 Task: Open Card Investment Performance Review in Board Brand Reputation Management to Workspace Ad Operations and add a team member Softage.2@softage.net, a label Red, a checklist Adult Education, an attachment from your onedrive, a color Red and finally, add a card description 'Conduct team training session on customer service' and a comment 'Let us approach this task with a sense of focus and attention to detail, ensuring that we do not miss any important information or details.'. Add a start date 'Jan 02, 1900' with a due date 'Jan 09, 1900'
Action: Mouse moved to (120, 377)
Screenshot: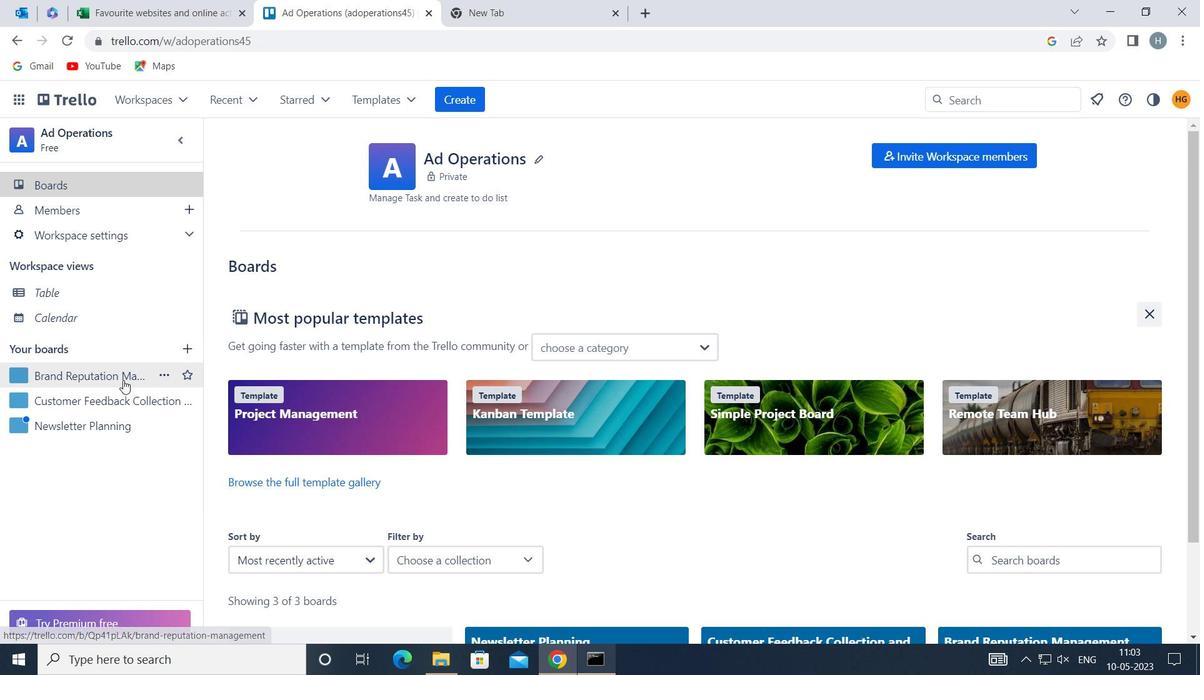
Action: Mouse pressed left at (120, 377)
Screenshot: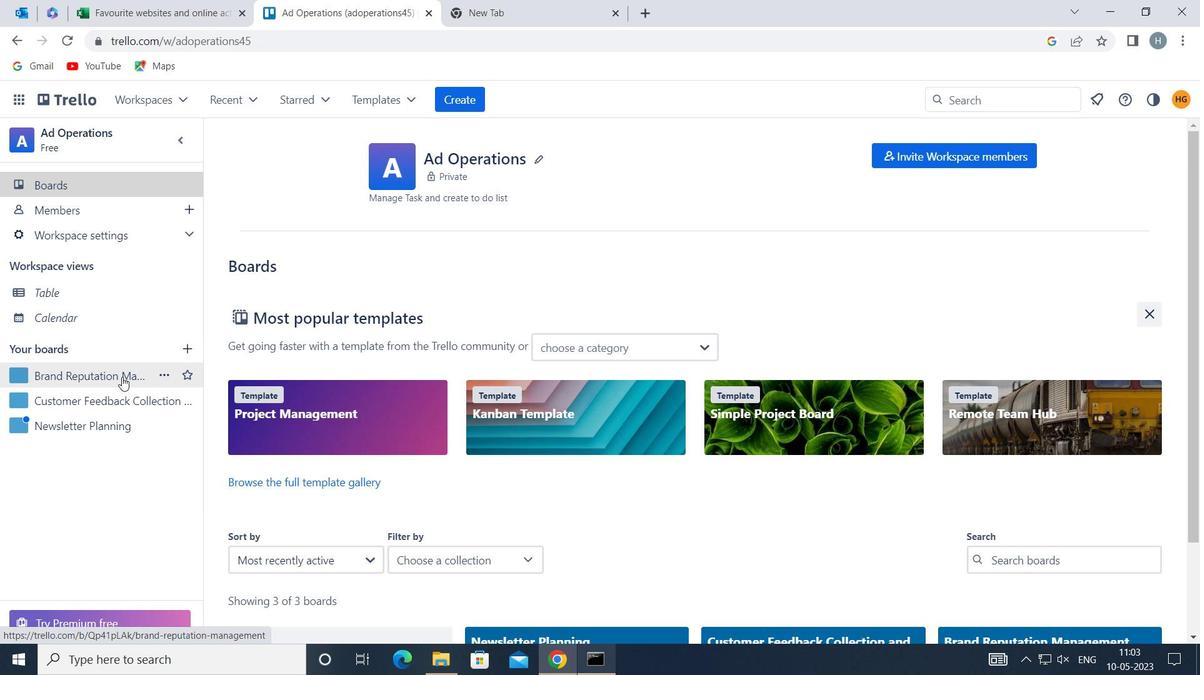 
Action: Mouse moved to (290, 218)
Screenshot: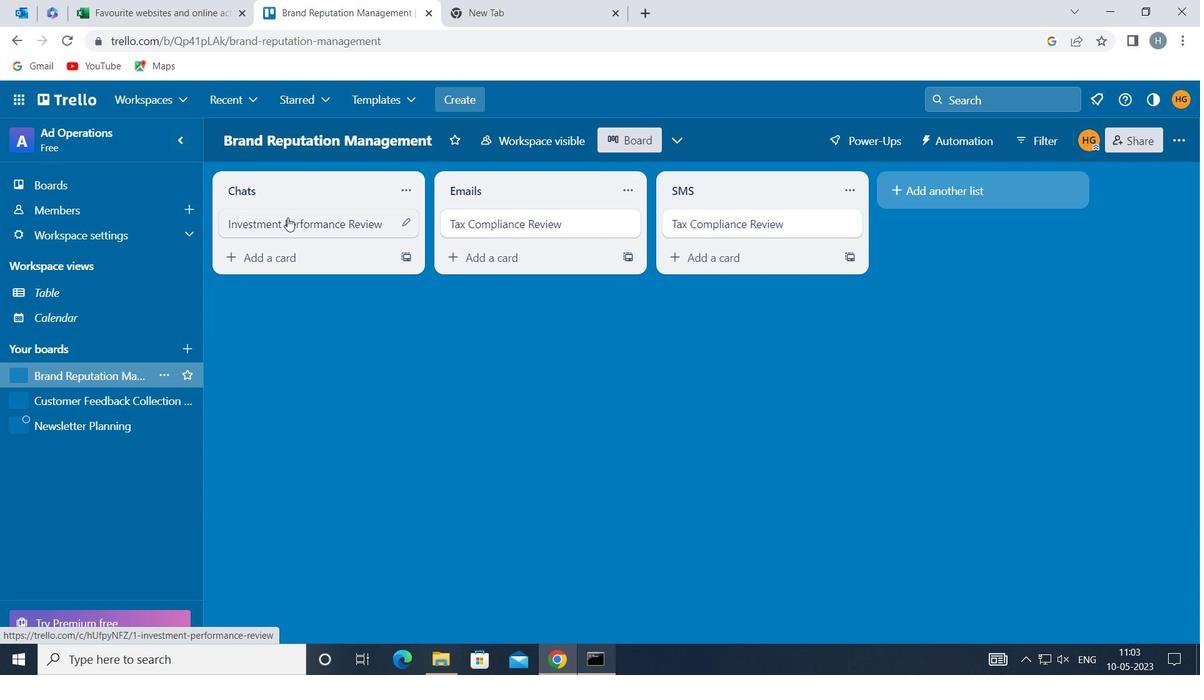 
Action: Mouse pressed left at (290, 218)
Screenshot: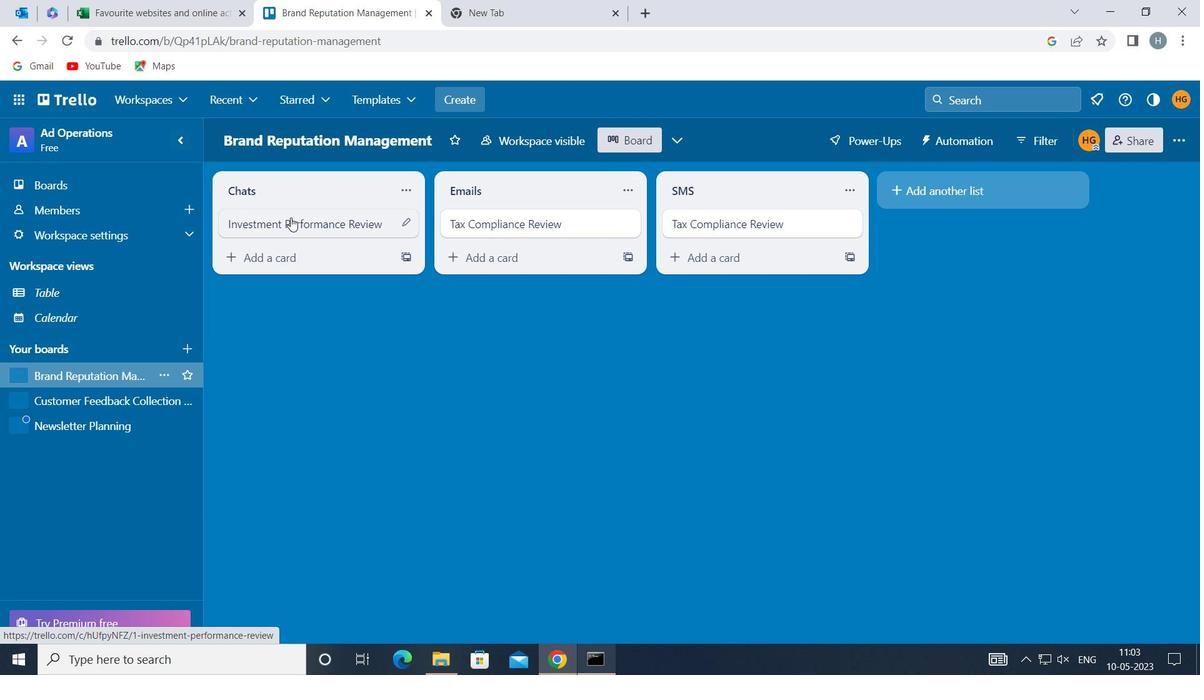 
Action: Mouse moved to (782, 226)
Screenshot: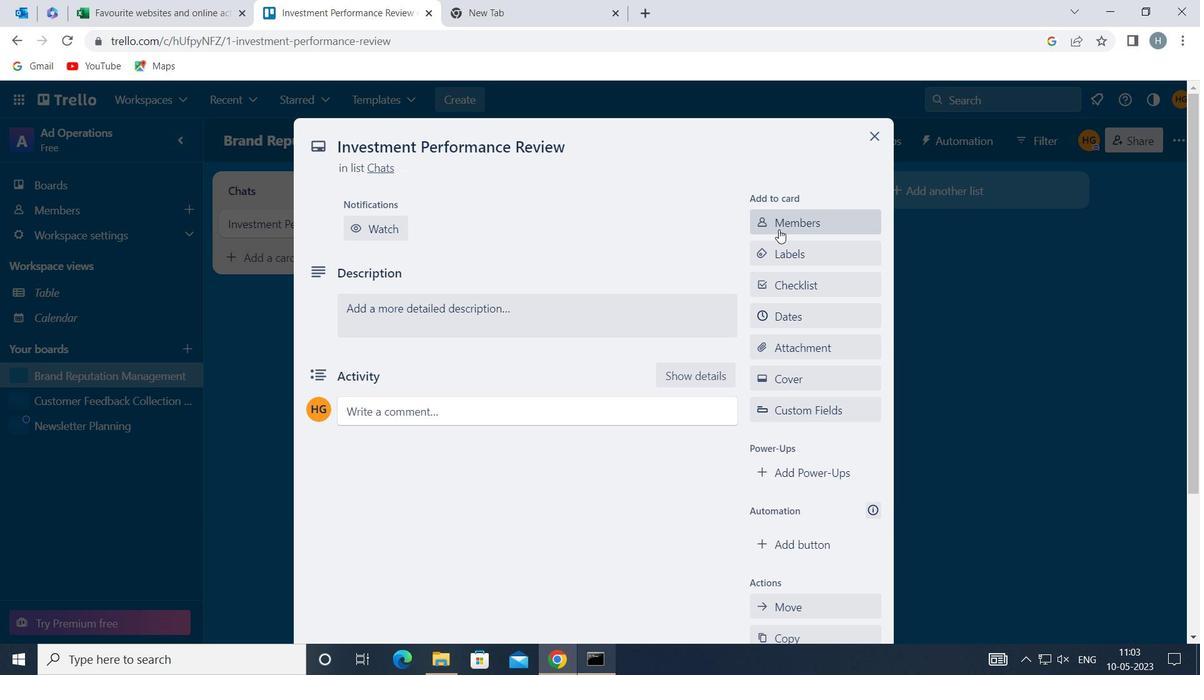 
Action: Mouse pressed left at (782, 226)
Screenshot: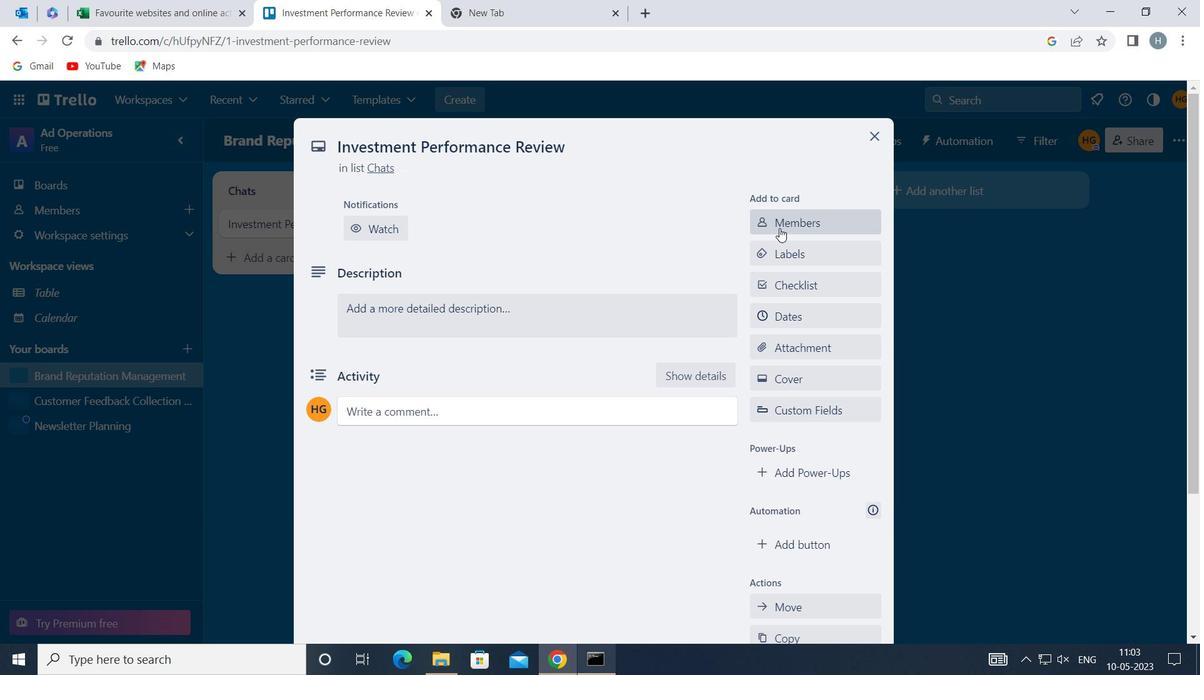 
Action: Mouse moved to (771, 227)
Screenshot: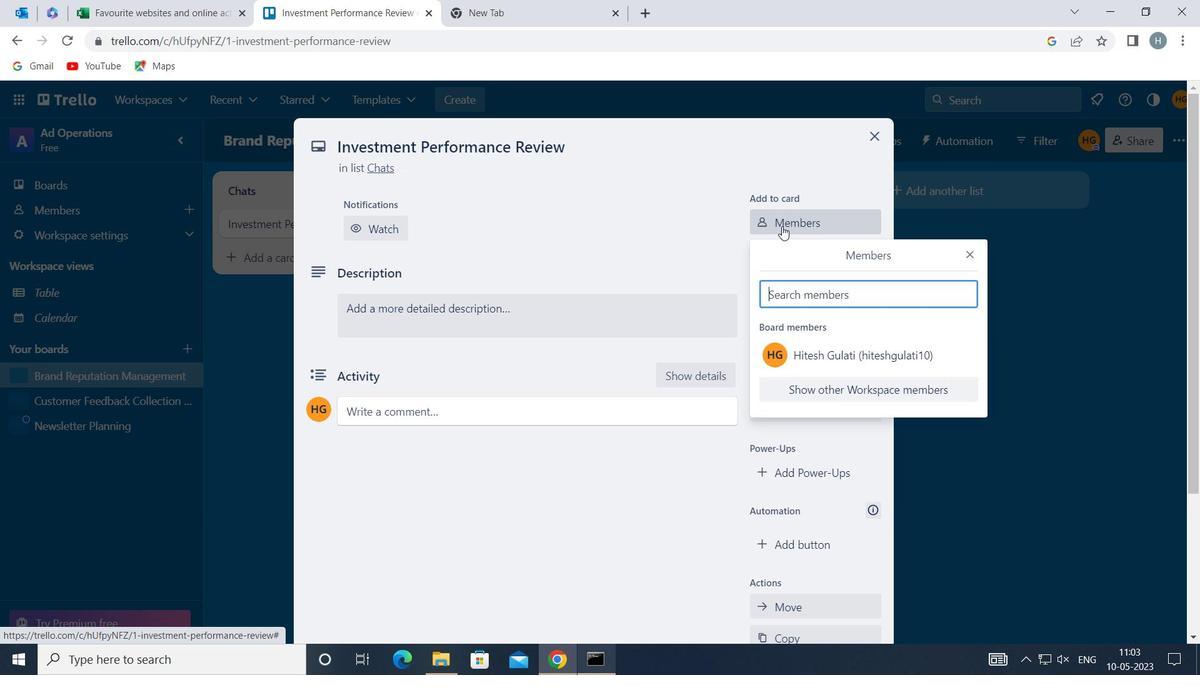 
Action: Key pressed softage
Screenshot: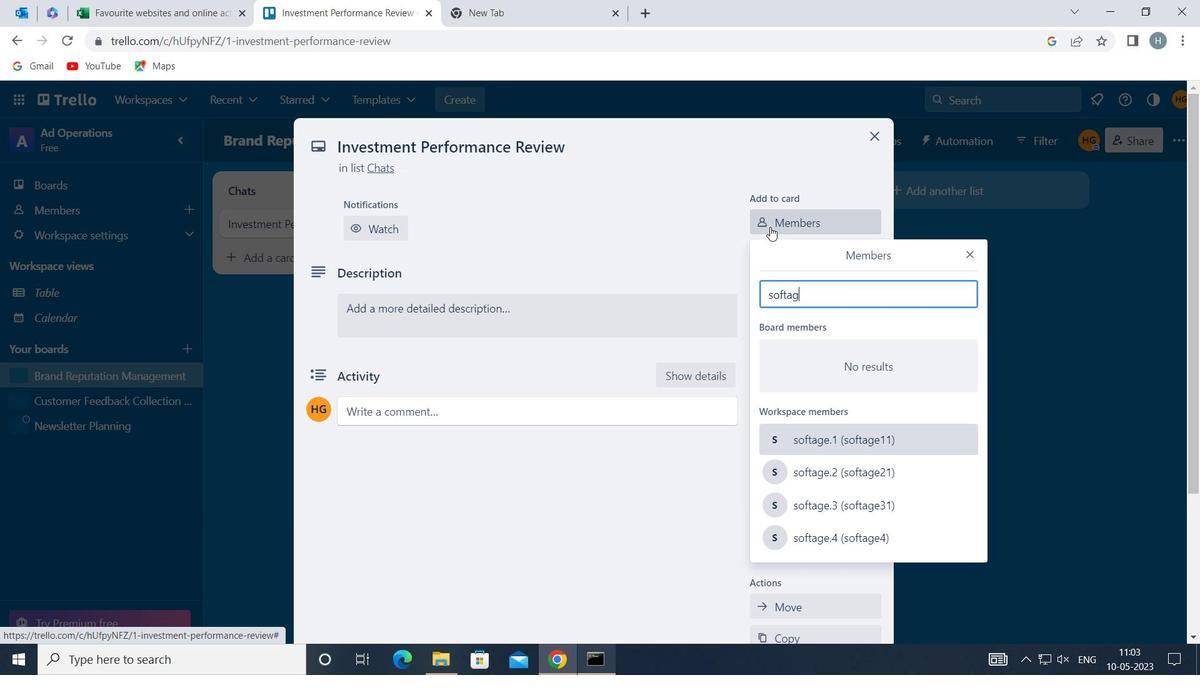 
Action: Mouse moved to (832, 466)
Screenshot: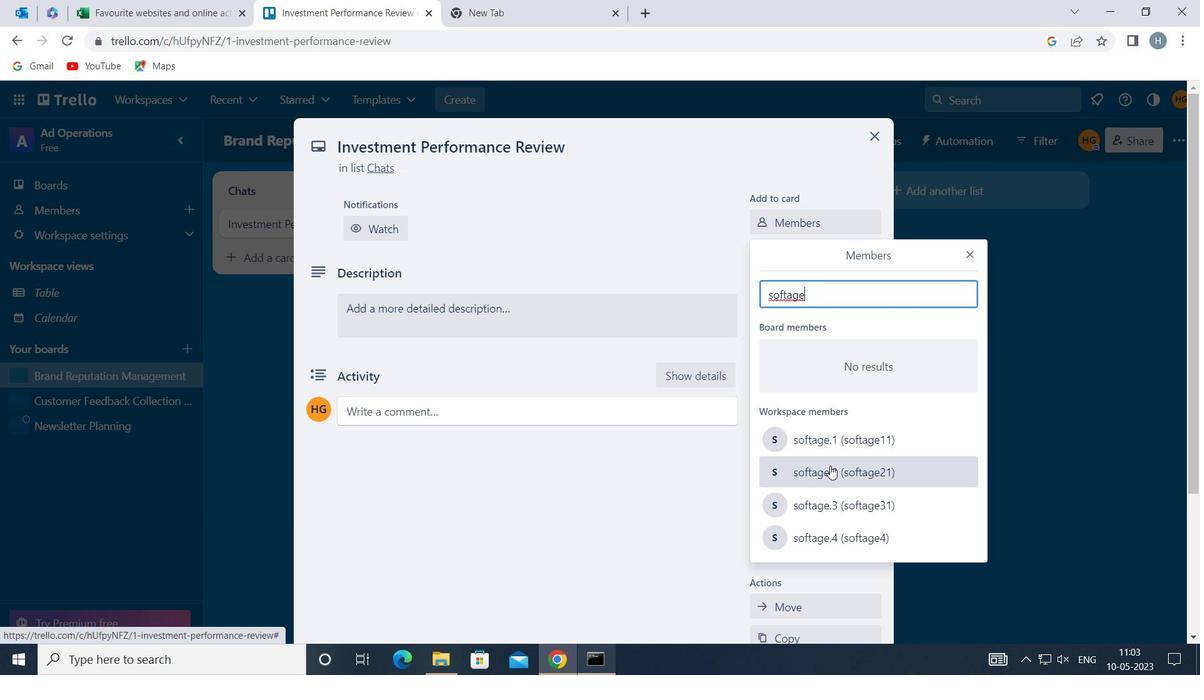 
Action: Mouse pressed left at (832, 466)
Screenshot: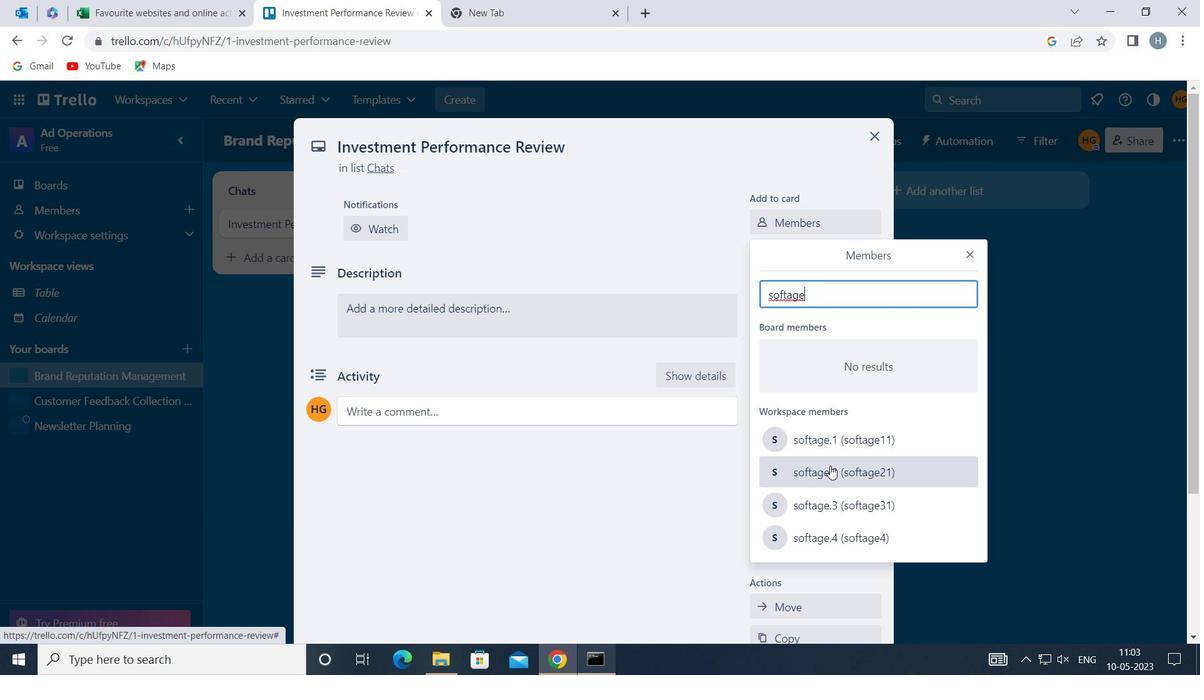 
Action: Mouse moved to (966, 250)
Screenshot: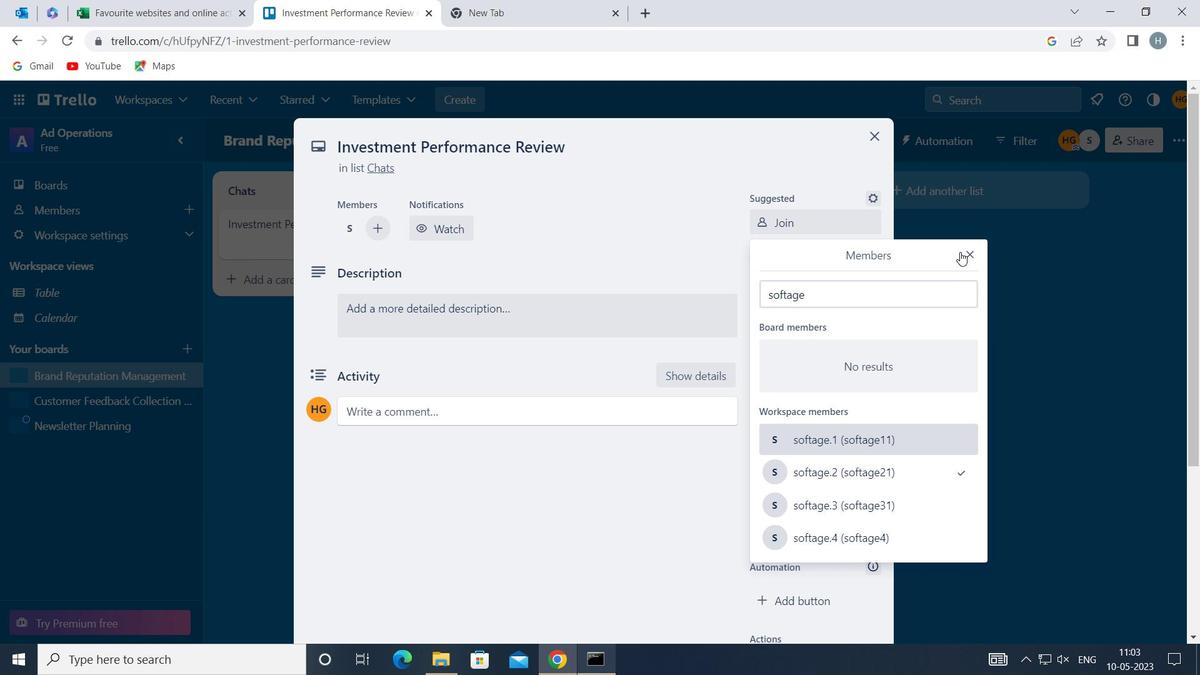 
Action: Mouse pressed left at (966, 250)
Screenshot: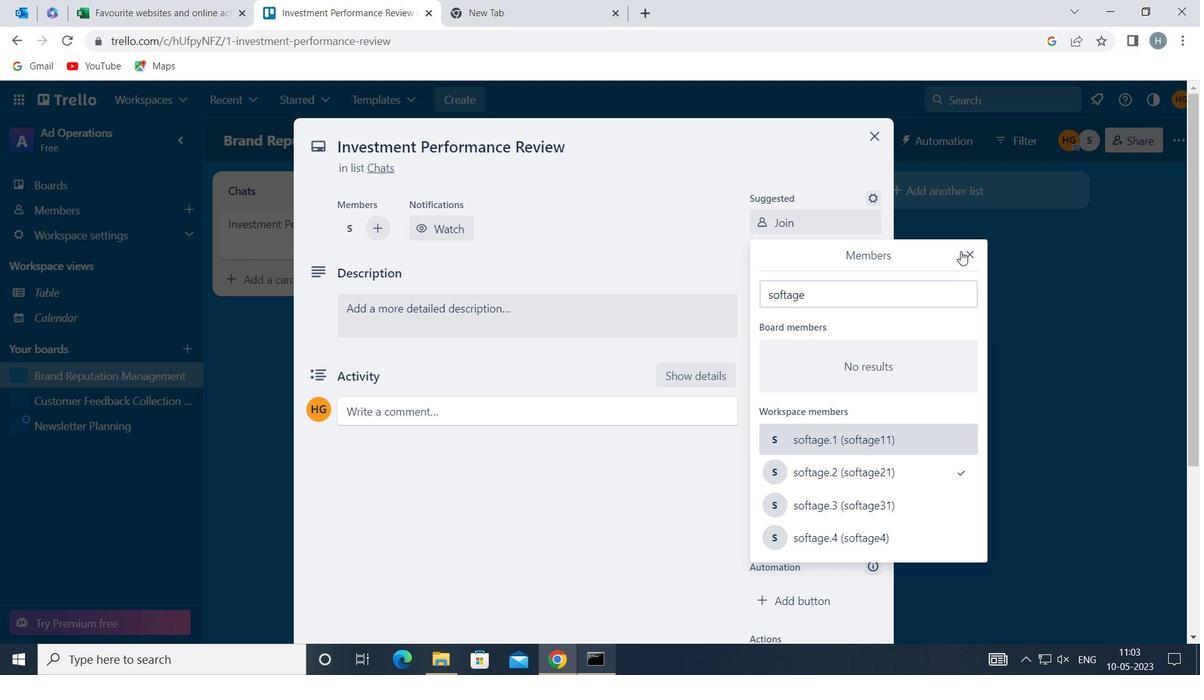 
Action: Mouse moved to (827, 310)
Screenshot: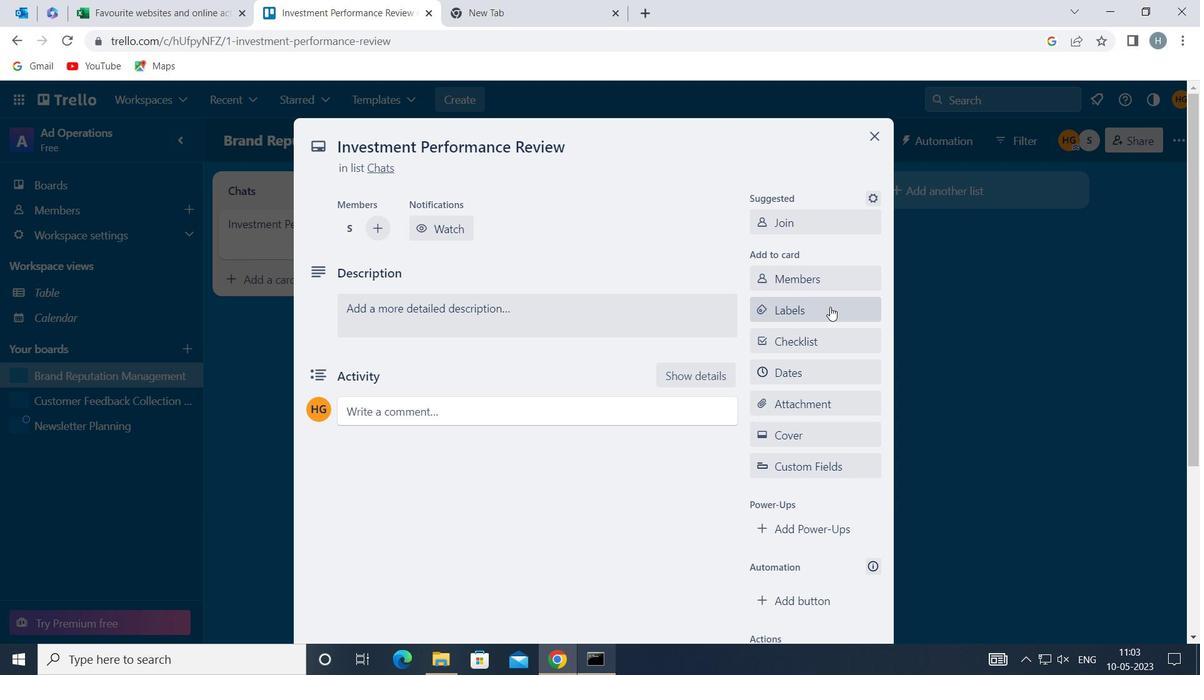 
Action: Mouse pressed left at (827, 310)
Screenshot: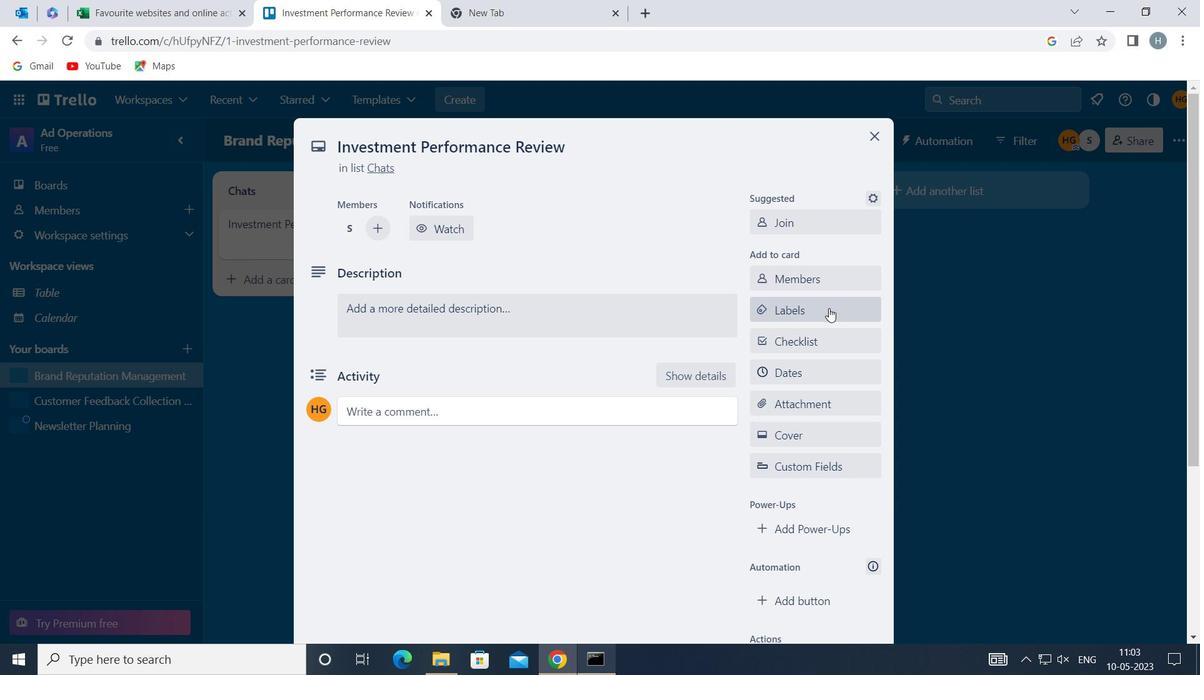 
Action: Mouse moved to (852, 409)
Screenshot: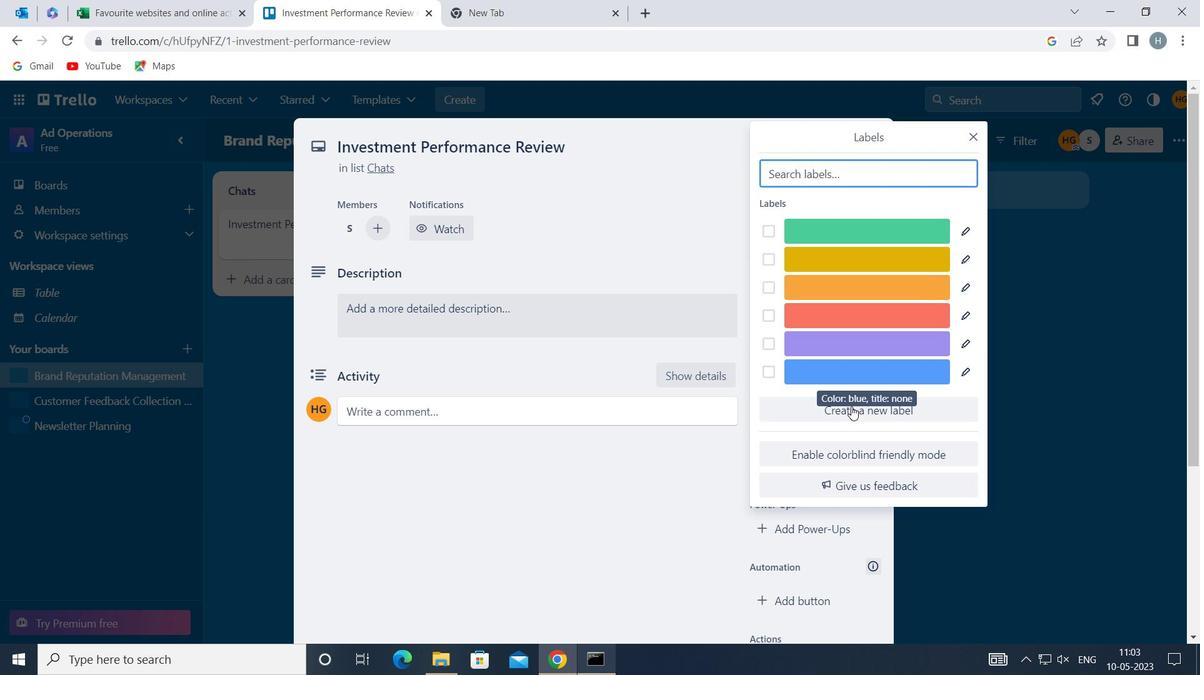 
Action: Mouse pressed left at (852, 409)
Screenshot: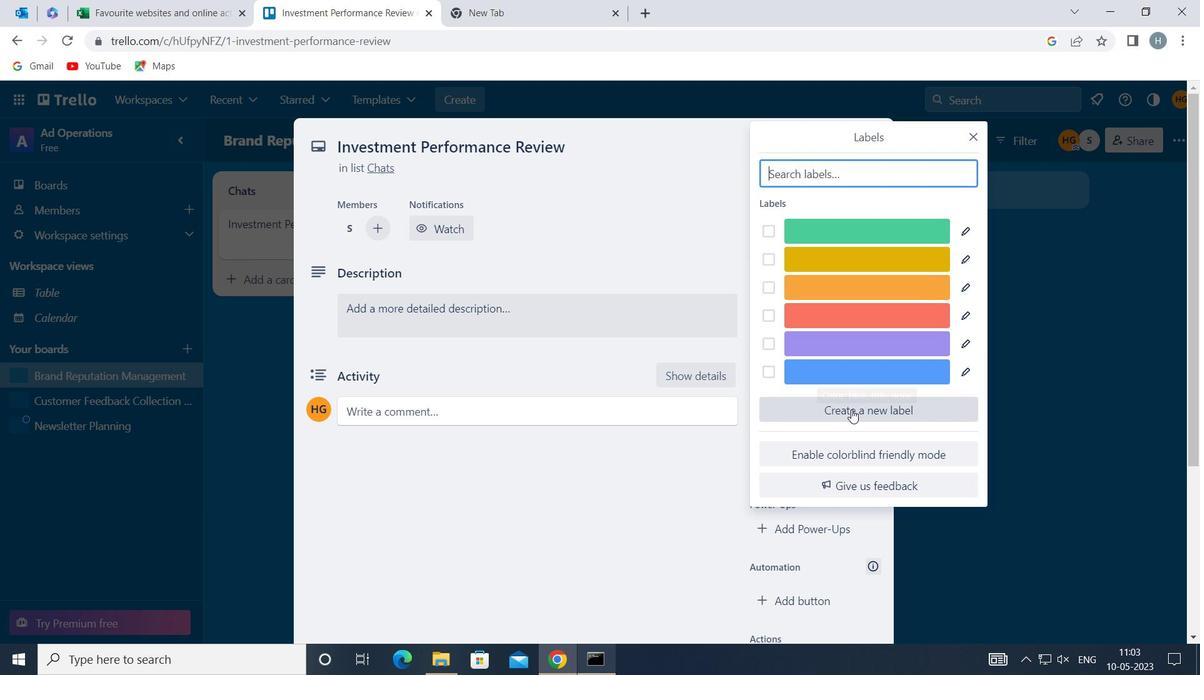
Action: Mouse moved to (905, 365)
Screenshot: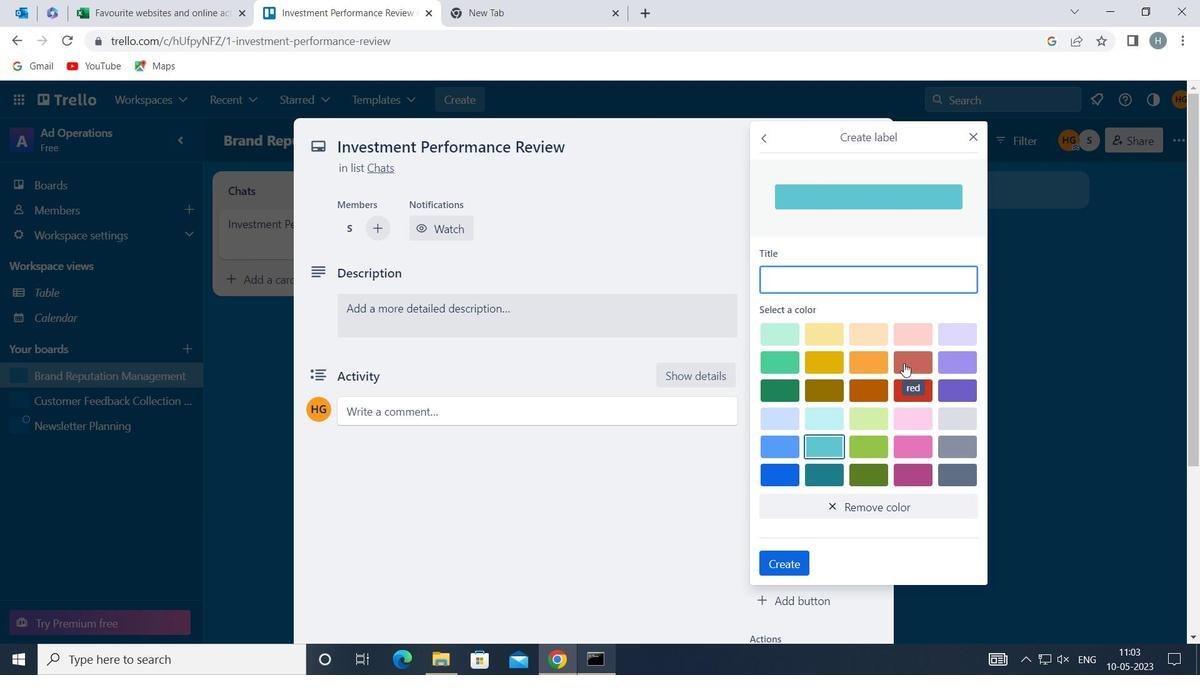
Action: Mouse pressed left at (905, 365)
Screenshot: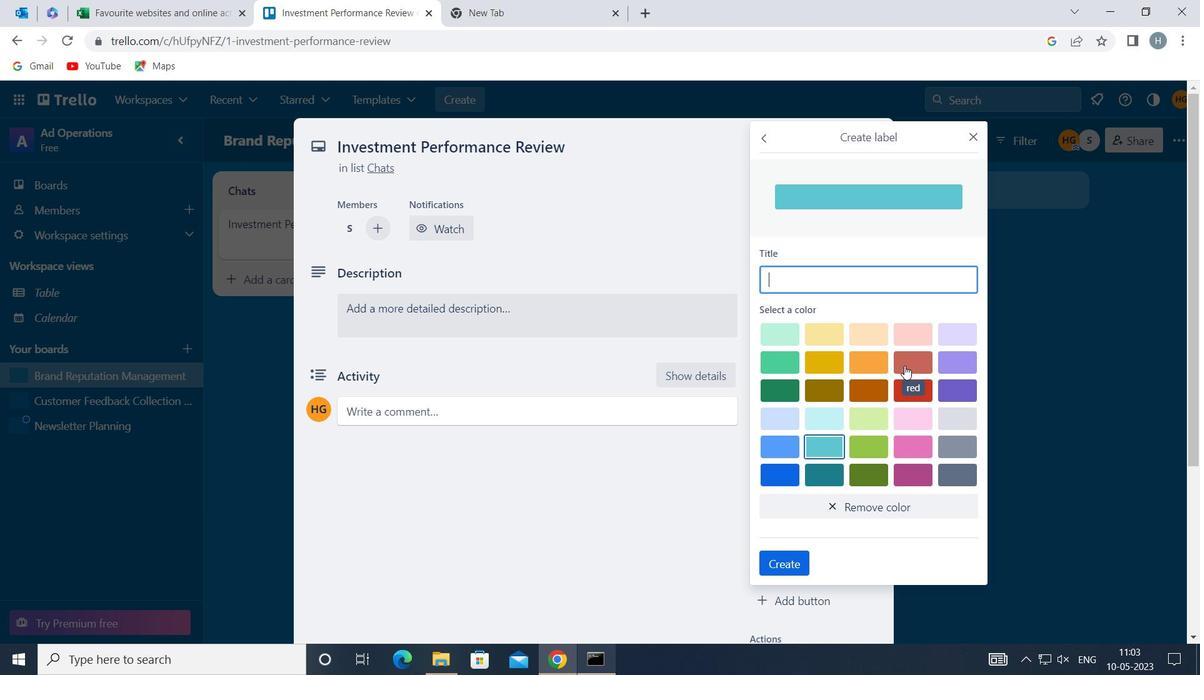 
Action: Mouse moved to (791, 569)
Screenshot: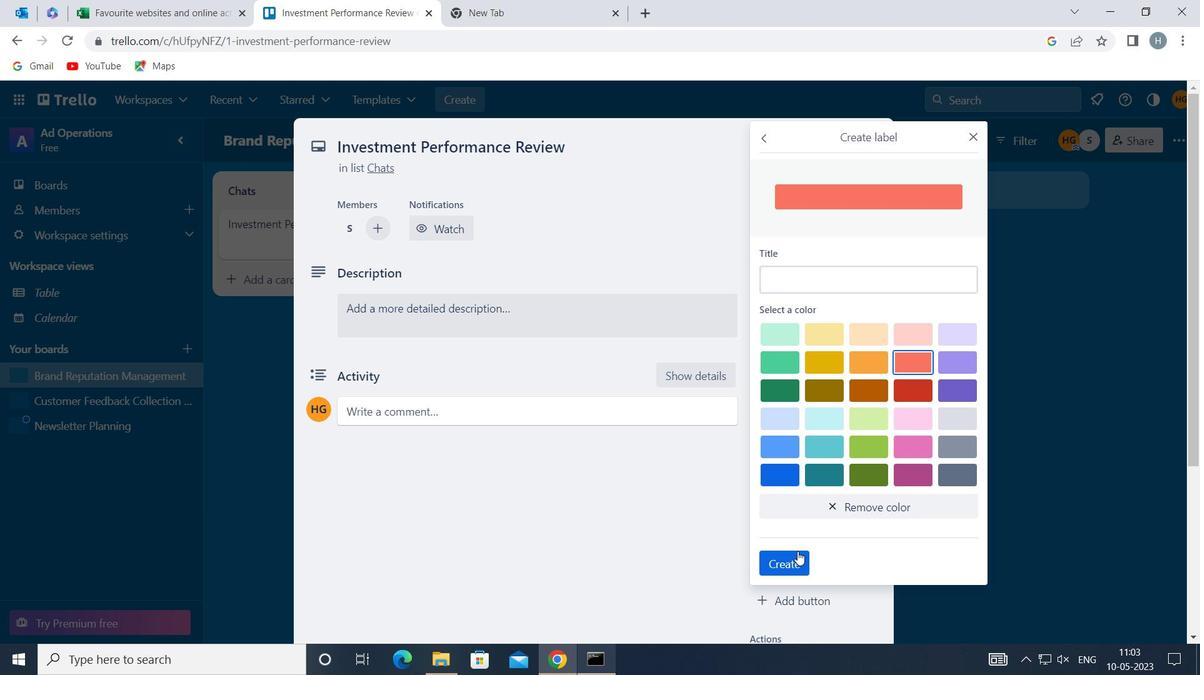
Action: Mouse pressed left at (791, 569)
Screenshot: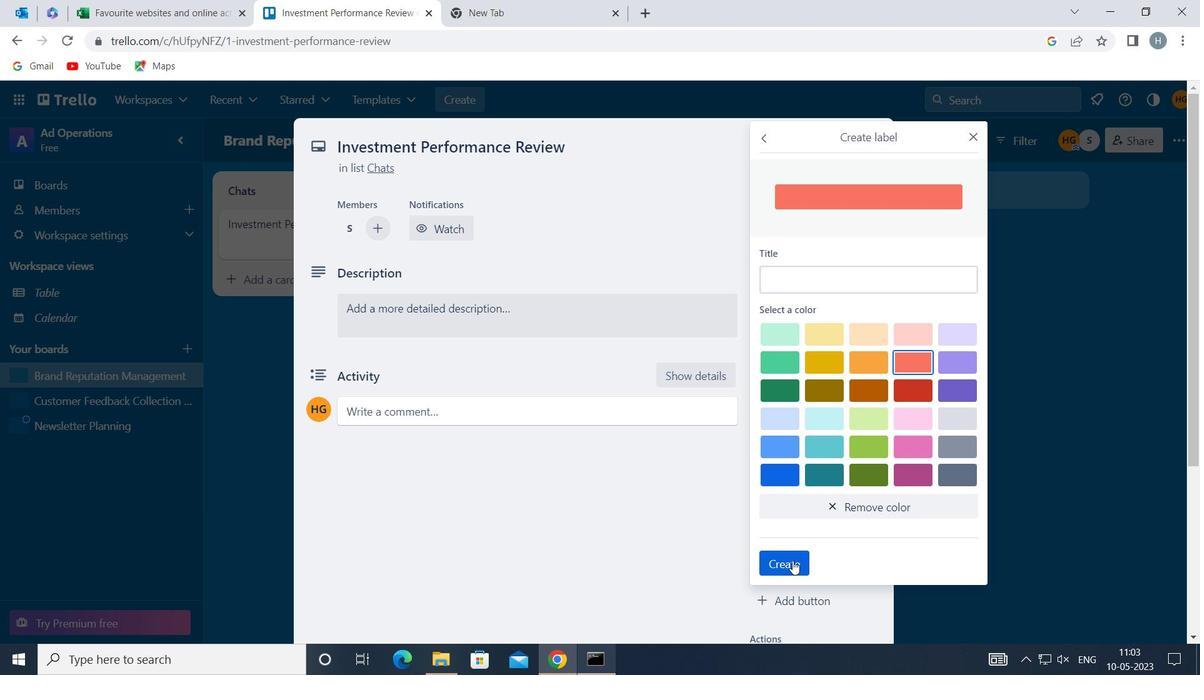 
Action: Mouse moved to (974, 130)
Screenshot: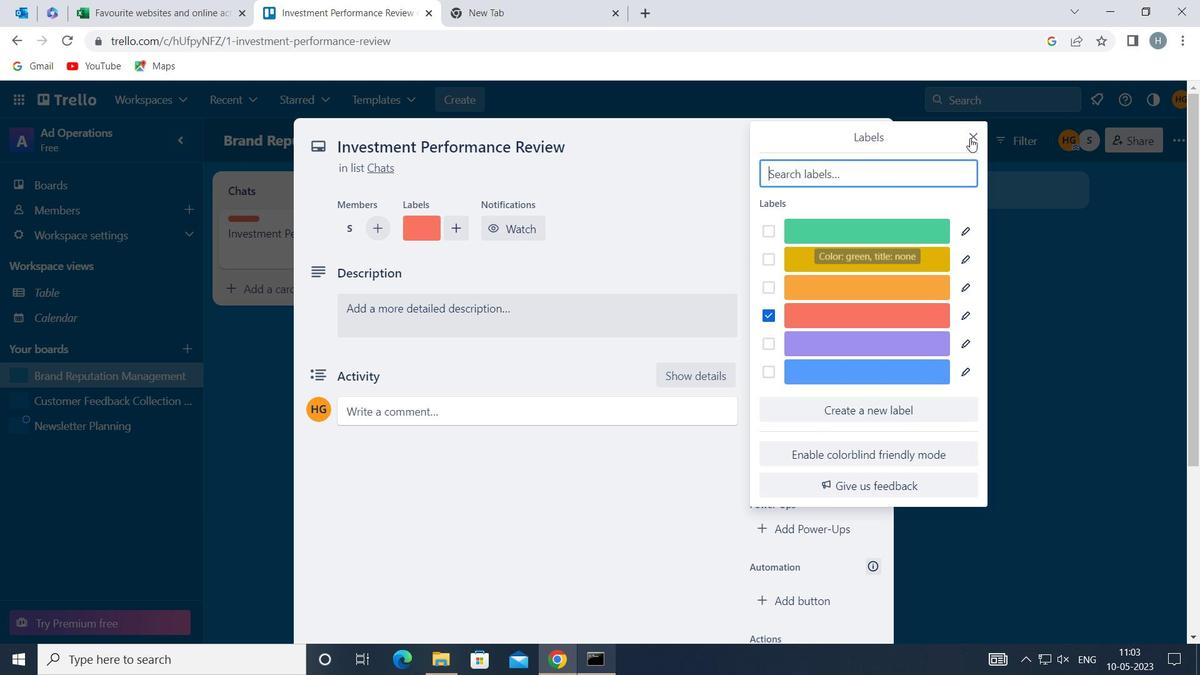 
Action: Mouse pressed left at (974, 130)
Screenshot: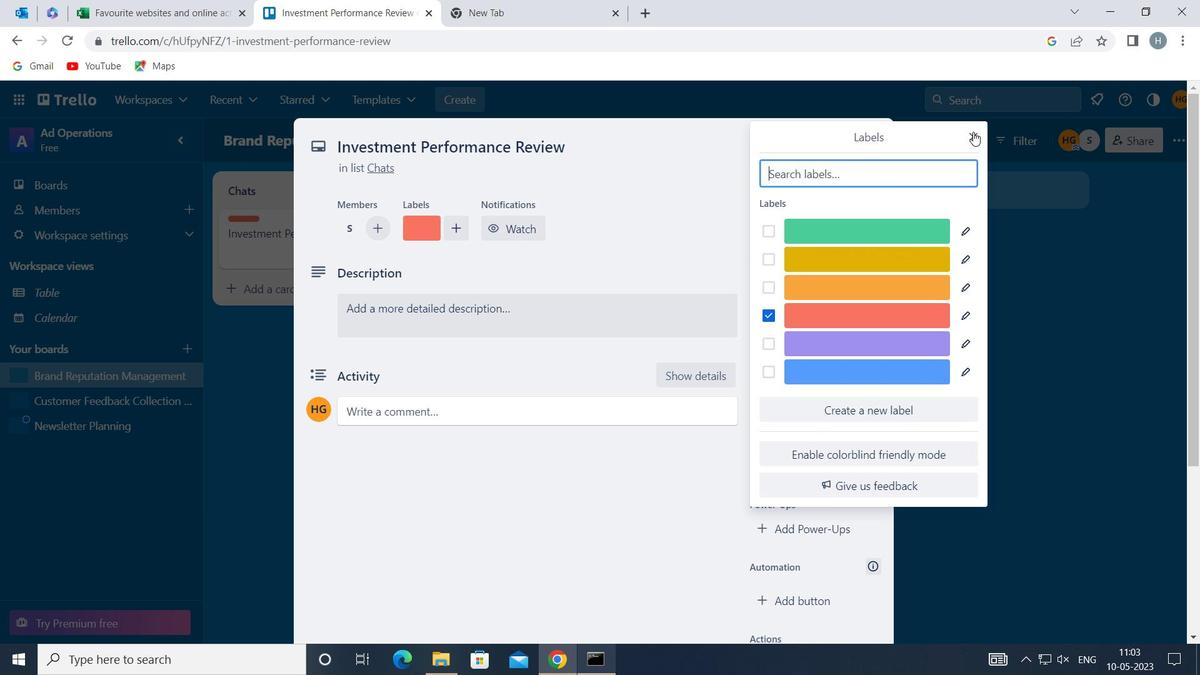 
Action: Mouse moved to (828, 337)
Screenshot: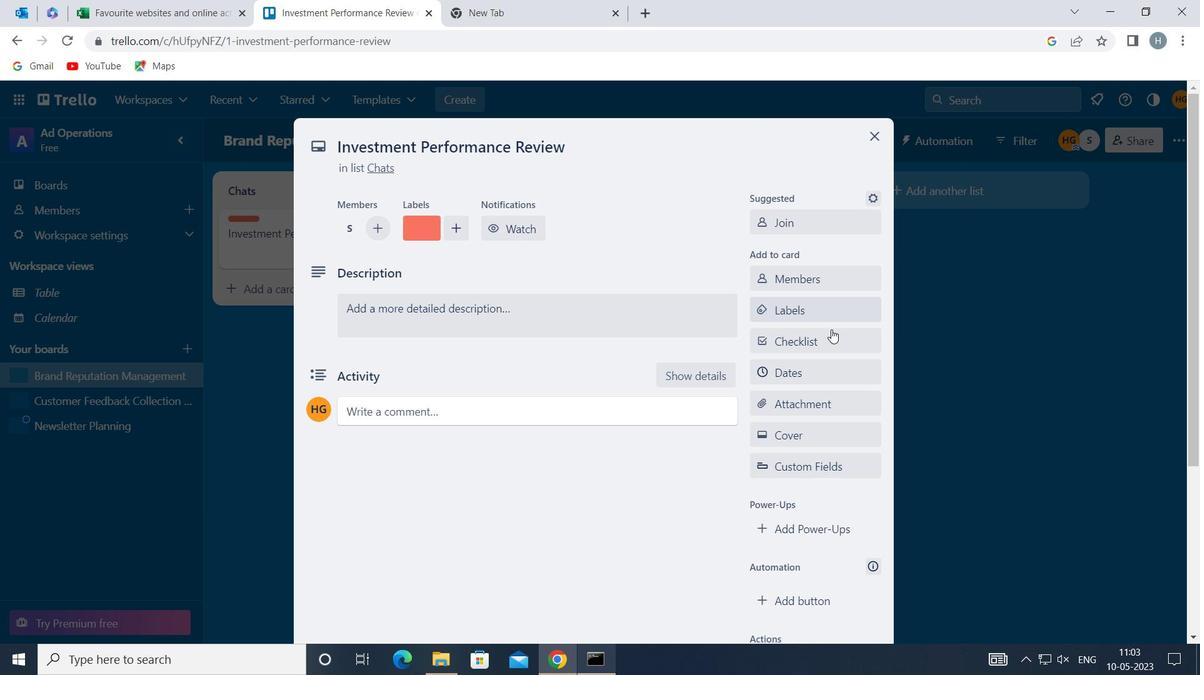 
Action: Mouse pressed left at (828, 337)
Screenshot: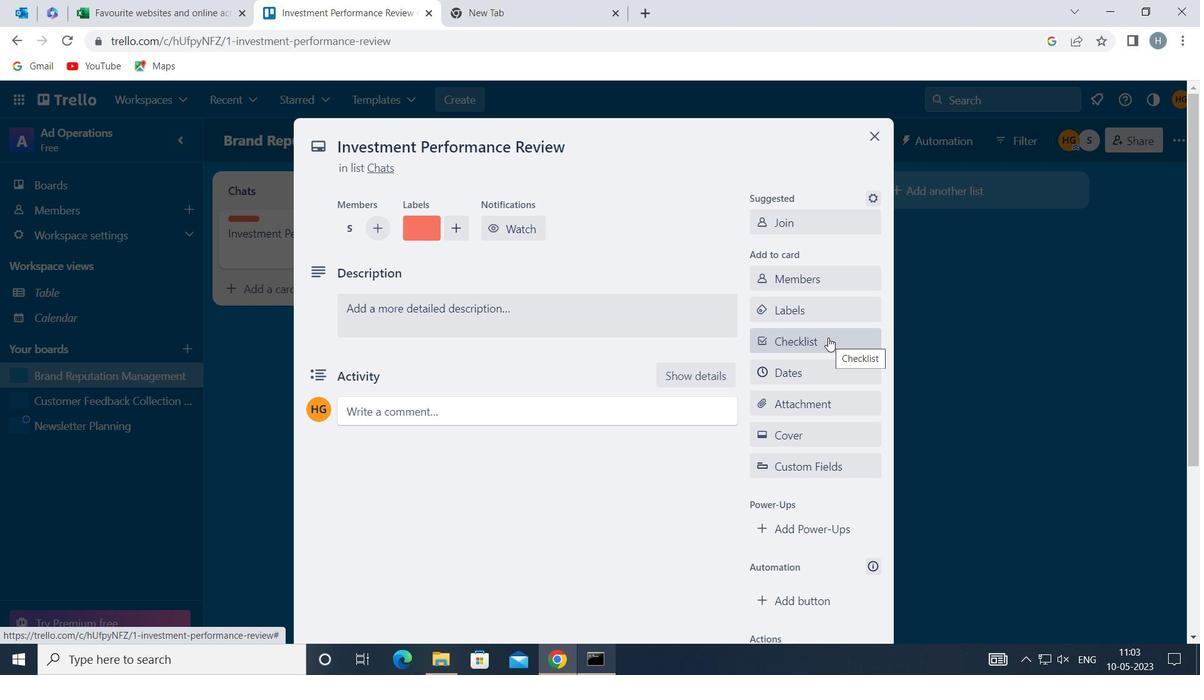 
Action: Key pressed <Key.shift>ADULT<Key.space><Key.shift>EDUCATION
Screenshot: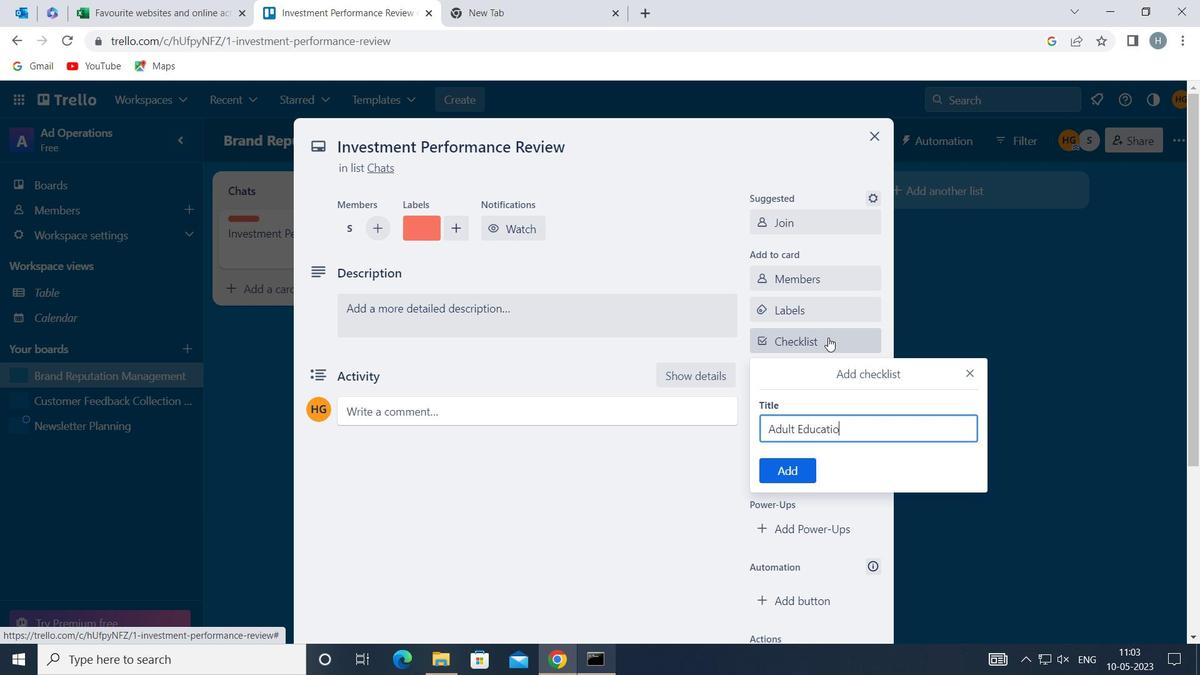 
Action: Mouse moved to (790, 476)
Screenshot: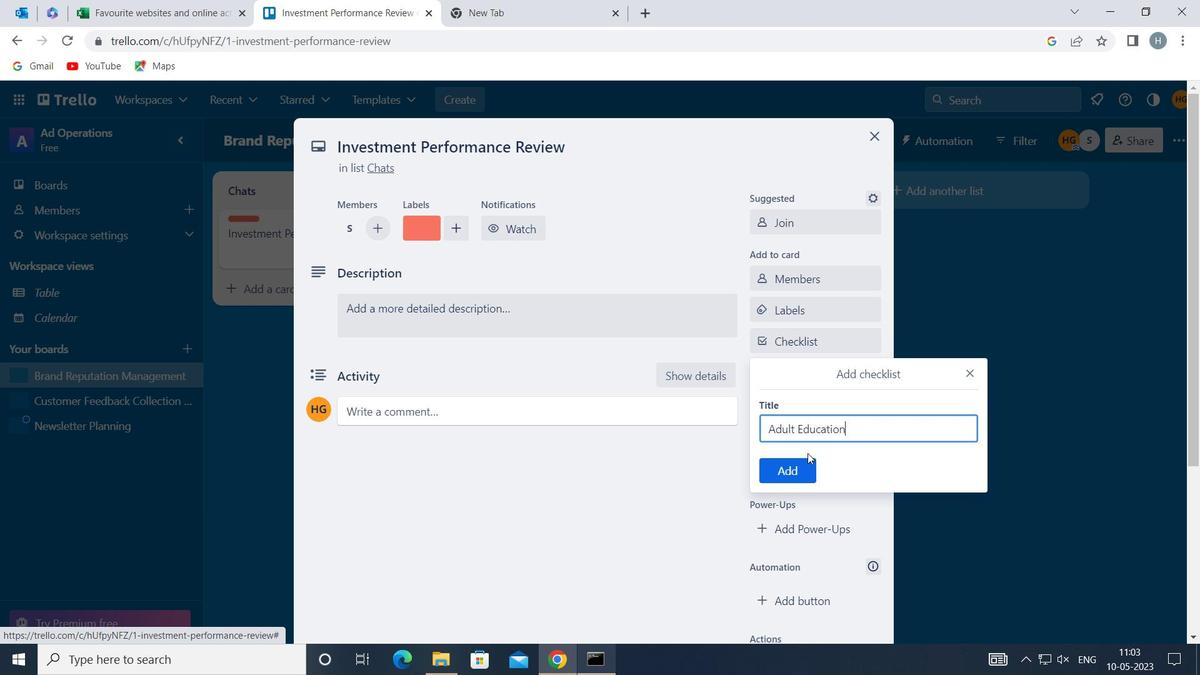 
Action: Mouse pressed left at (790, 476)
Screenshot: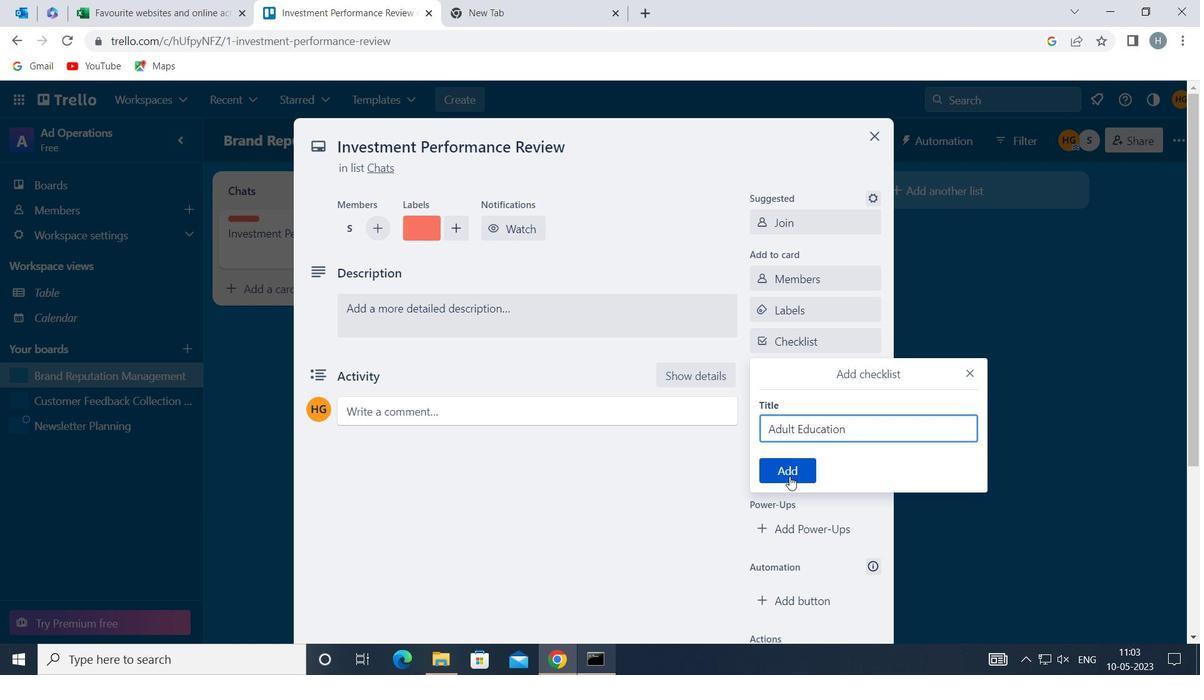 
Action: Mouse moved to (808, 397)
Screenshot: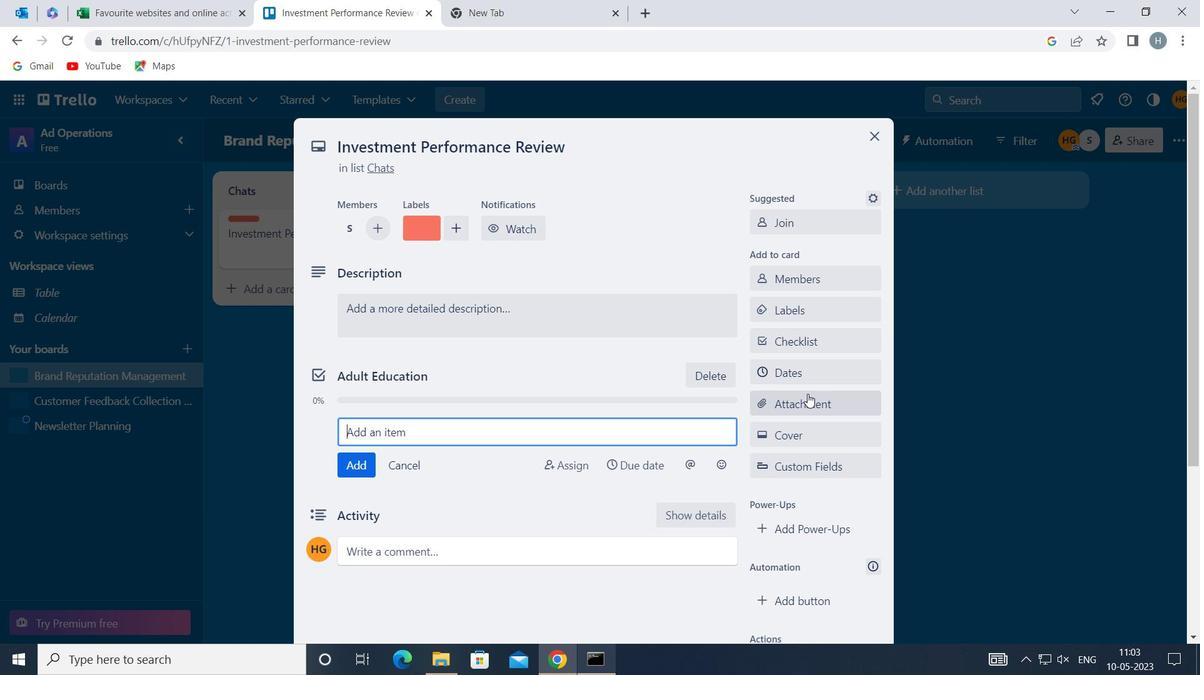 
Action: Mouse pressed left at (808, 397)
Screenshot: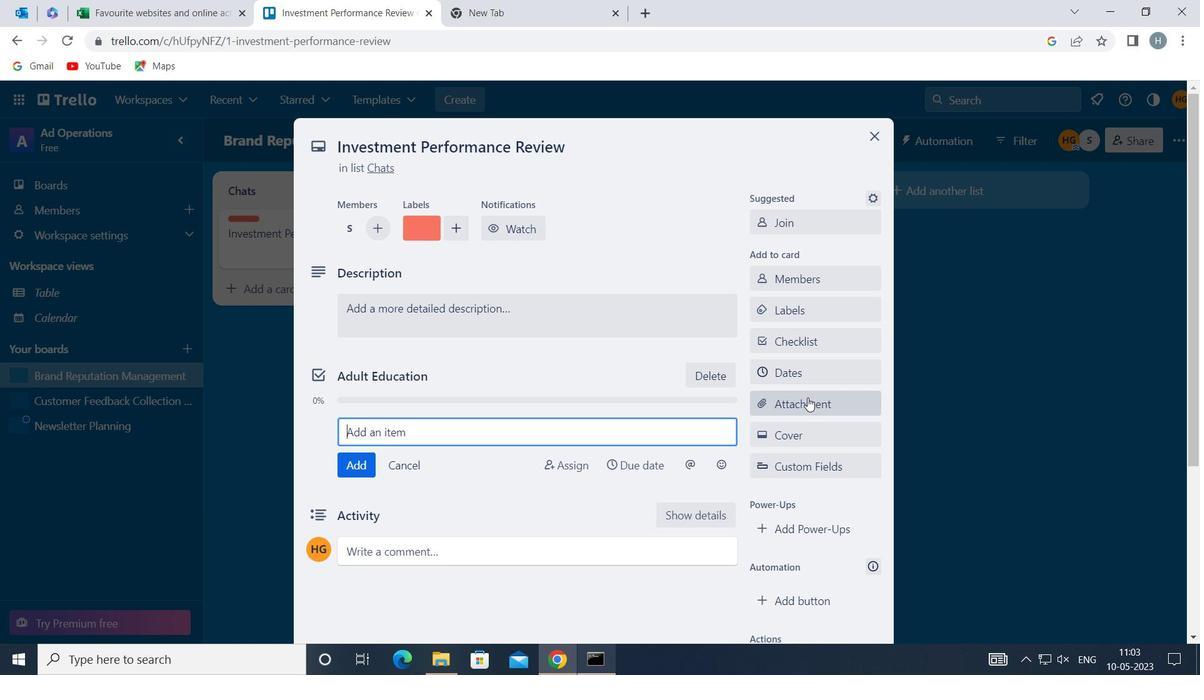 
Action: Mouse moved to (814, 292)
Screenshot: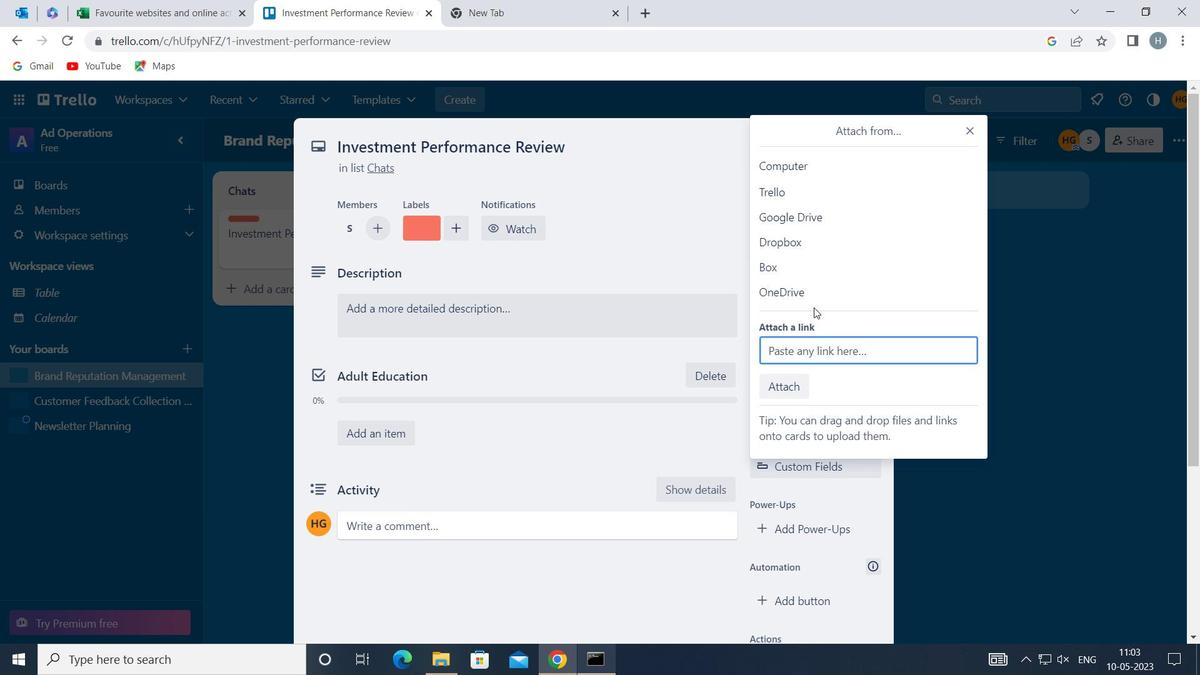 
Action: Mouse pressed left at (814, 292)
Screenshot: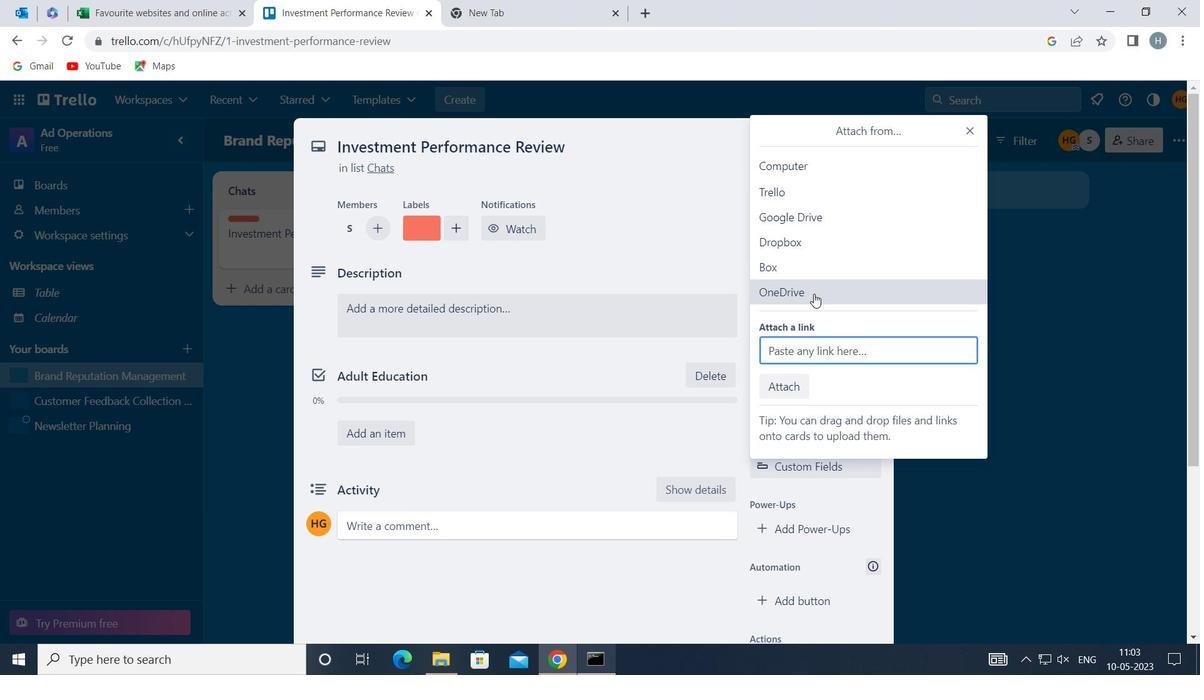 
Action: Mouse moved to (595, 227)
Screenshot: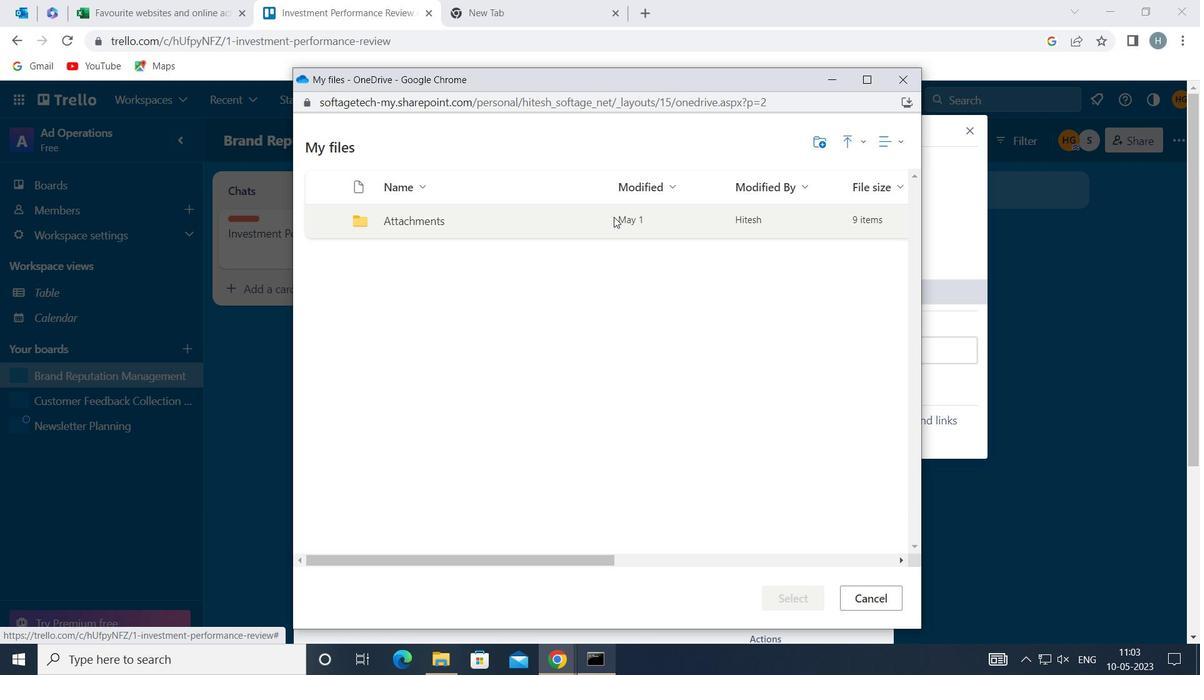 
Action: Mouse pressed left at (595, 227)
Screenshot: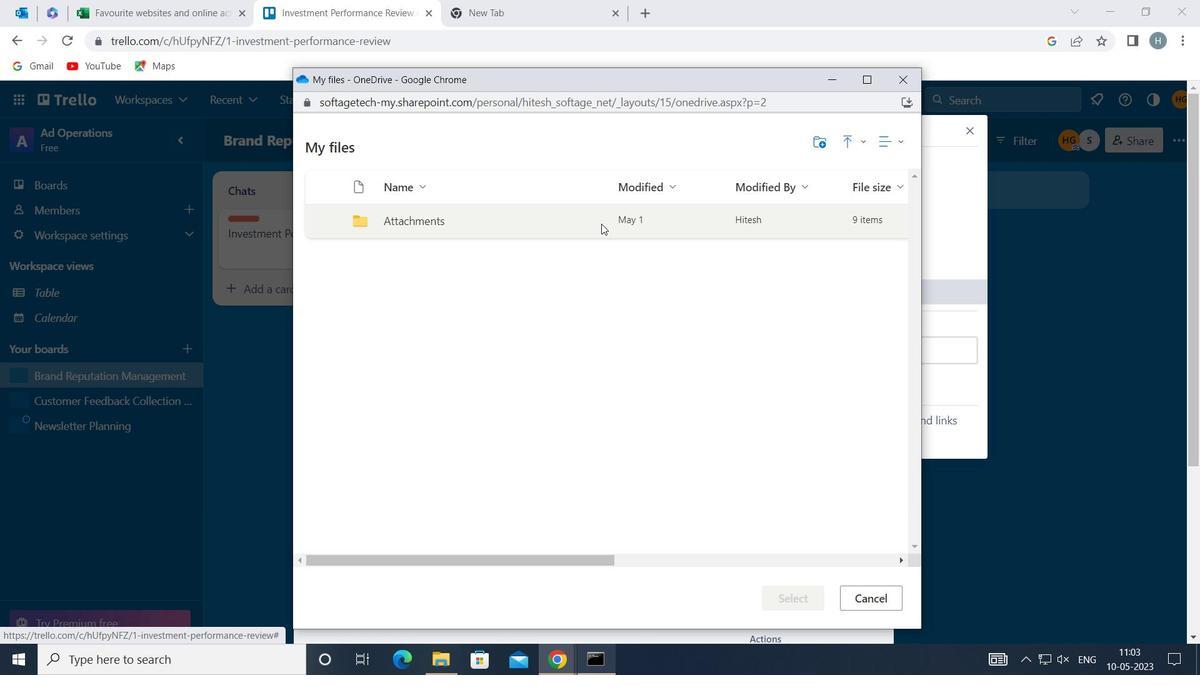 
Action: Mouse pressed left at (595, 227)
Screenshot: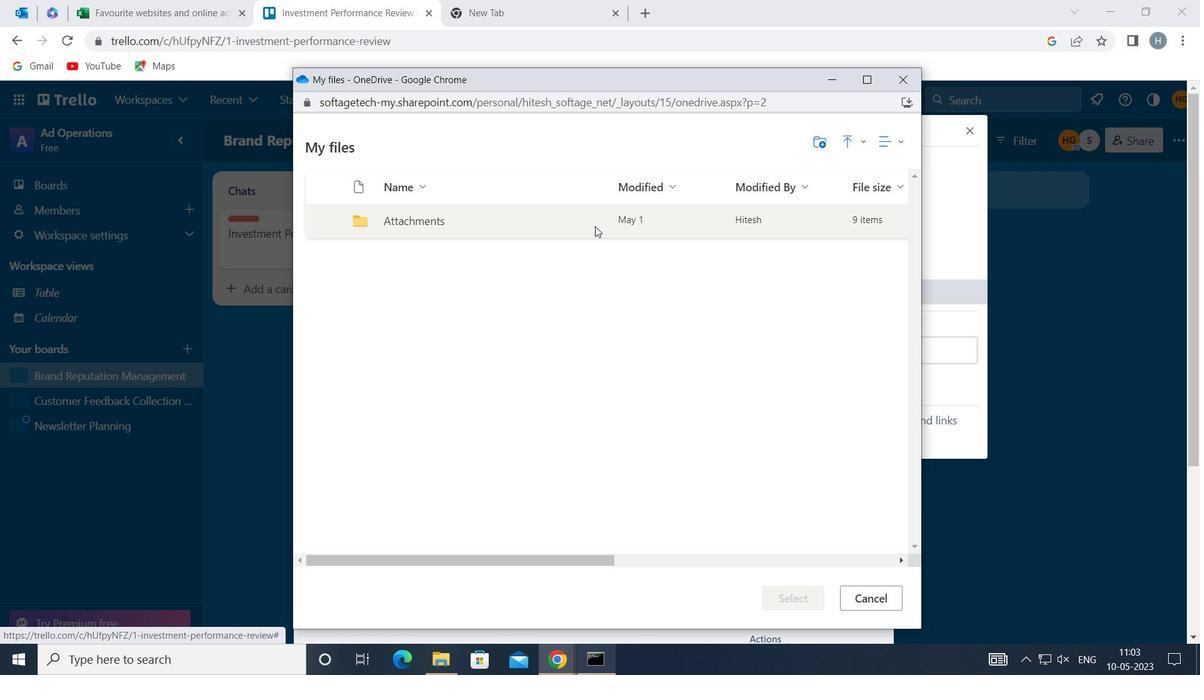 
Action: Mouse moved to (602, 261)
Screenshot: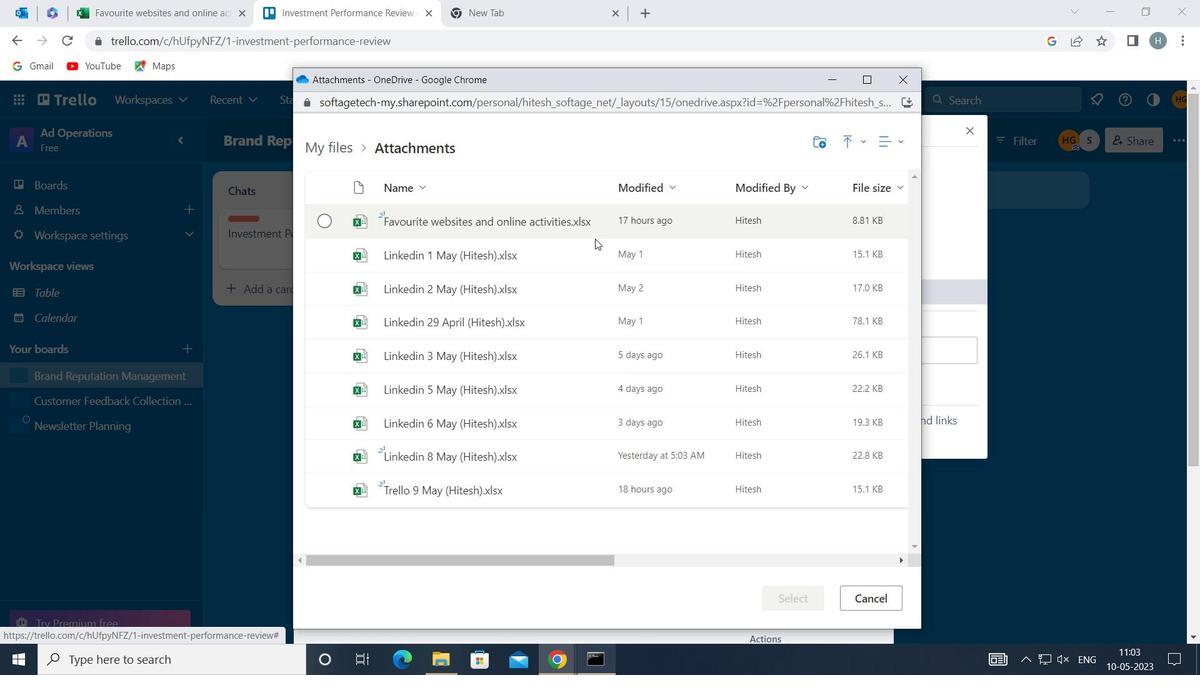 
Action: Mouse pressed left at (602, 261)
Screenshot: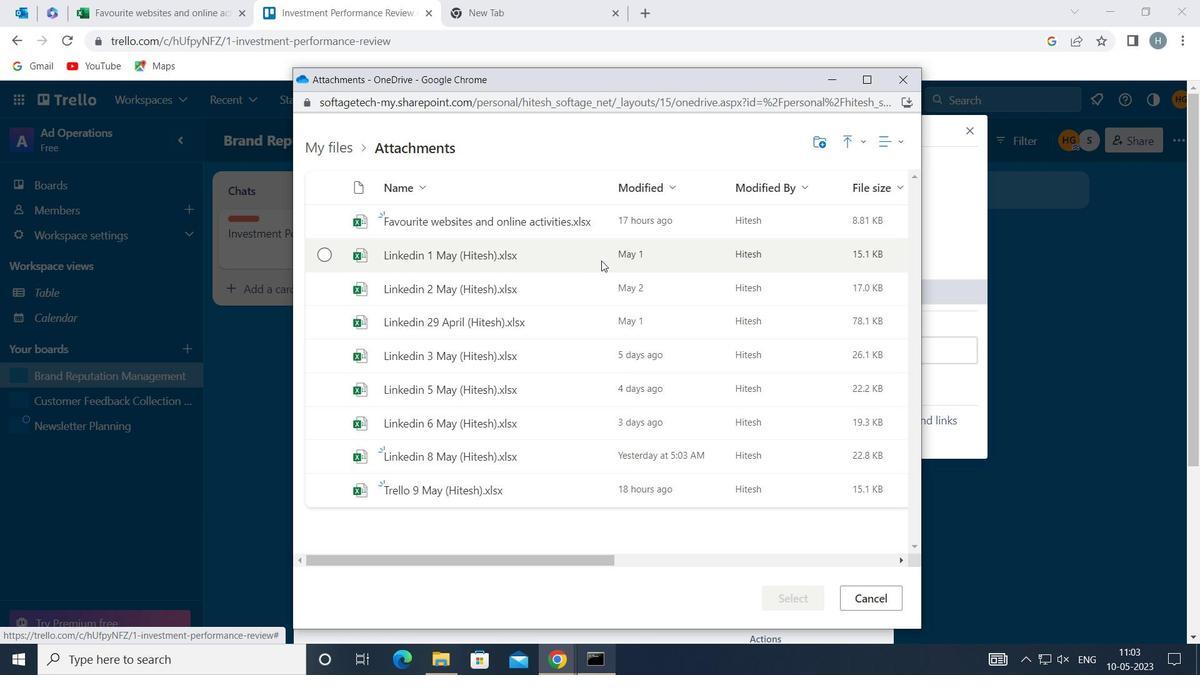 
Action: Mouse moved to (791, 596)
Screenshot: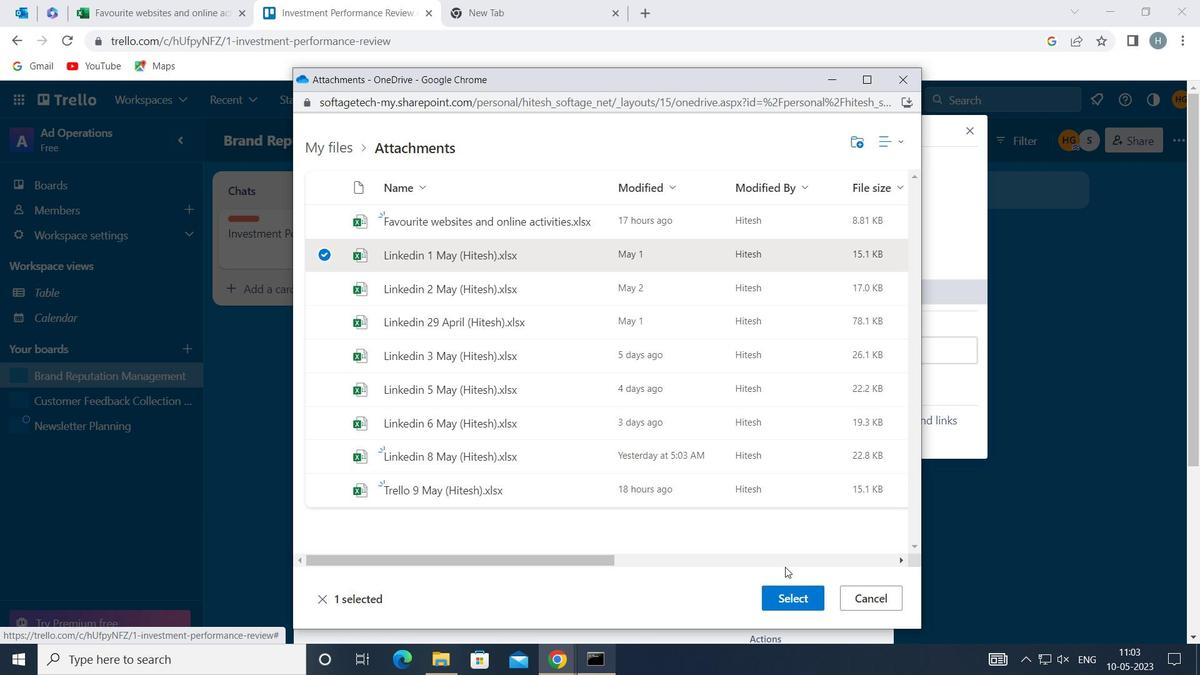 
Action: Mouse pressed left at (791, 596)
Screenshot: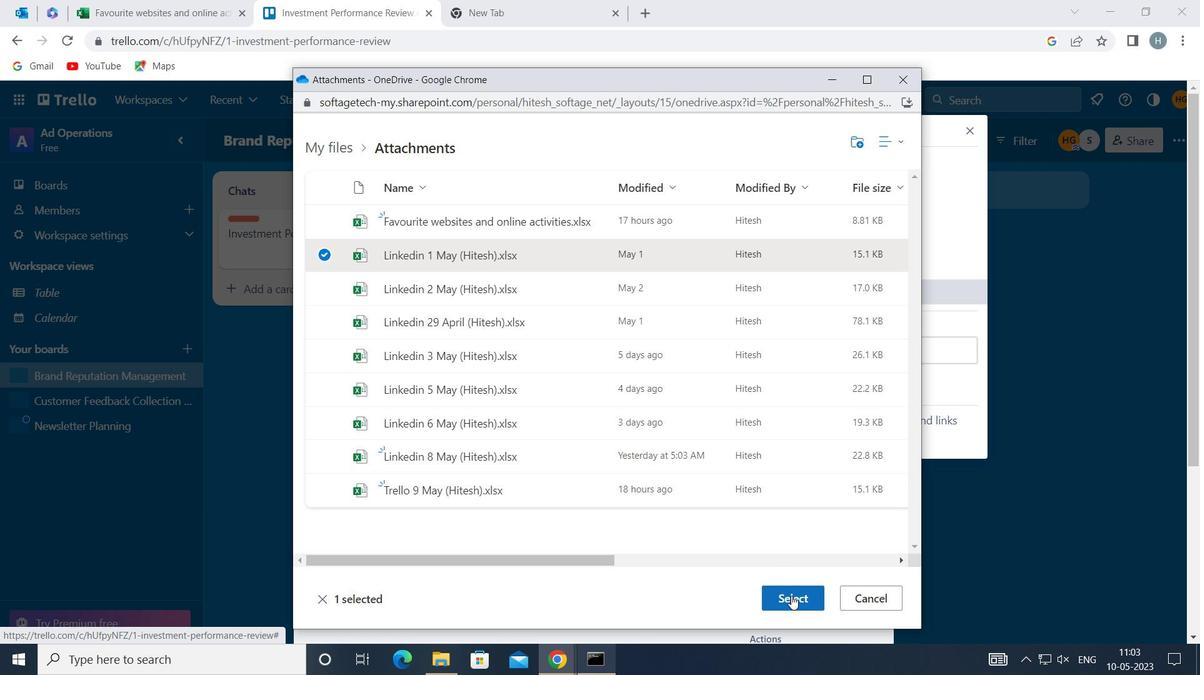 
Action: Mouse moved to (794, 429)
Screenshot: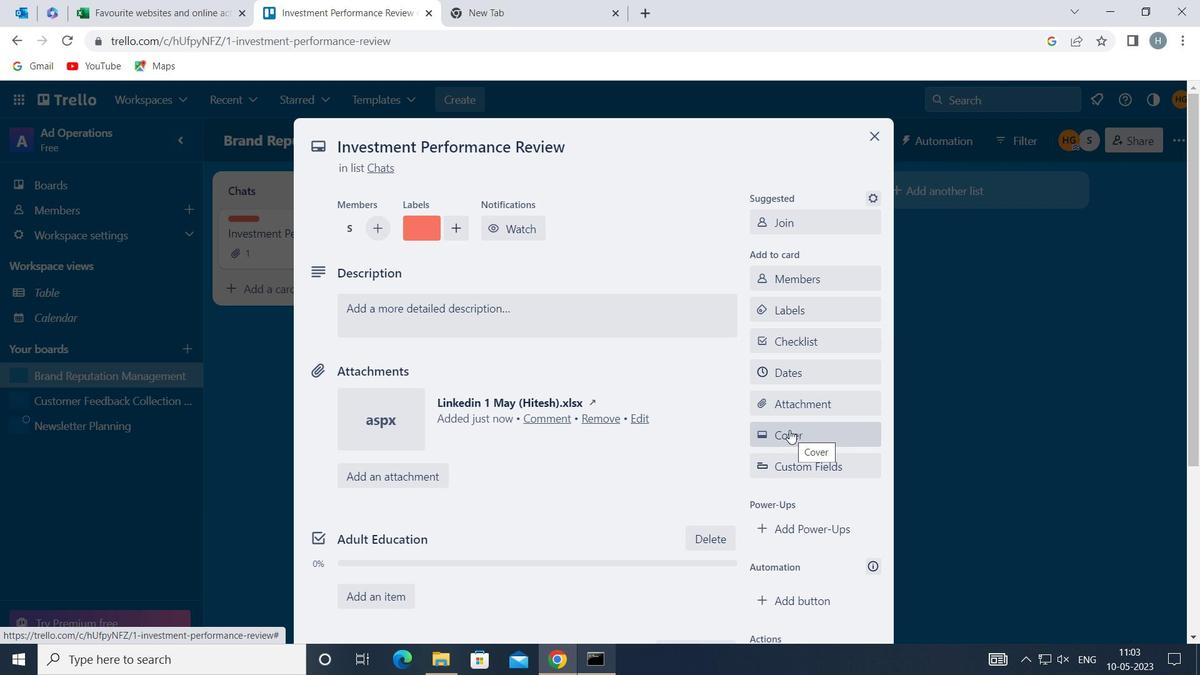 
Action: Mouse pressed left at (794, 429)
Screenshot: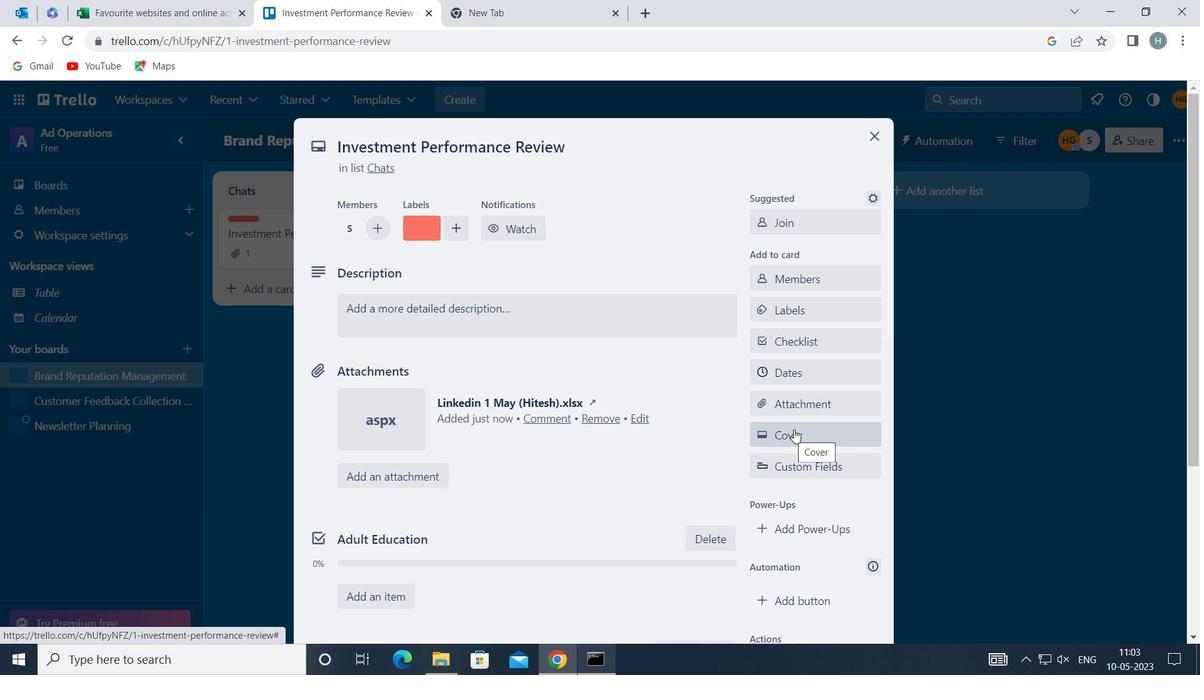 
Action: Mouse moved to (905, 327)
Screenshot: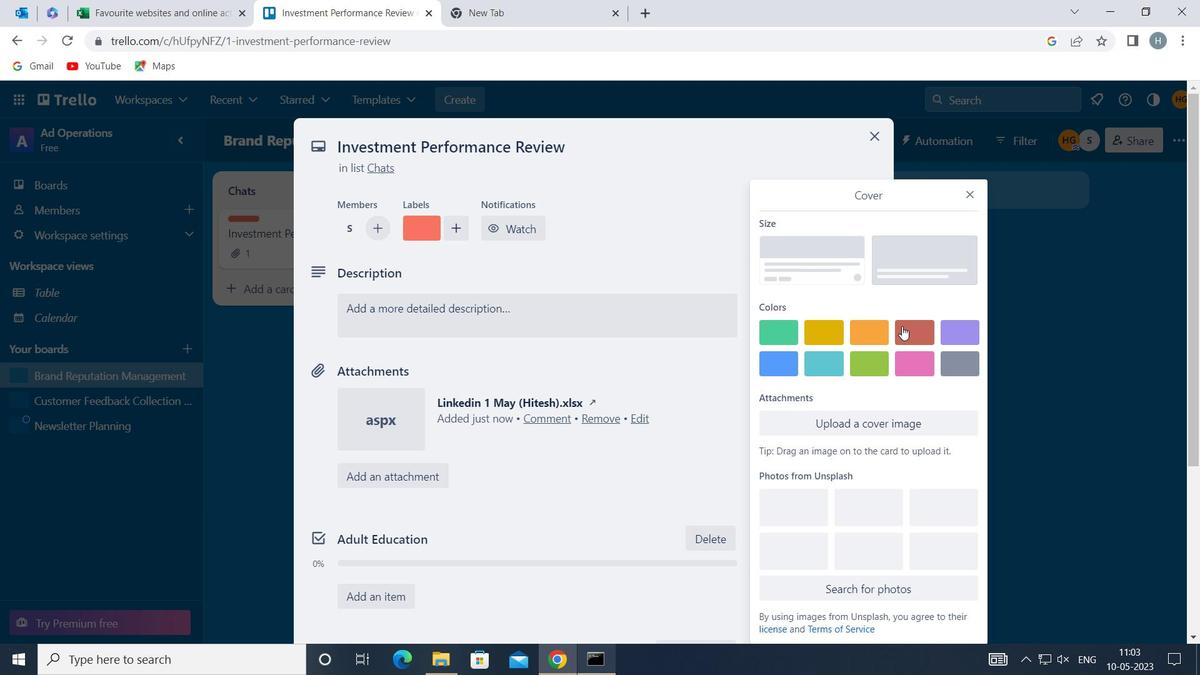 
Action: Mouse pressed left at (905, 327)
Screenshot: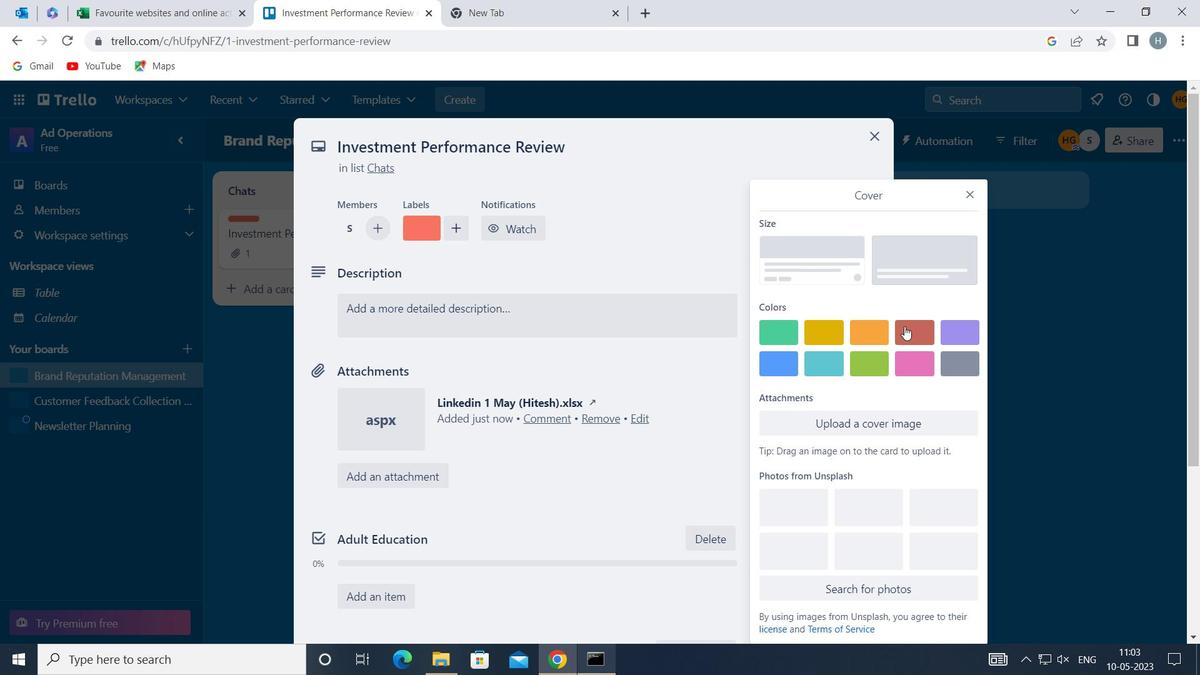 
Action: Mouse moved to (973, 161)
Screenshot: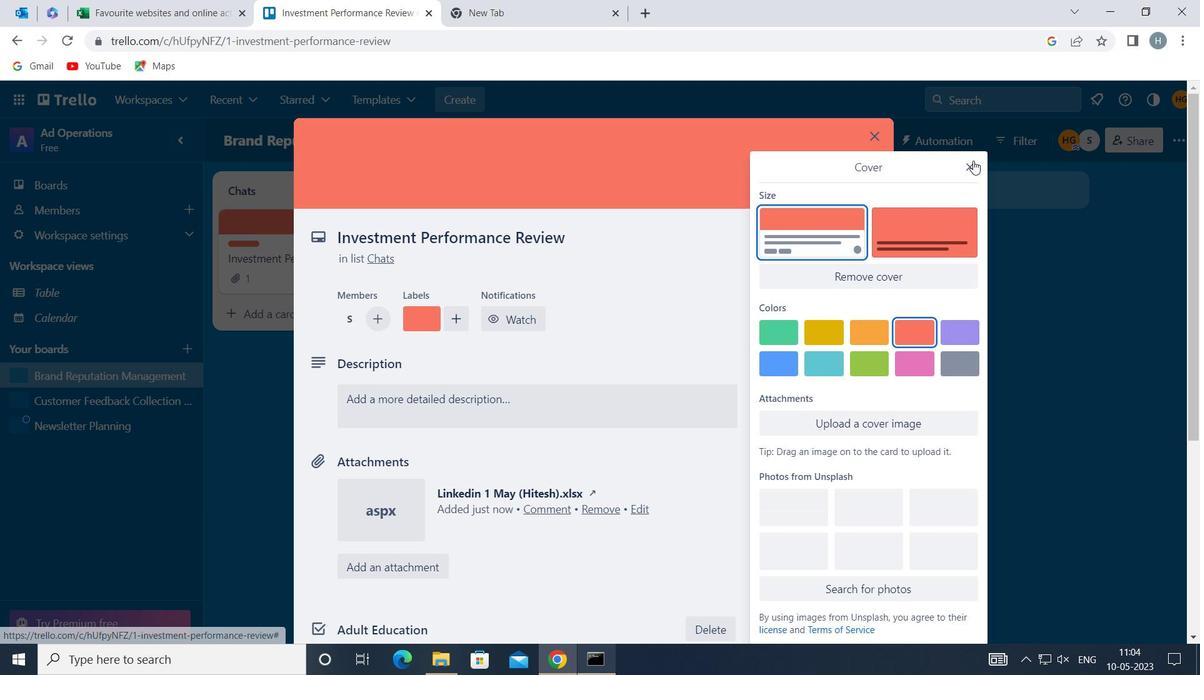 
Action: Mouse pressed left at (973, 161)
Screenshot: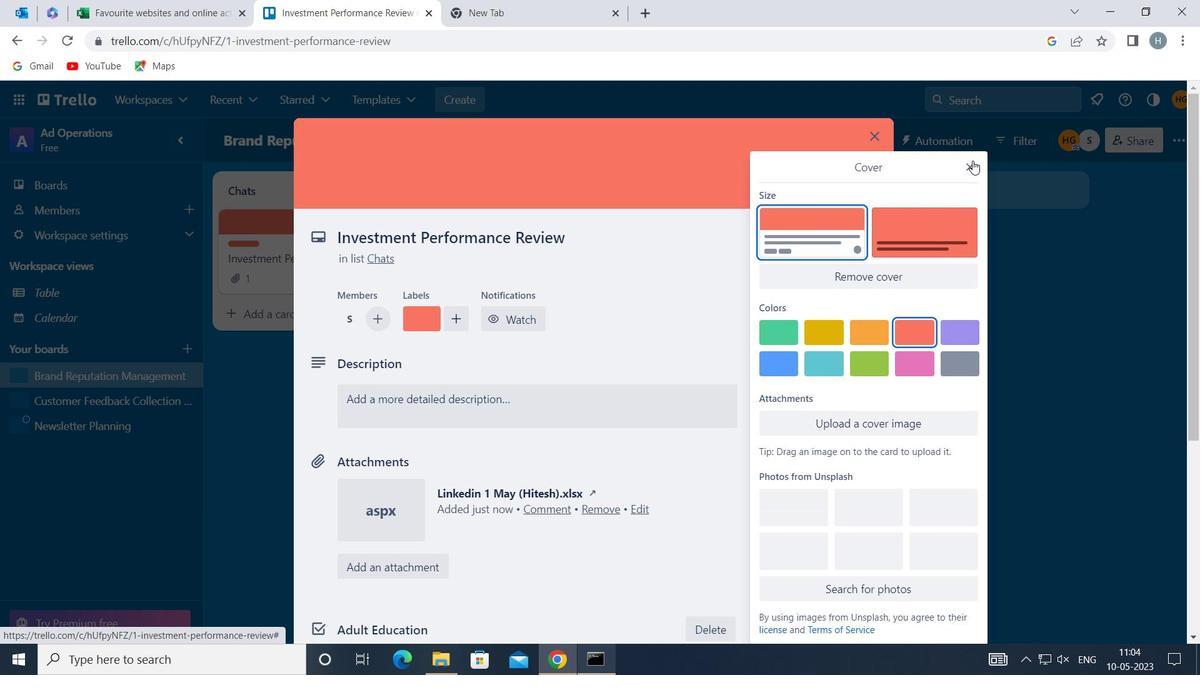 
Action: Mouse moved to (818, 422)
Screenshot: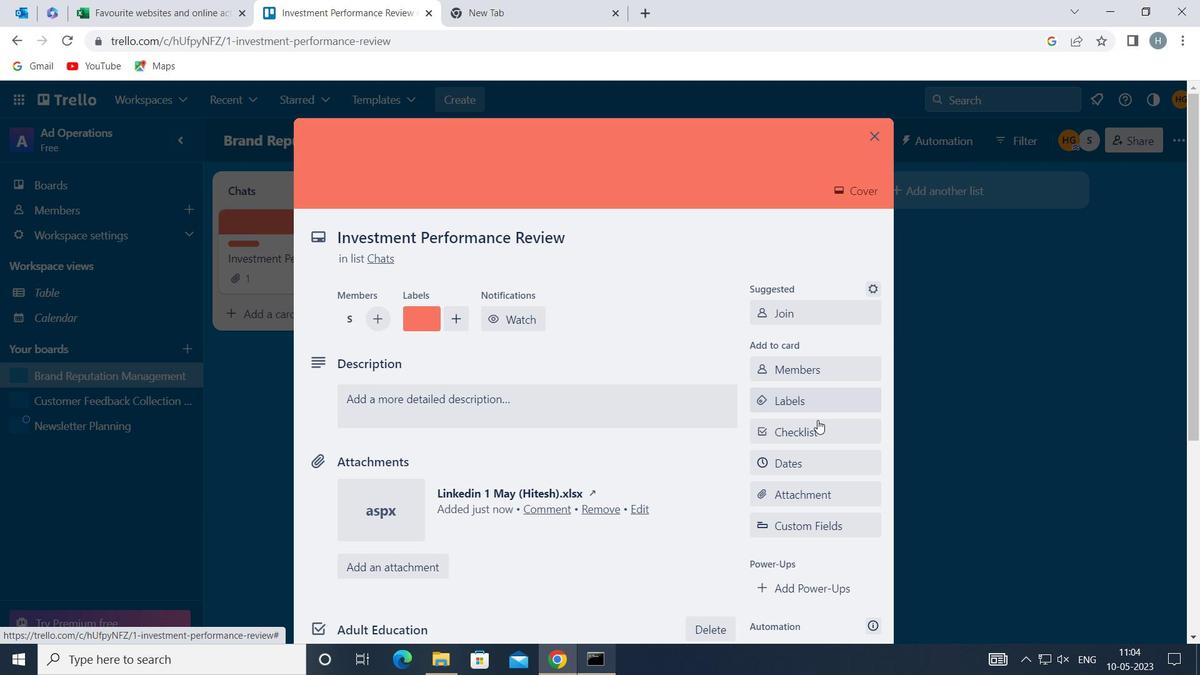 
Action: Mouse scrolled (818, 422) with delta (0, 0)
Screenshot: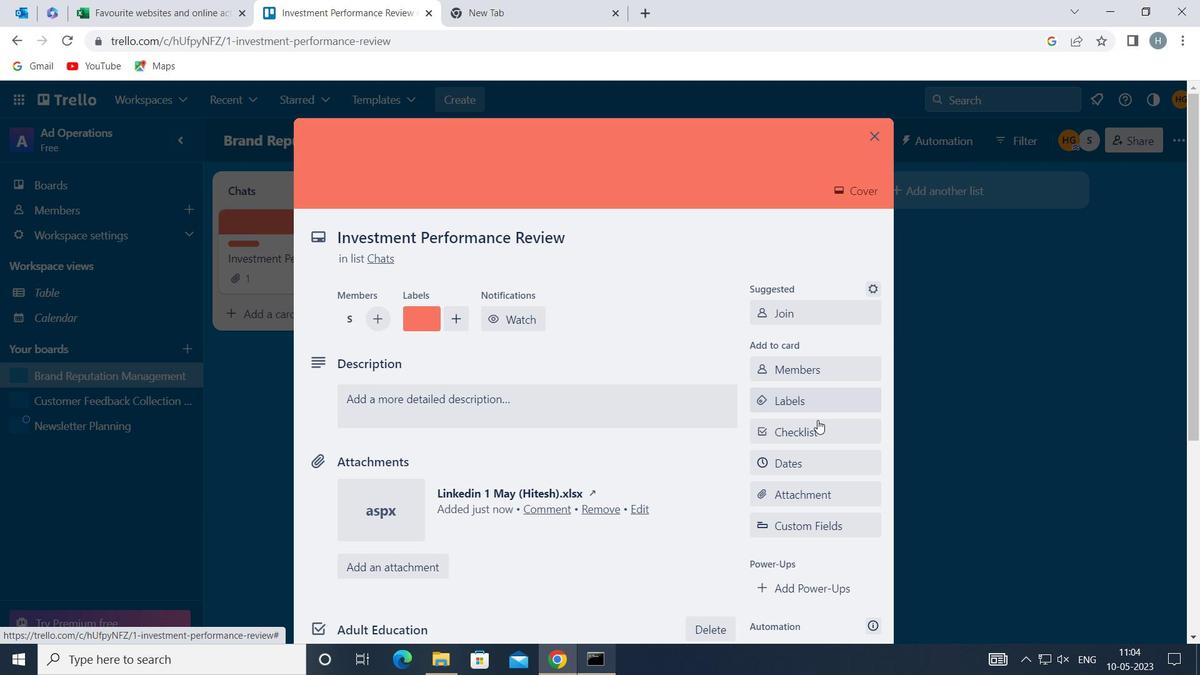 
Action: Mouse moved to (600, 335)
Screenshot: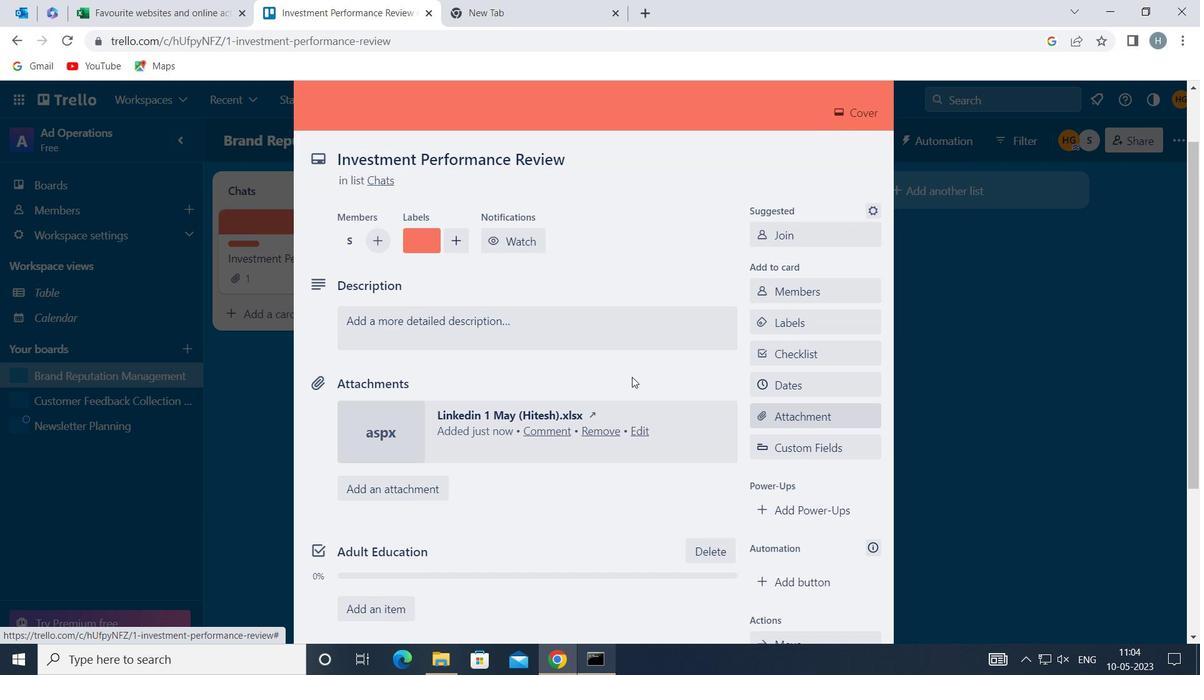 
Action: Mouse pressed left at (600, 335)
Screenshot: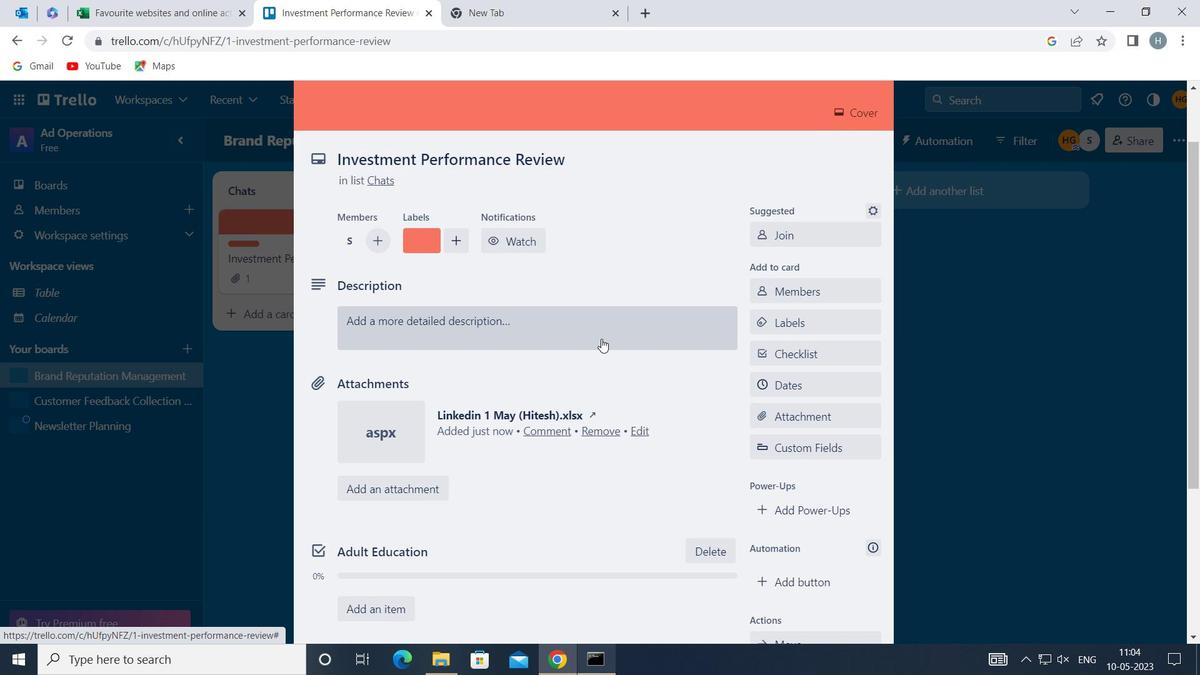 
Action: Mouse moved to (570, 373)
Screenshot: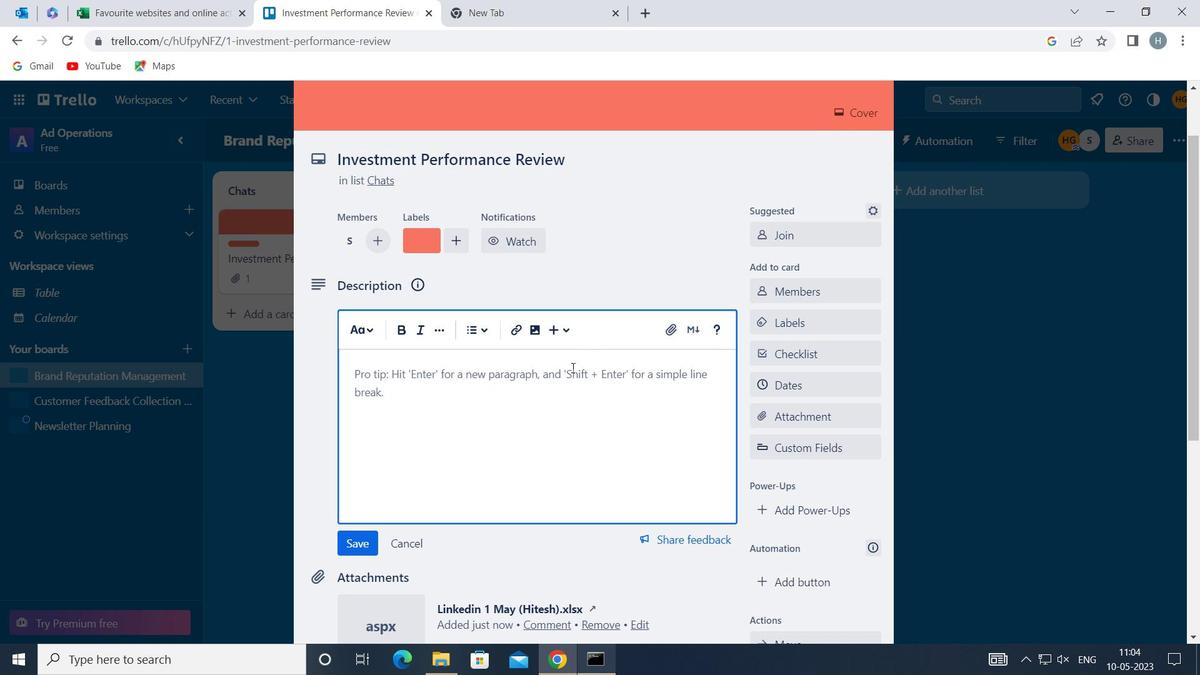 
Action: Mouse pressed left at (570, 373)
Screenshot: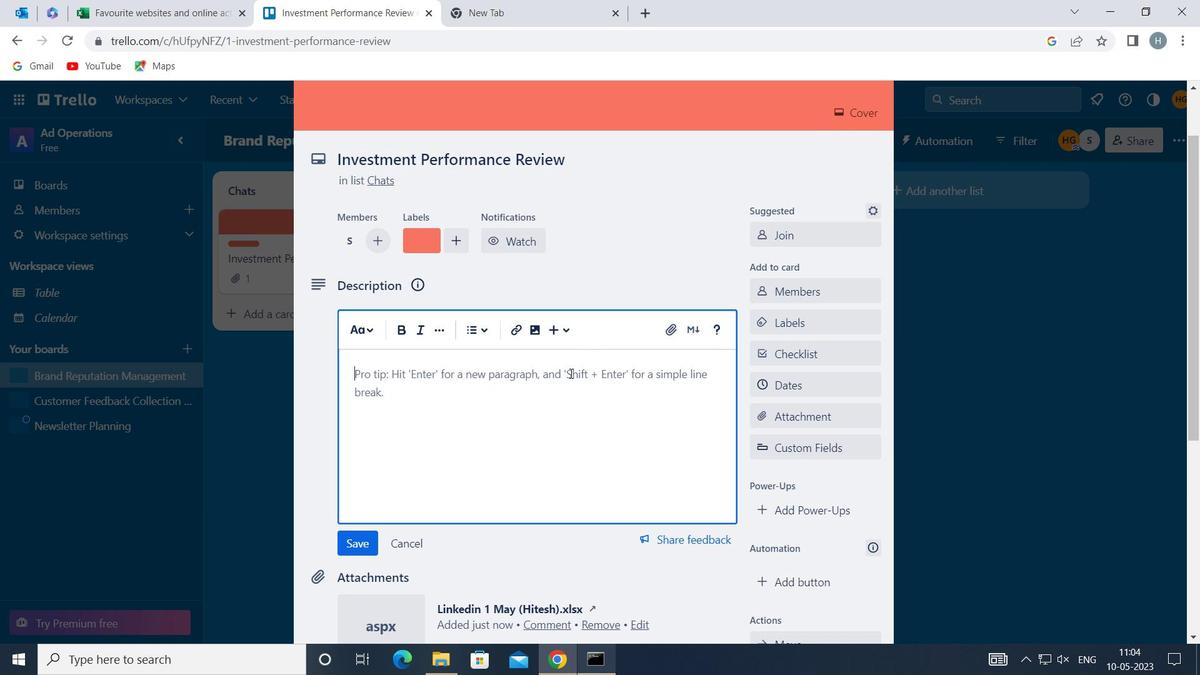 
Action: Mouse moved to (596, 367)
Screenshot: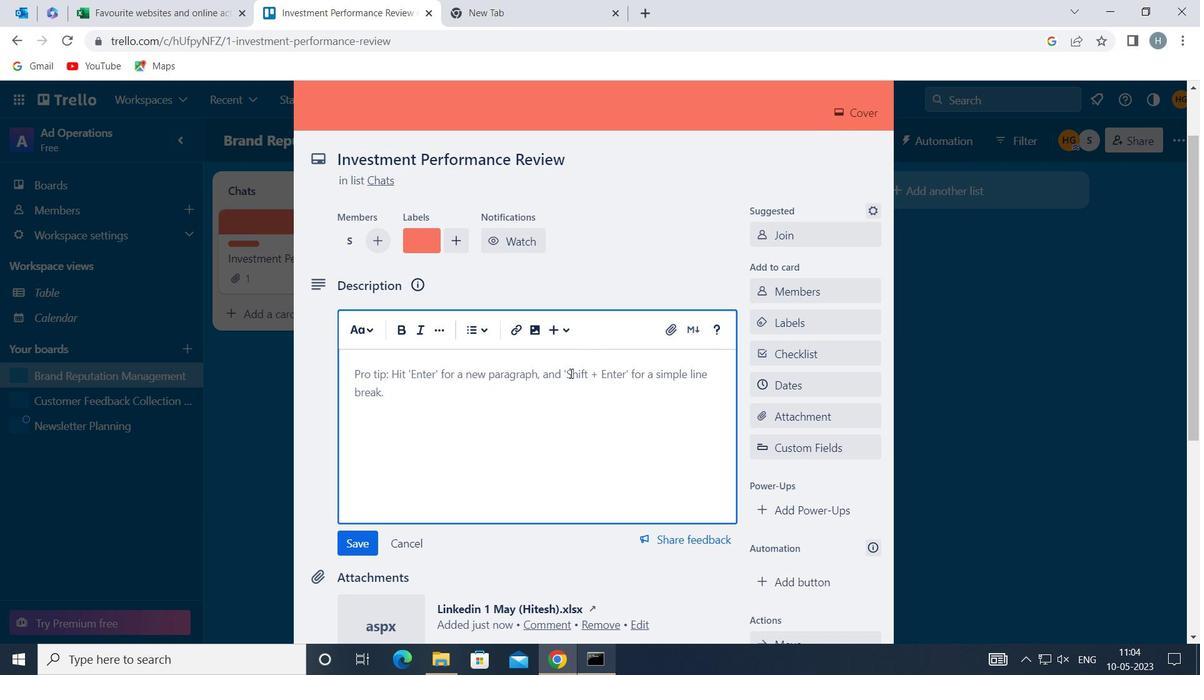 
Action: Key pressed <Key.shift>CONDUCT<Key.space>TEAM<Key.space><Key.shift>TRAINING<Key.space><Key.shift>SESSION<Key.space>ON<Key.space>CUSTOMER<Key.space>SERVICE
Screenshot: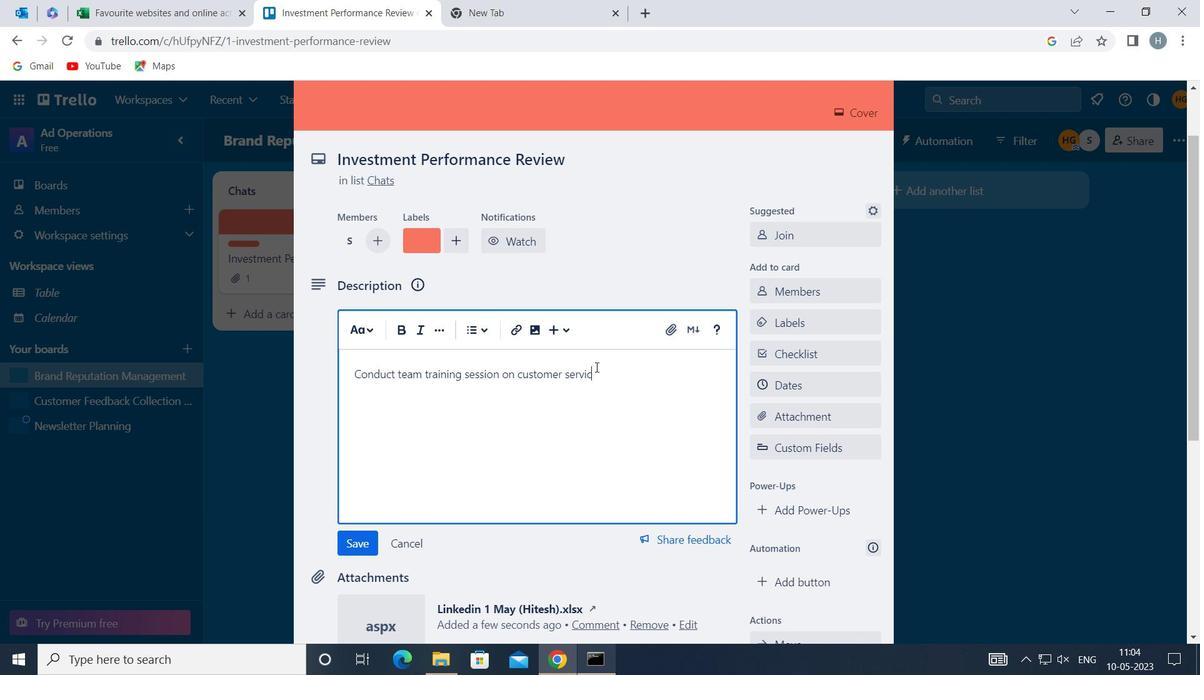 
Action: Mouse moved to (351, 544)
Screenshot: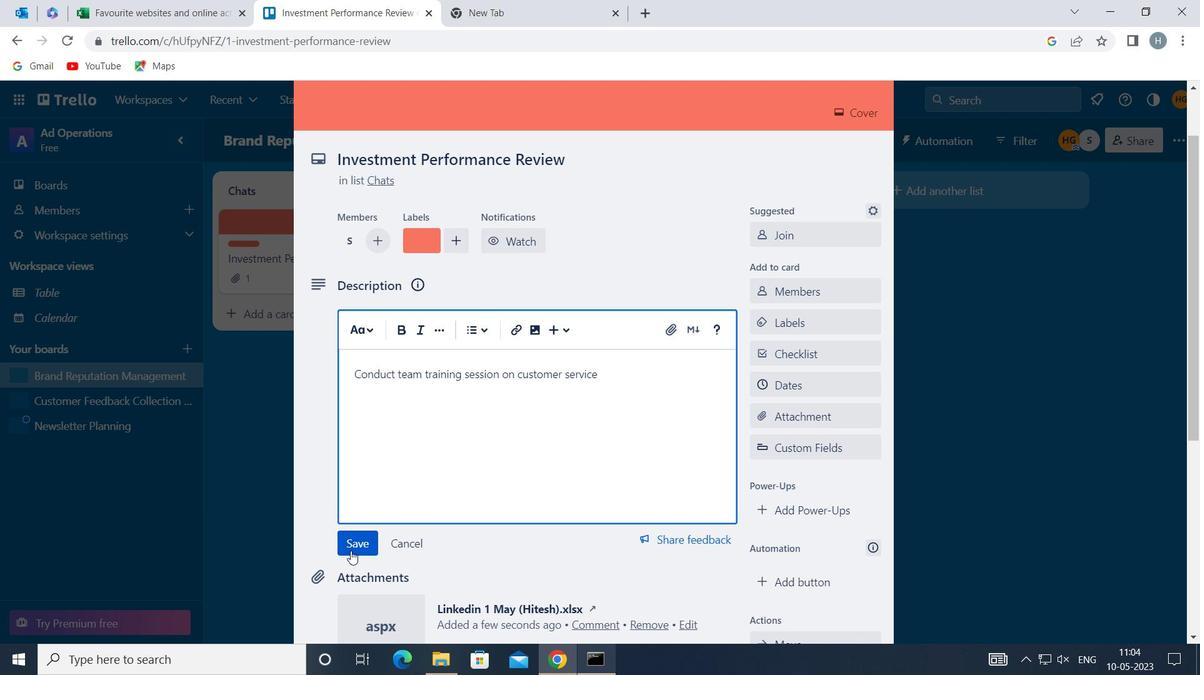 
Action: Mouse pressed left at (351, 544)
Screenshot: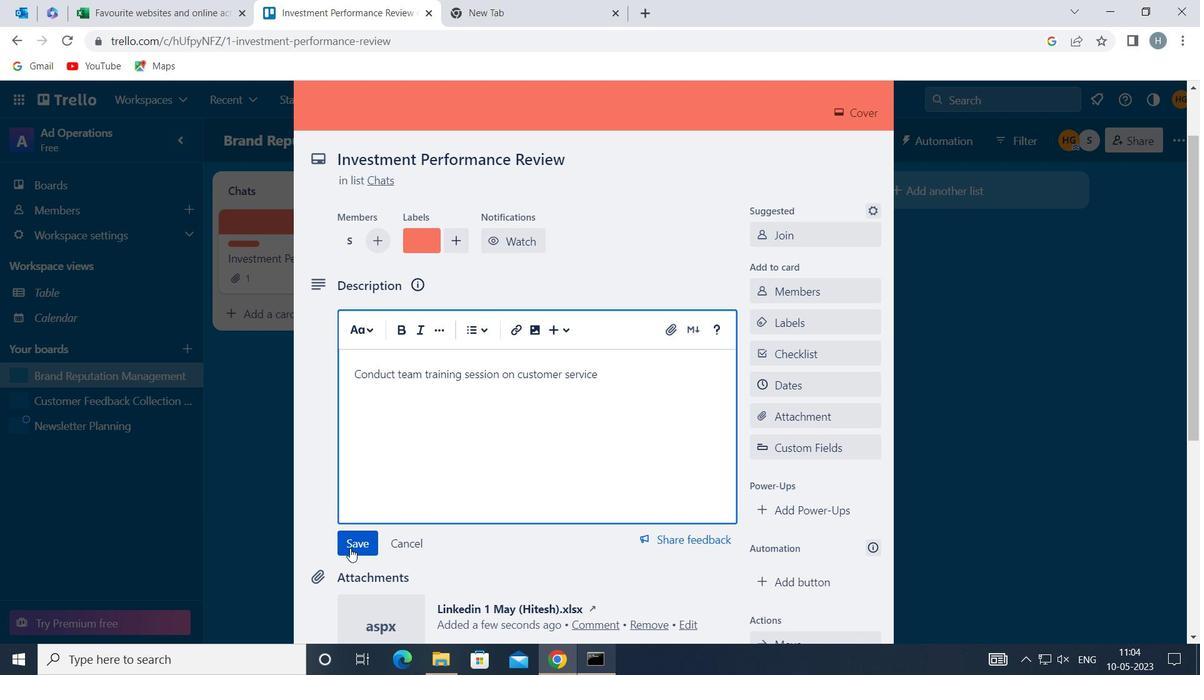 
Action: Mouse moved to (405, 528)
Screenshot: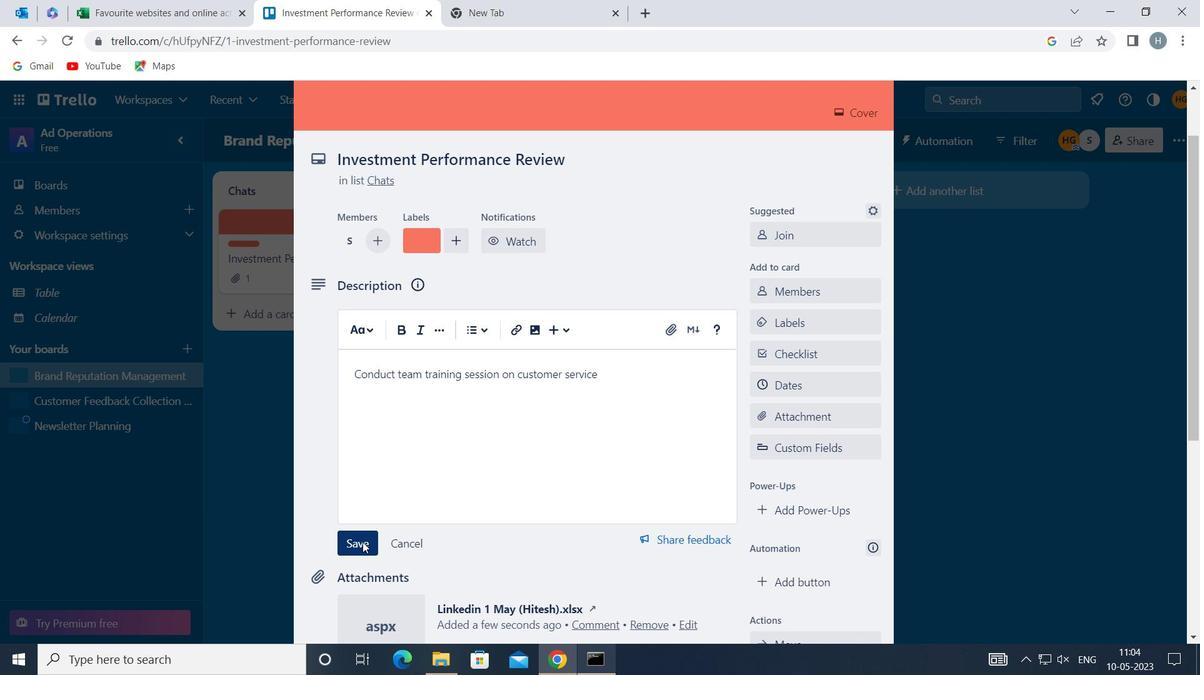 
Action: Mouse scrolled (405, 527) with delta (0, 0)
Screenshot: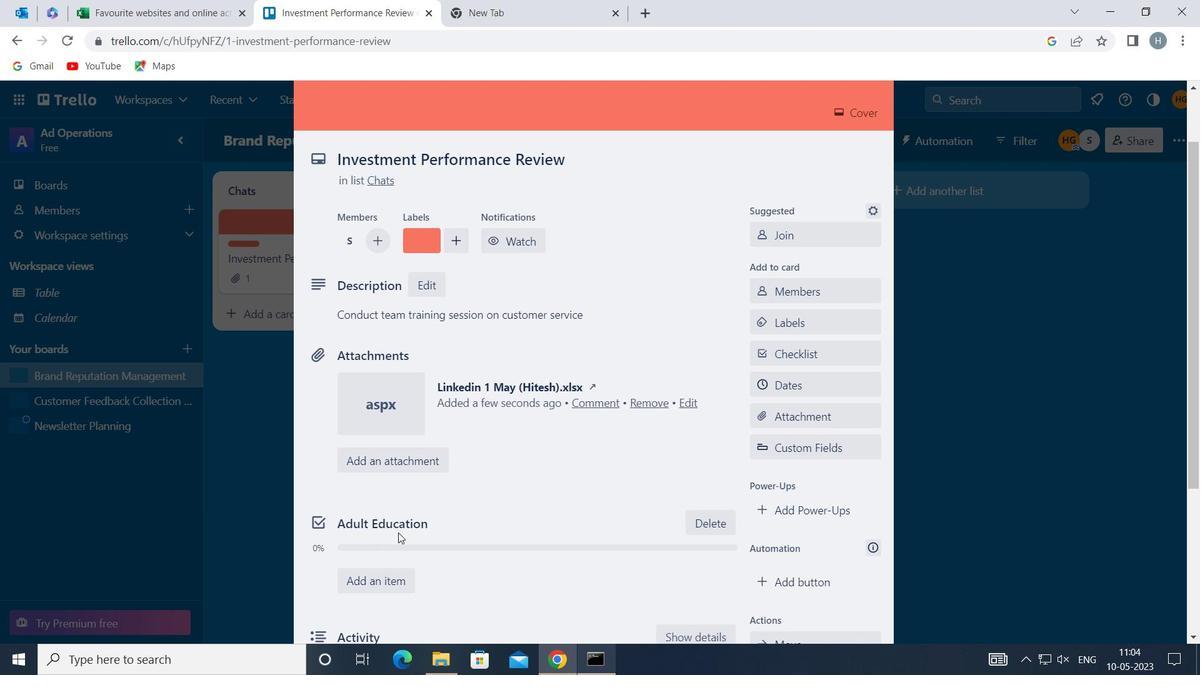 
Action: Mouse scrolled (405, 527) with delta (0, 0)
Screenshot: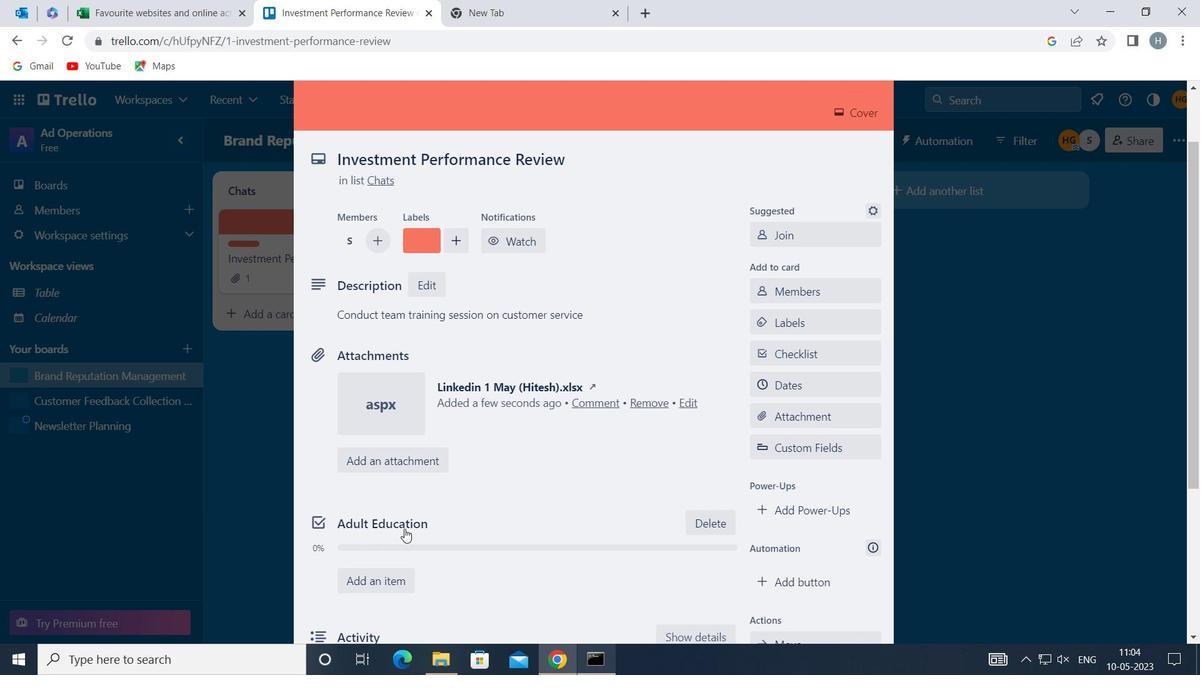 
Action: Mouse moved to (422, 520)
Screenshot: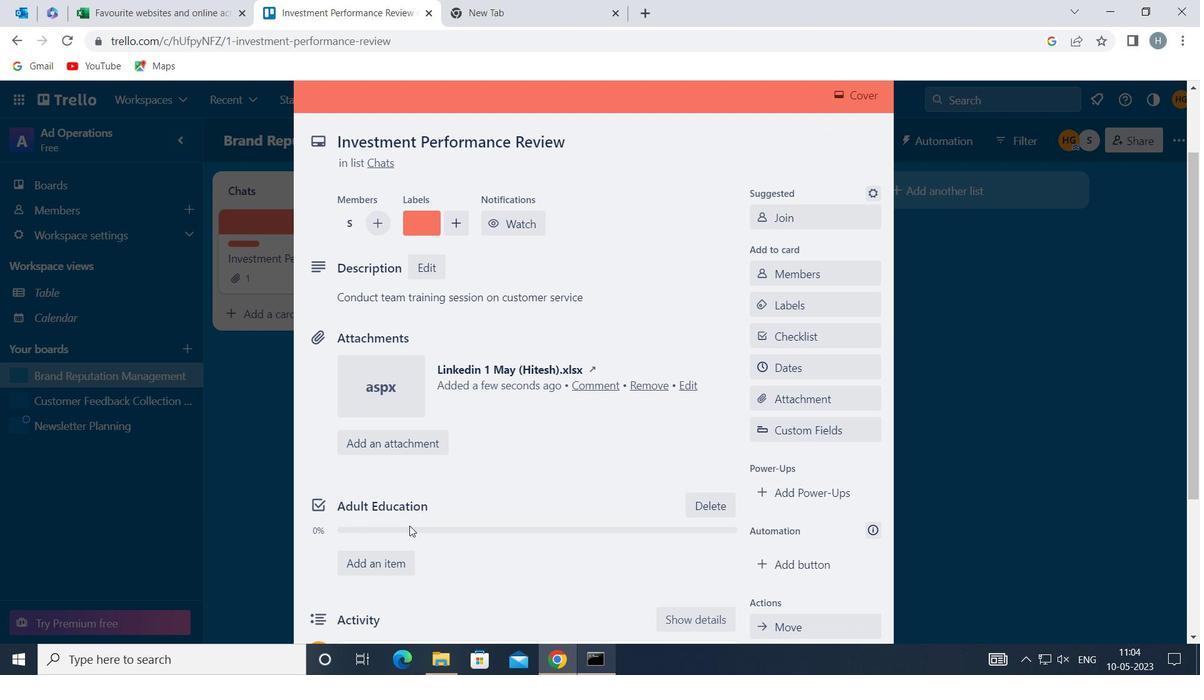 
Action: Mouse scrolled (422, 520) with delta (0, 0)
Screenshot: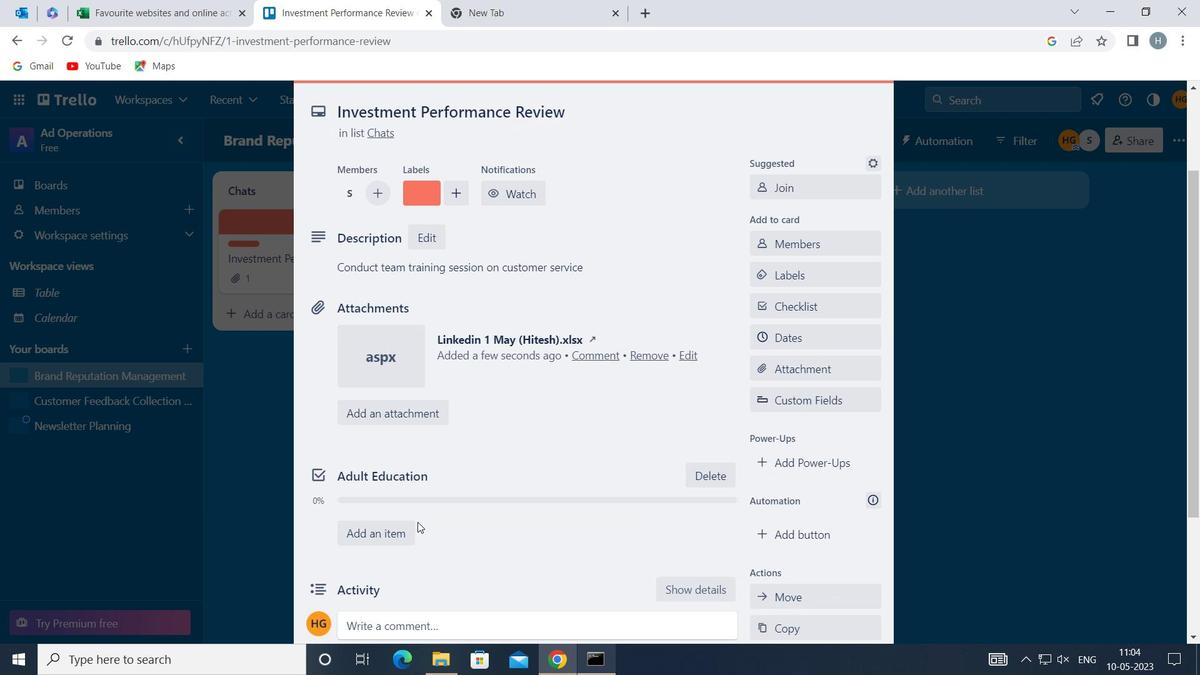 
Action: Mouse scrolled (422, 520) with delta (0, 0)
Screenshot: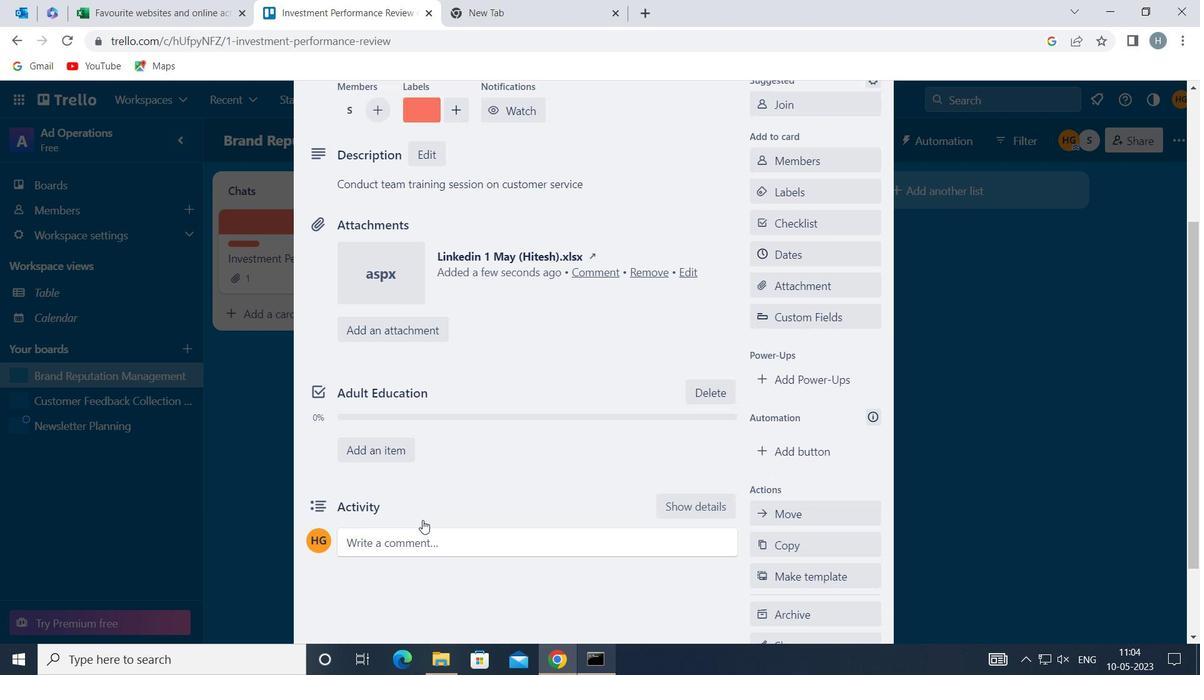 
Action: Mouse moved to (452, 435)
Screenshot: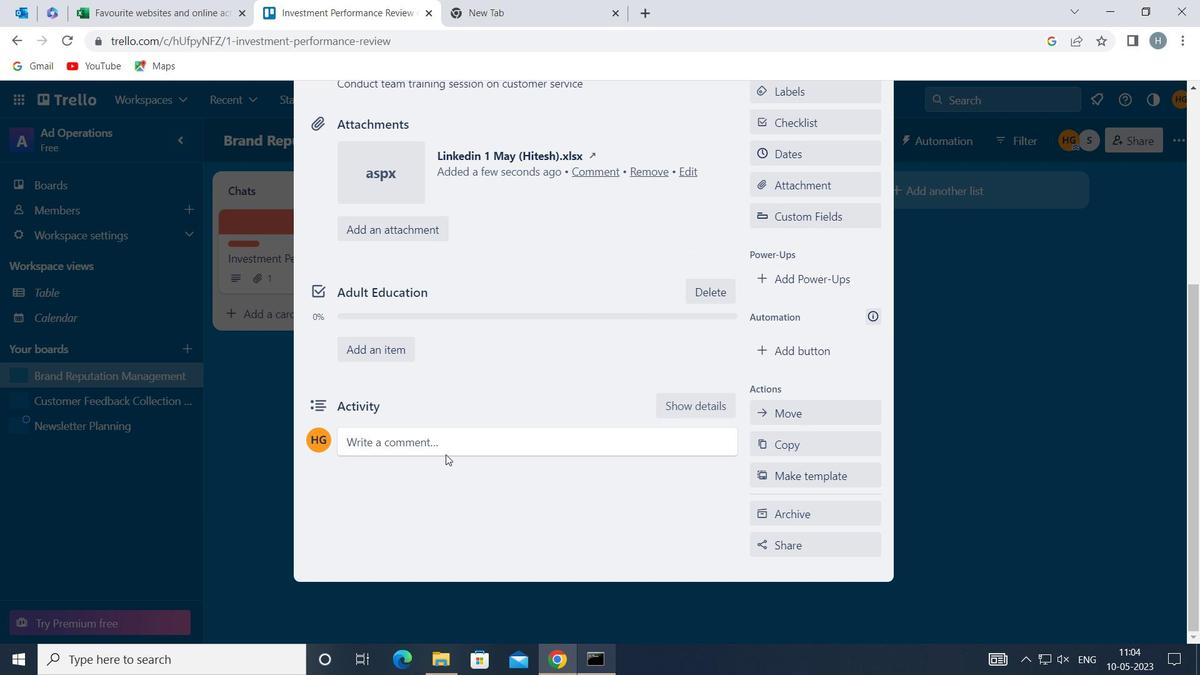 
Action: Mouse pressed left at (452, 435)
Screenshot: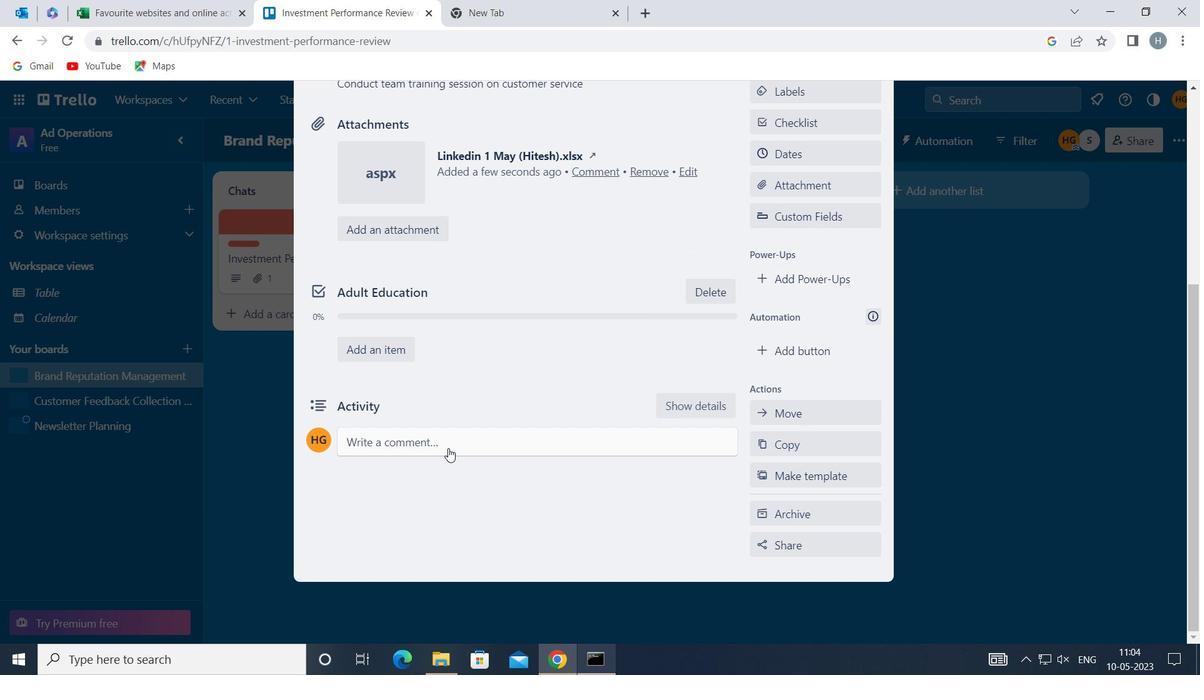 
Action: Mouse moved to (452, 487)
Screenshot: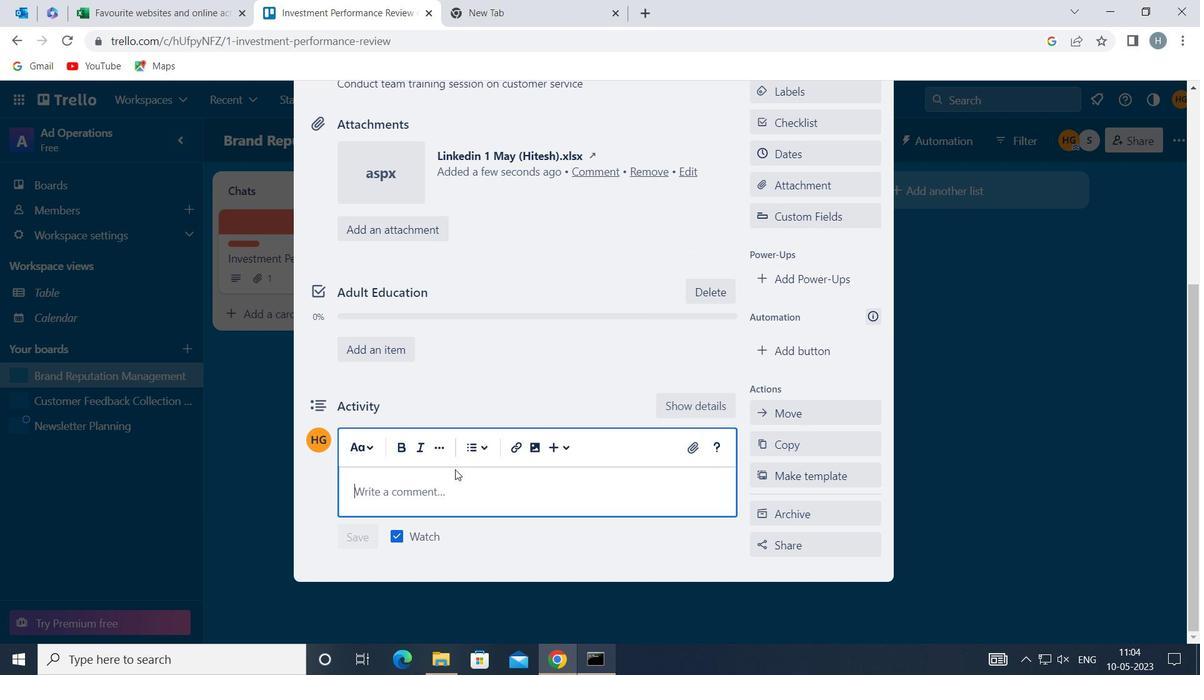 
Action: Mouse pressed left at (452, 487)
Screenshot: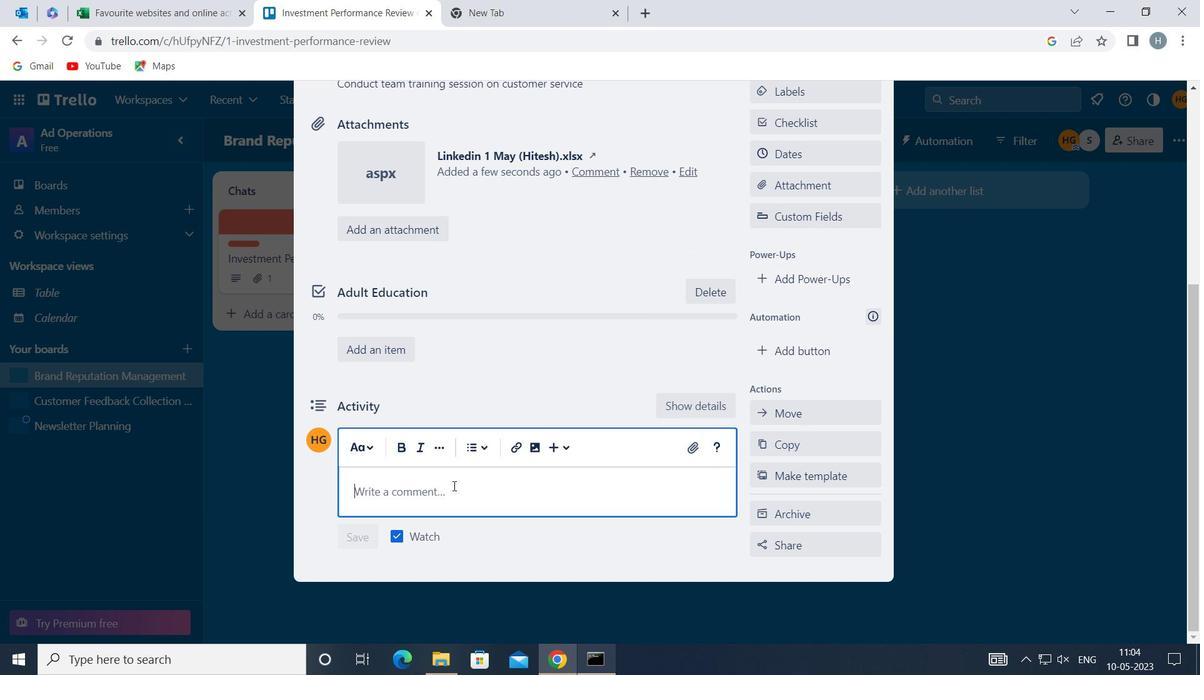 
Action: Key pressed <Key.shift>LET<Key.space>US<Key.space>APPROACH<Key.space>THIS<Key.space>TASK<Key.space>WITH<Key.space>A<Key.space>SENSE<Key.space>OF<Key.space>FUC<Key.backspace><Key.backspace>OCUS<Key.space>AND<Key.space>ATTENTION<Key.space>TO<Key.space>DETAIL<Key.space>ENSURING<Key.space>THAT<Key.space>WE<Key.space>DO<Key.space>NOT<Key.space>MISS<Key.space>ANY<Key.space>IMPORTANT<Key.space>INFORMATION<Key.space>OR<Key.space>DETAIL
Screenshot: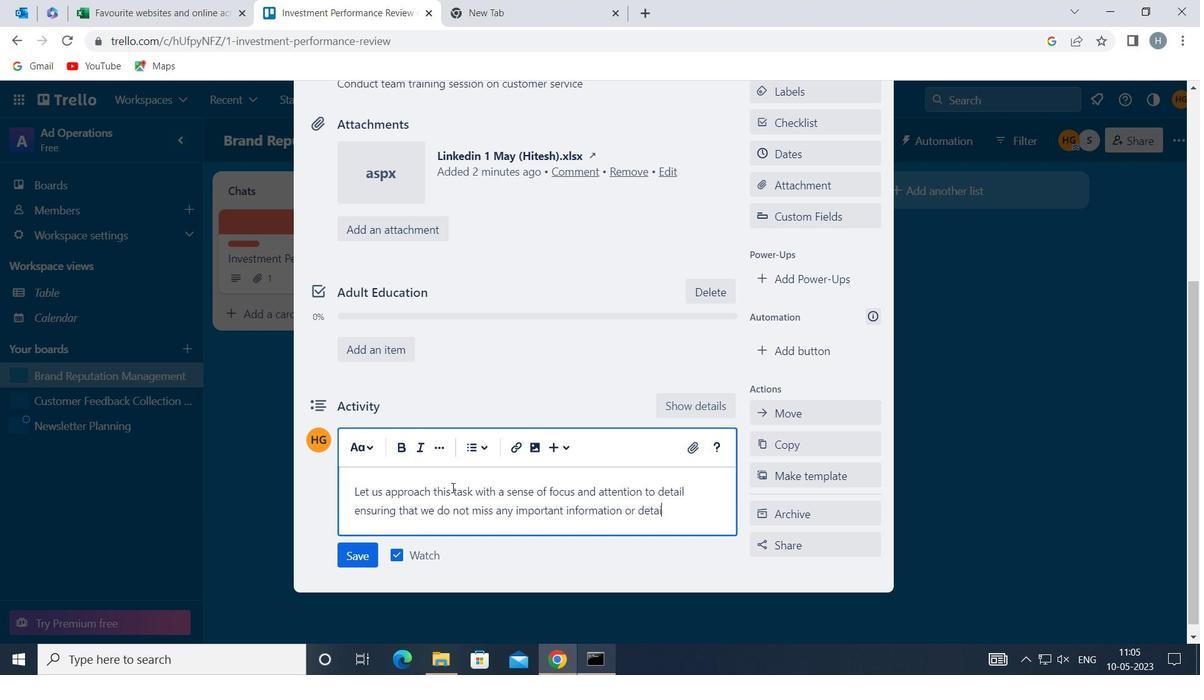
Action: Mouse moved to (450, 489)
Screenshot: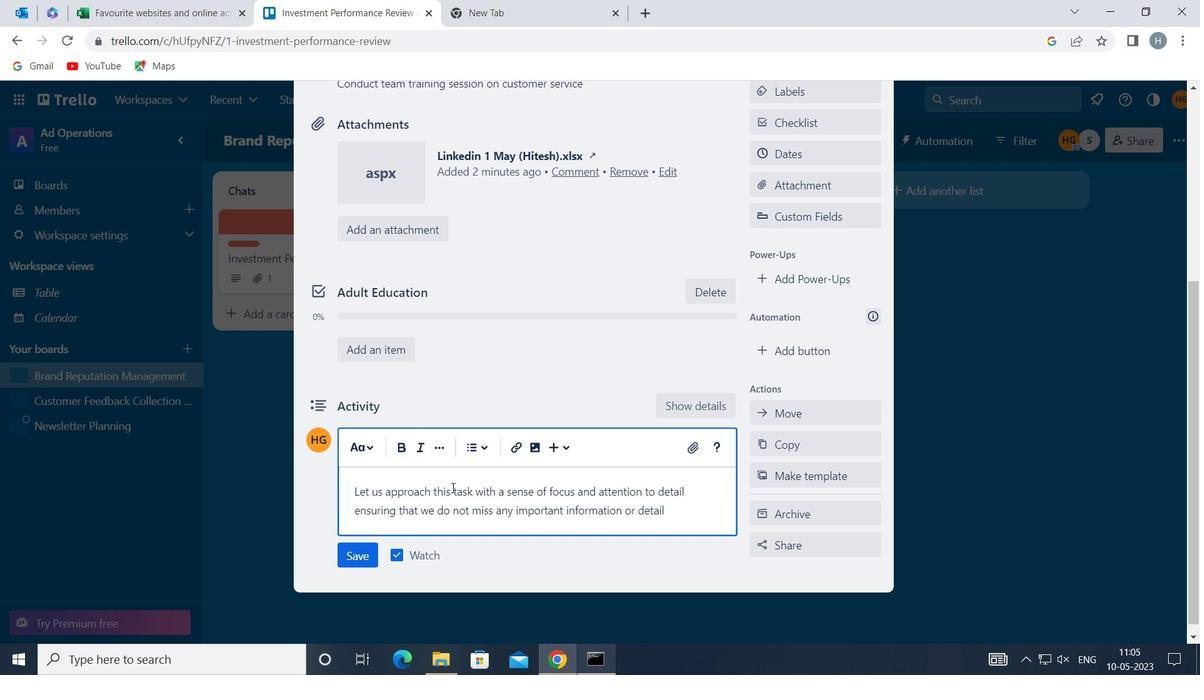 
Action: Key pressed S
Screenshot: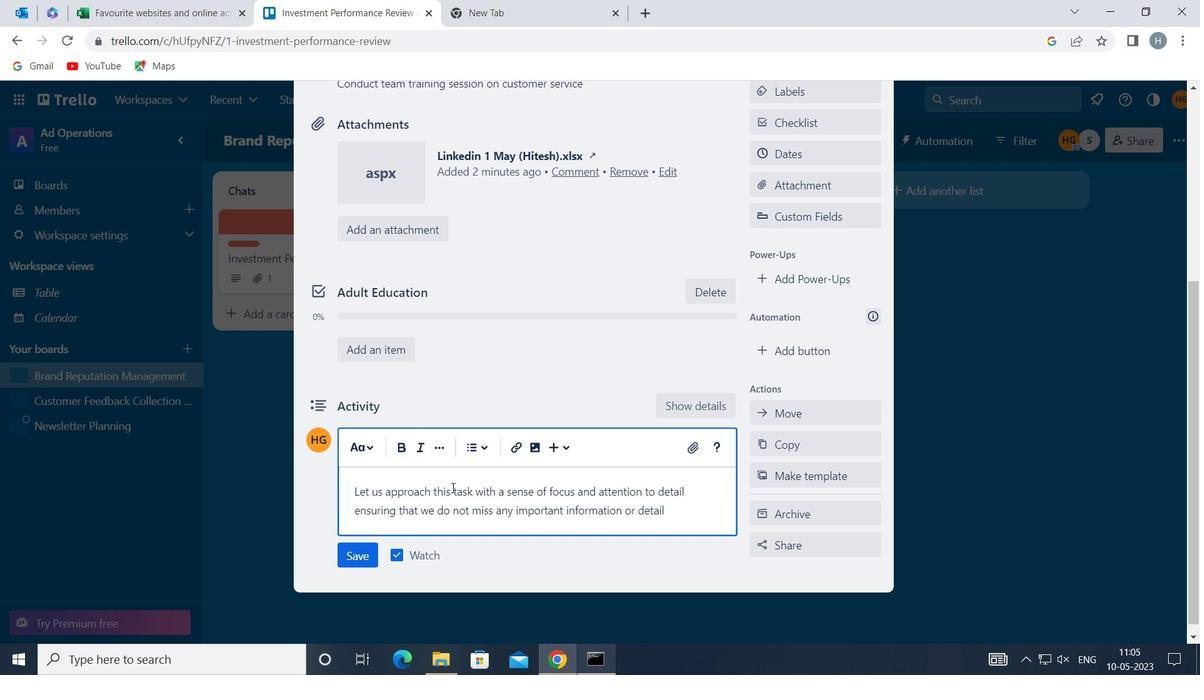 
Action: Mouse moved to (351, 561)
Screenshot: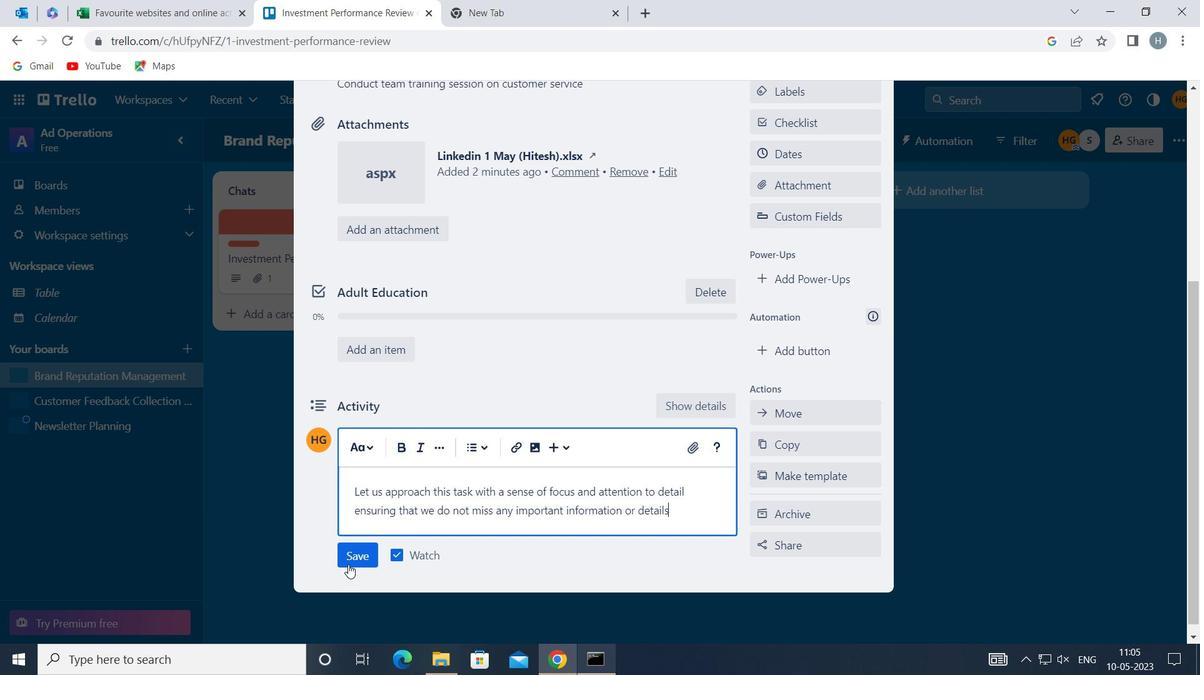 
Action: Mouse pressed left at (351, 561)
Screenshot: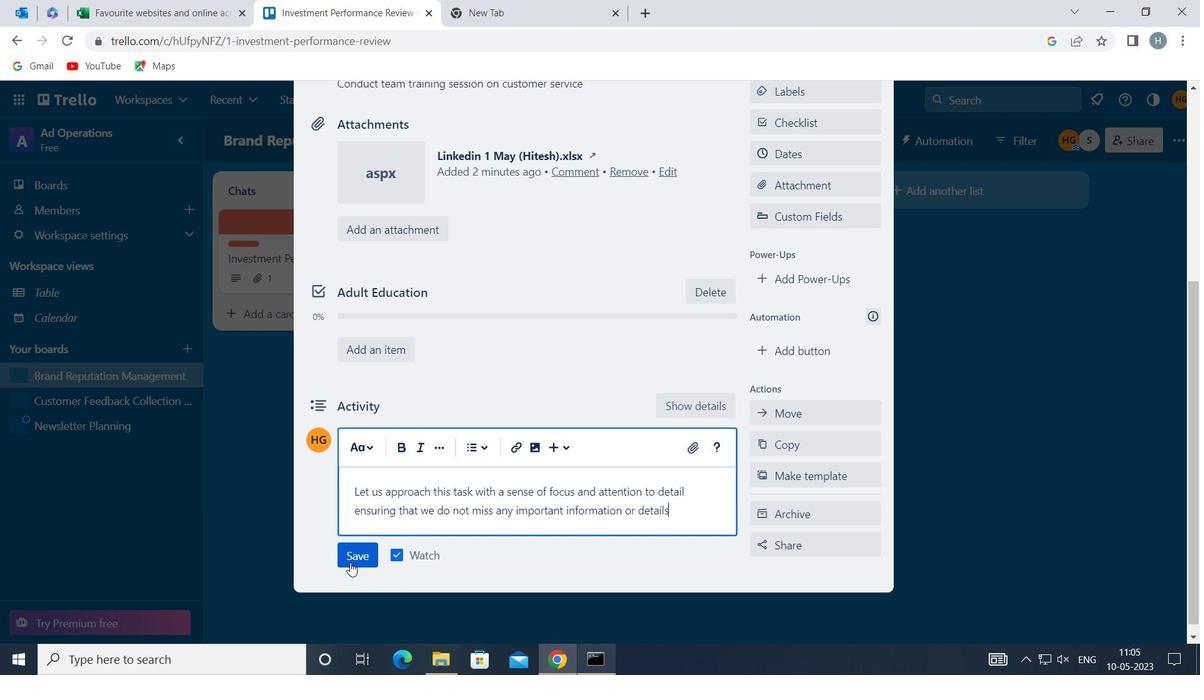 
Action: Mouse moved to (609, 445)
Screenshot: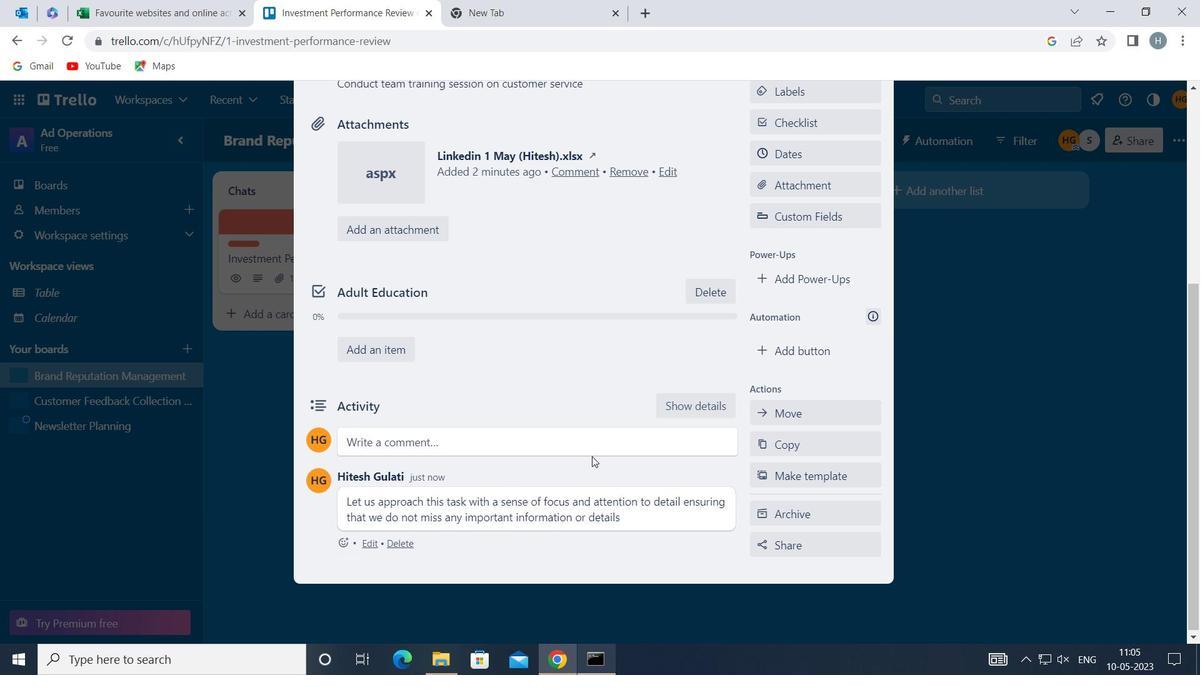 
Action: Mouse scrolled (609, 446) with delta (0, 0)
Screenshot: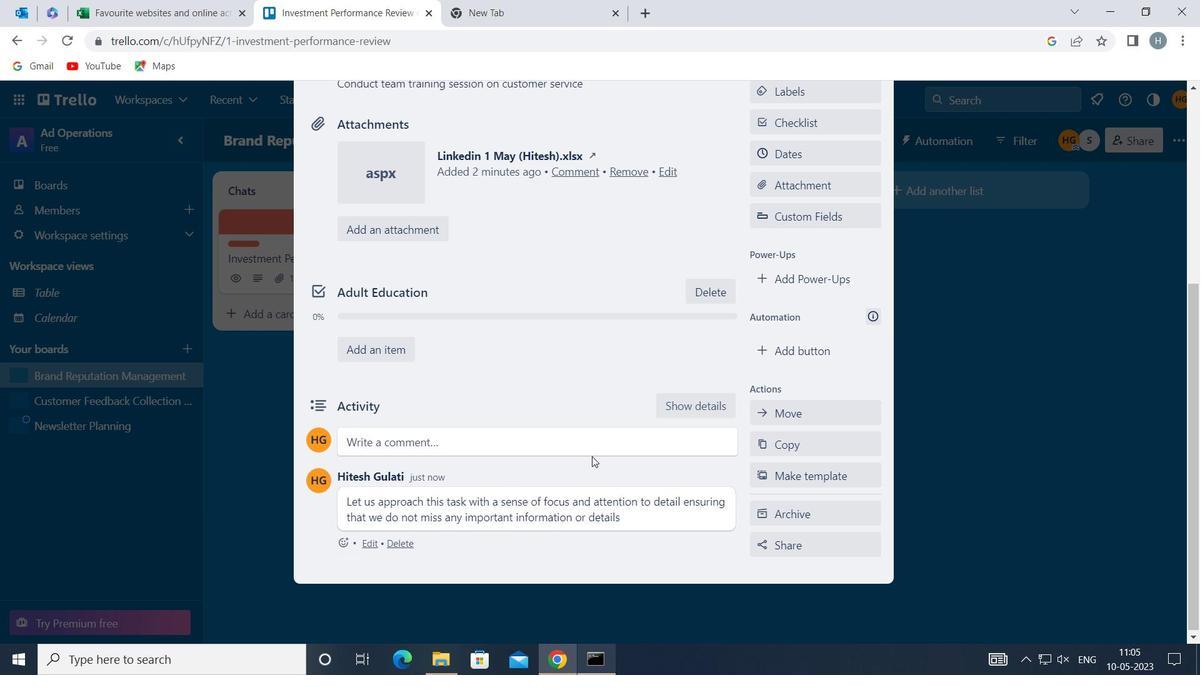 
Action: Mouse moved to (802, 234)
Screenshot: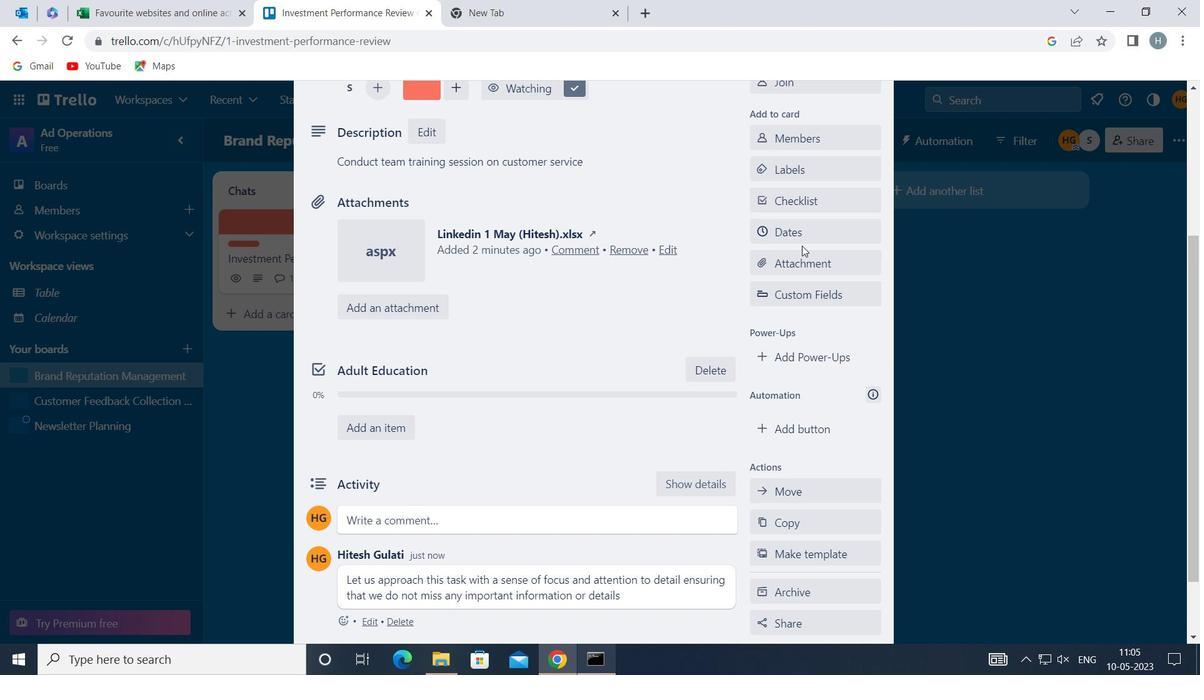 
Action: Mouse pressed left at (802, 234)
Screenshot: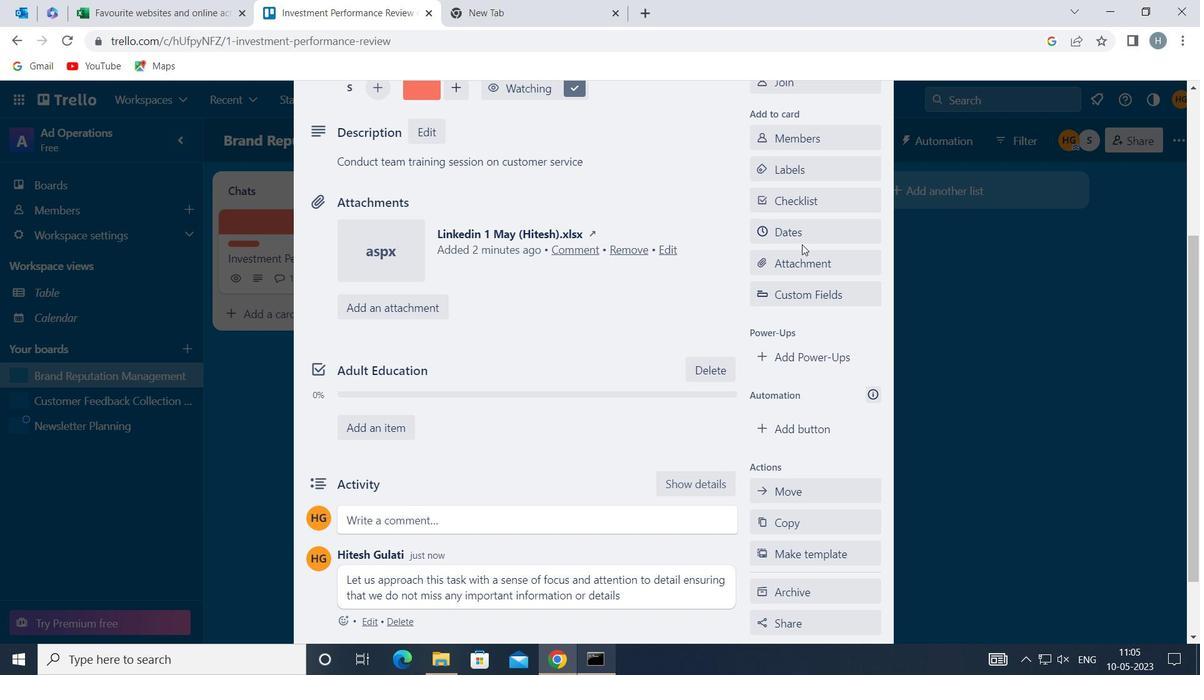 
Action: Mouse moved to (767, 416)
Screenshot: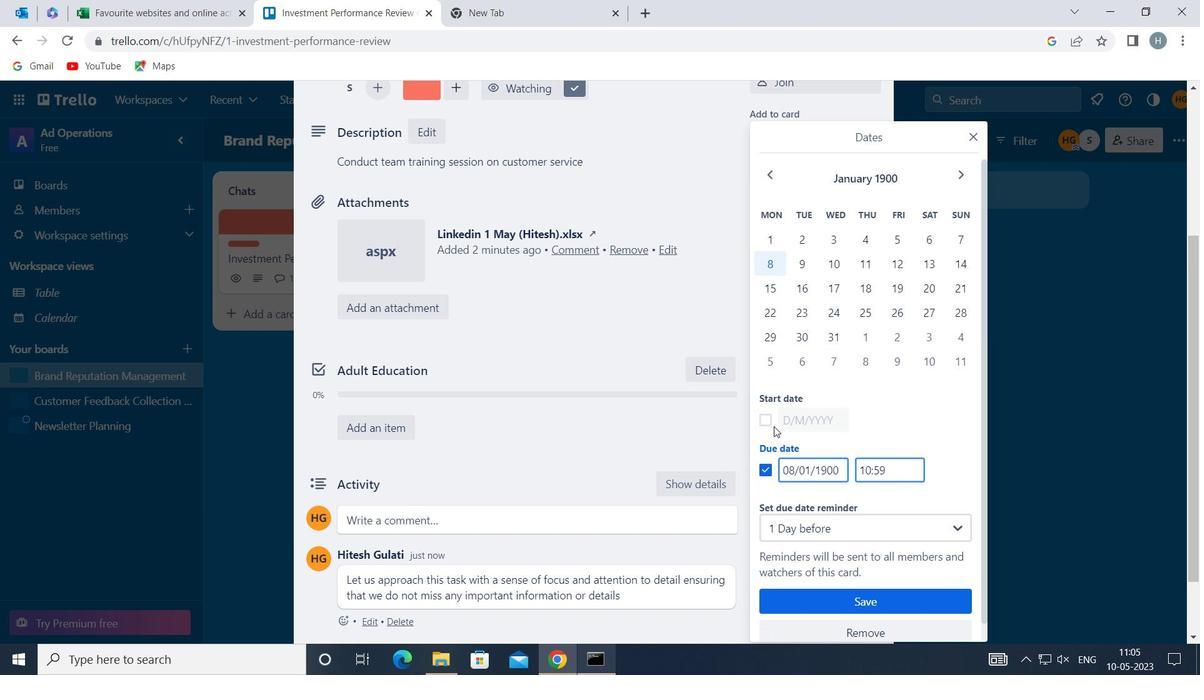 
Action: Mouse pressed left at (767, 416)
Screenshot: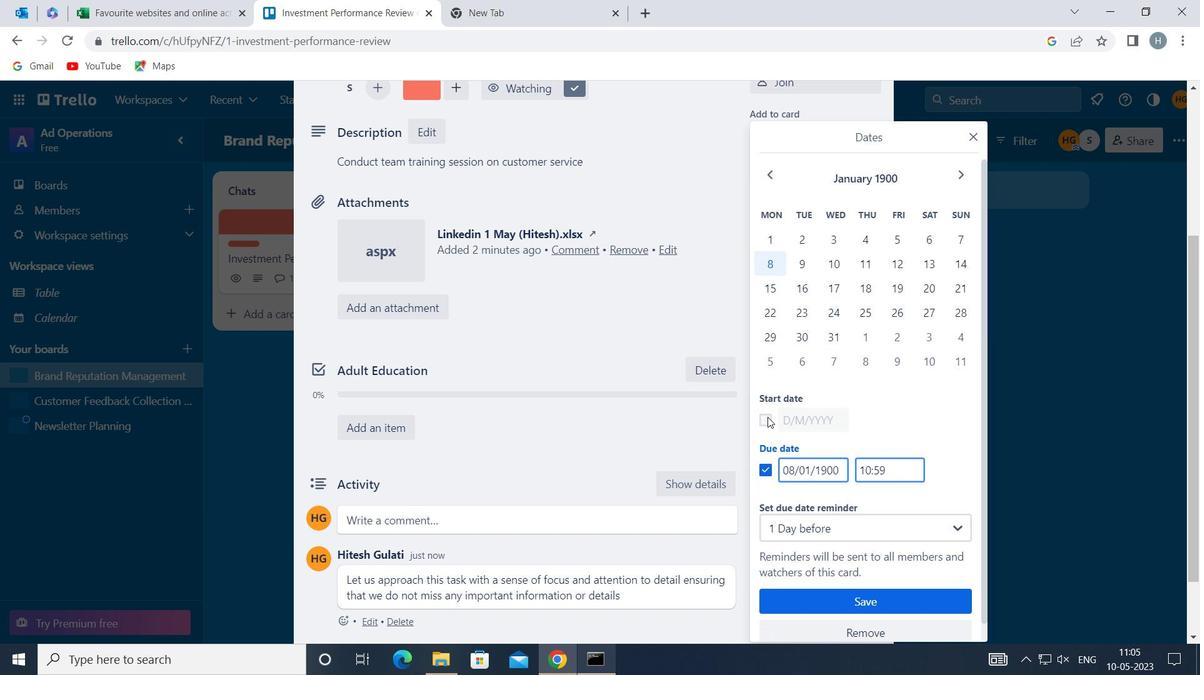 
Action: Mouse moved to (793, 415)
Screenshot: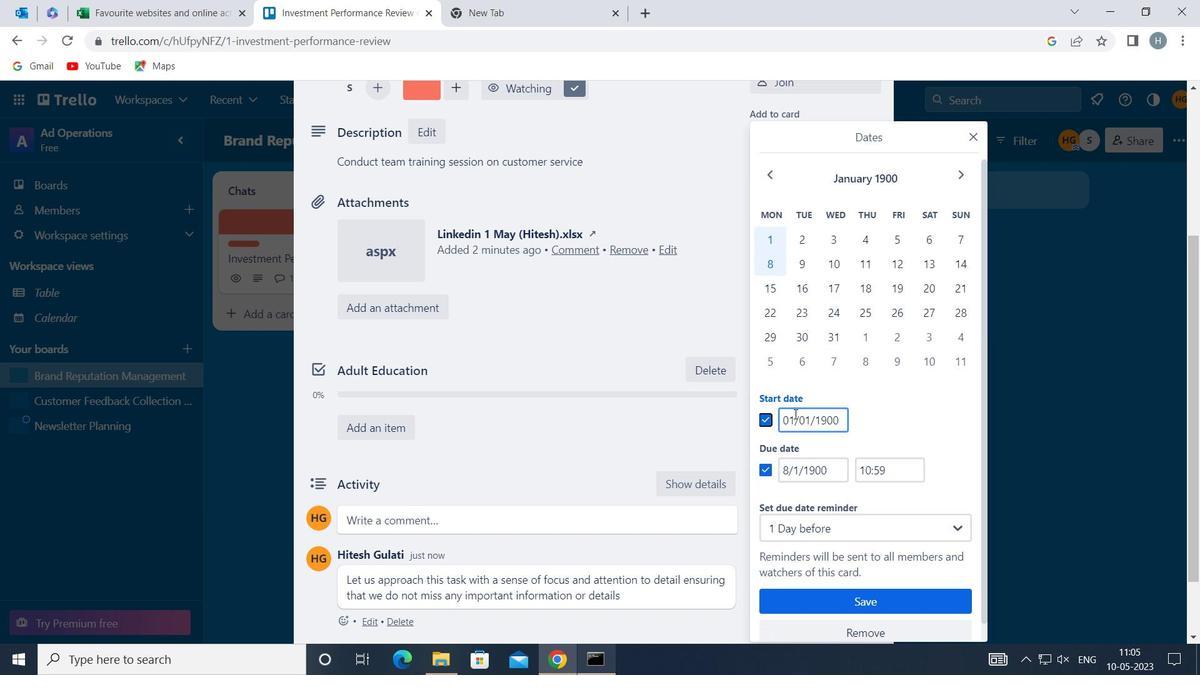 
Action: Mouse pressed left at (793, 415)
Screenshot: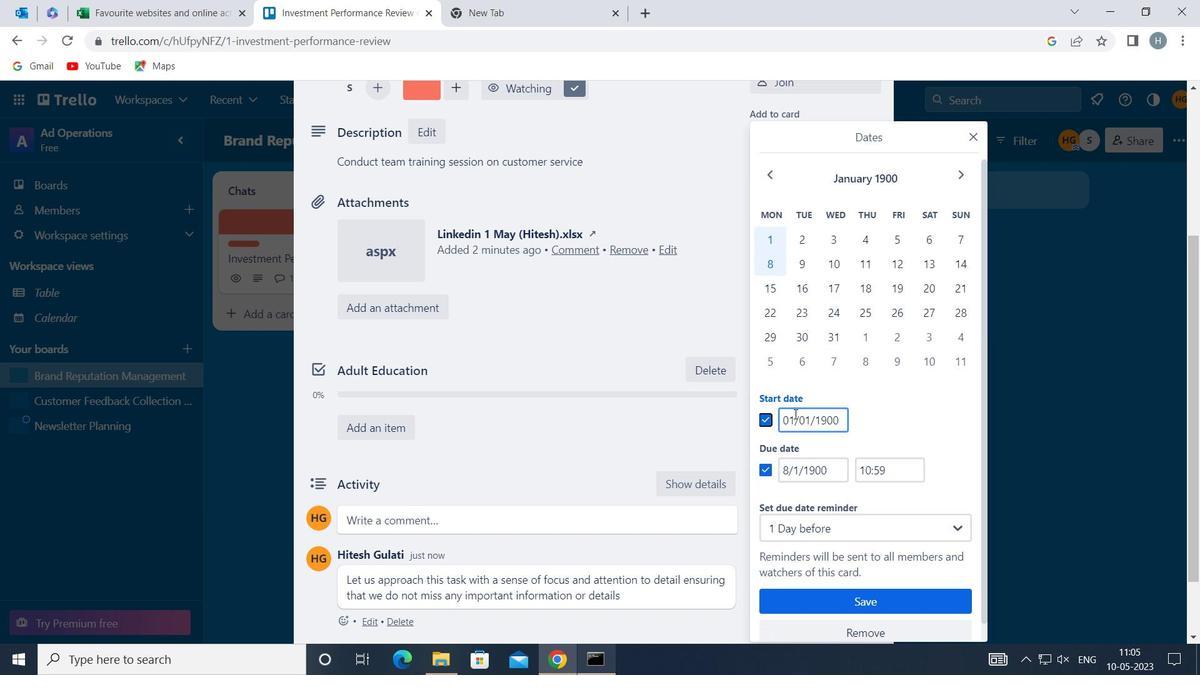 
Action: Mouse moved to (792, 417)
Screenshot: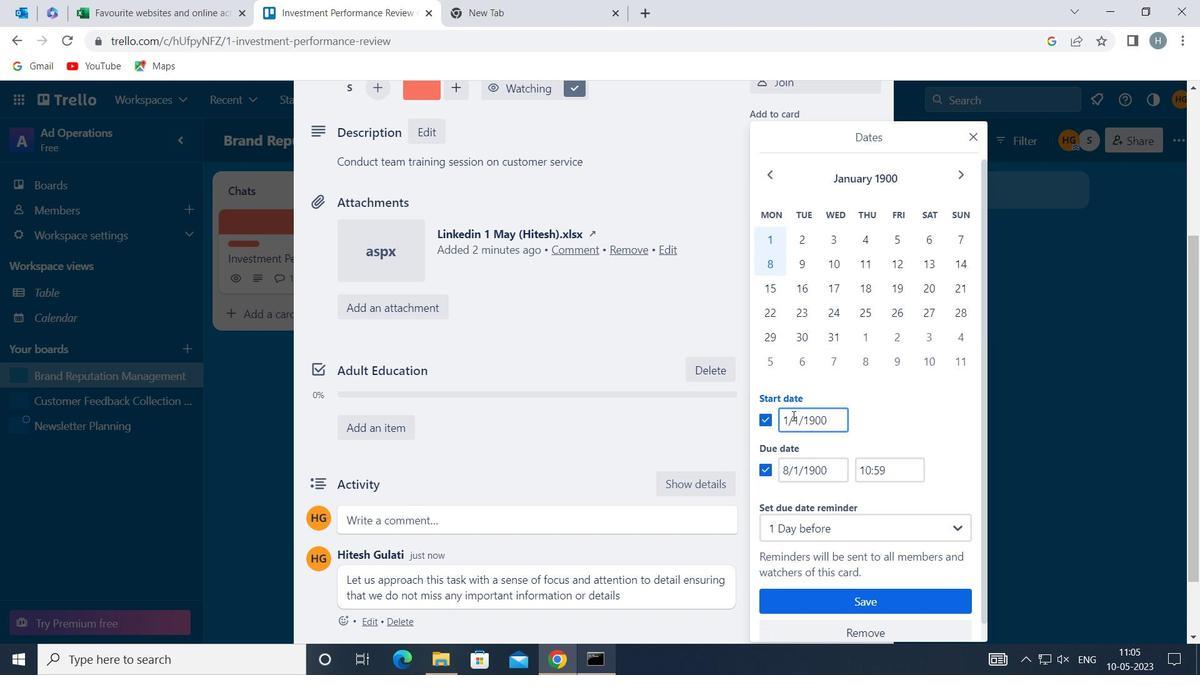 
Action: Mouse pressed left at (792, 417)
Screenshot: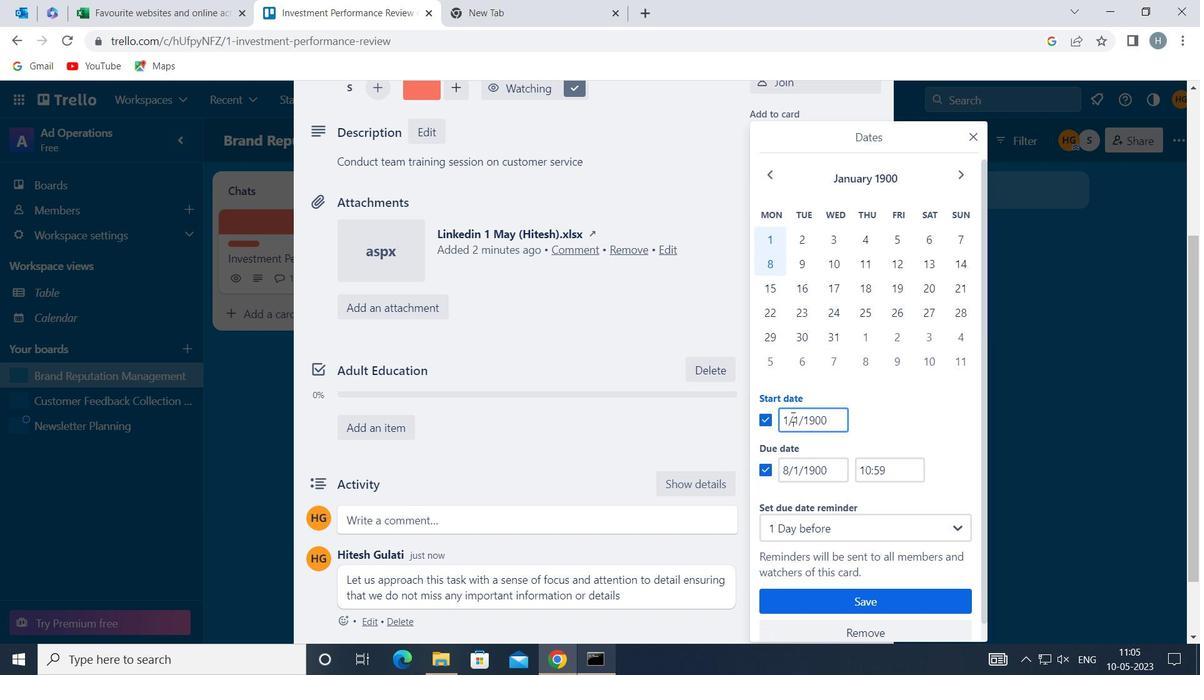 
Action: Mouse moved to (789, 420)
Screenshot: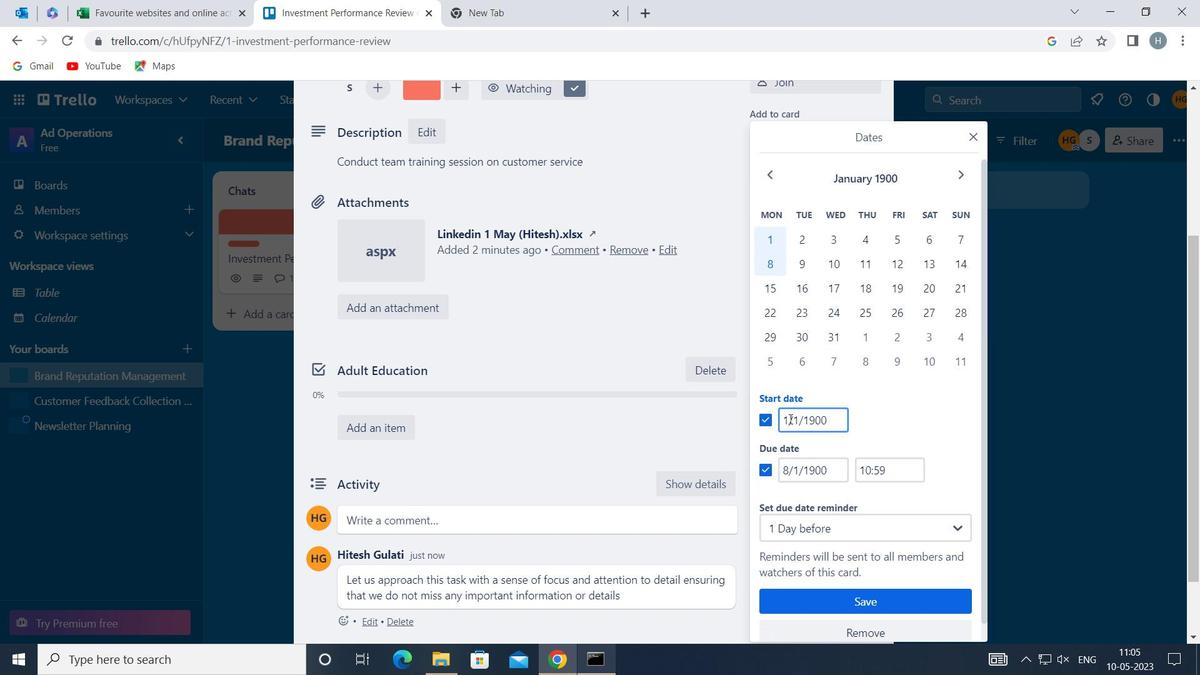 
Action: Mouse pressed left at (789, 420)
Screenshot: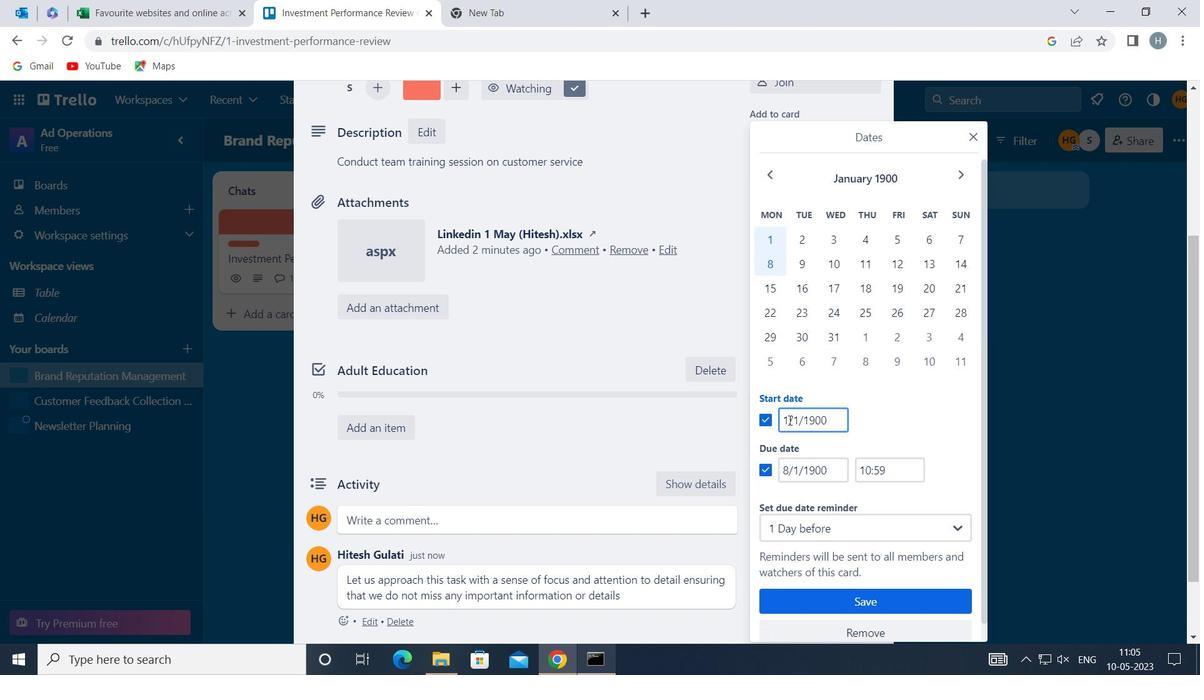 
Action: Key pressed <Key.backspace><<98>>
Screenshot: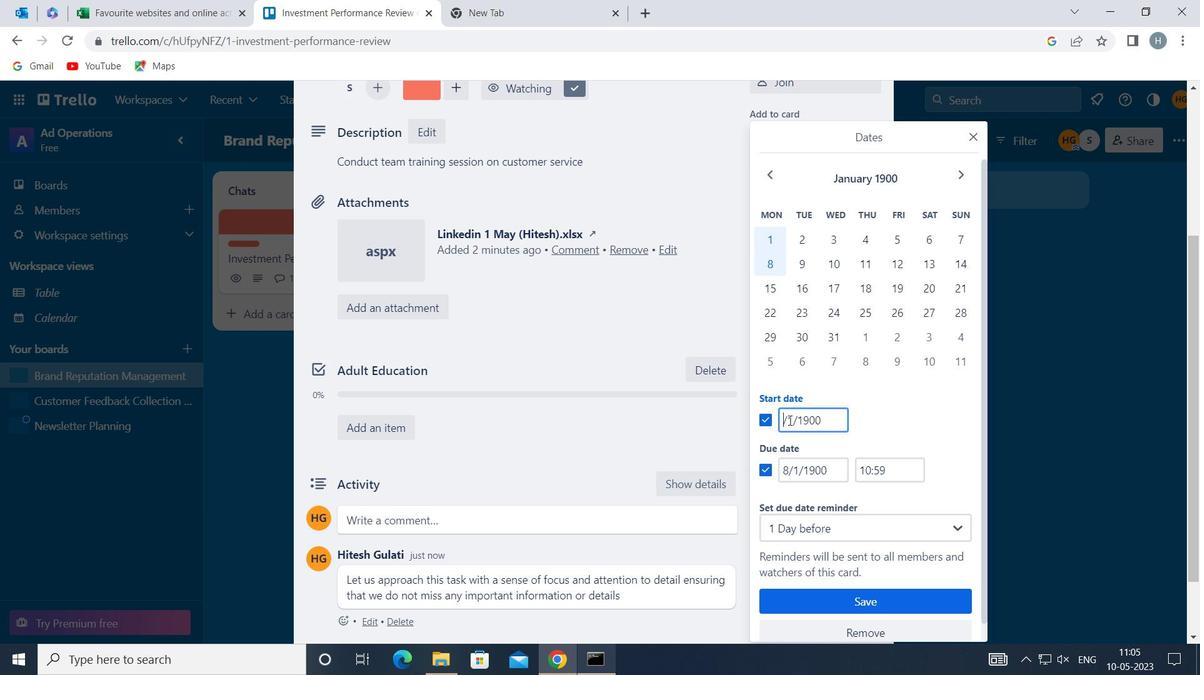 
Action: Mouse moved to (793, 470)
Screenshot: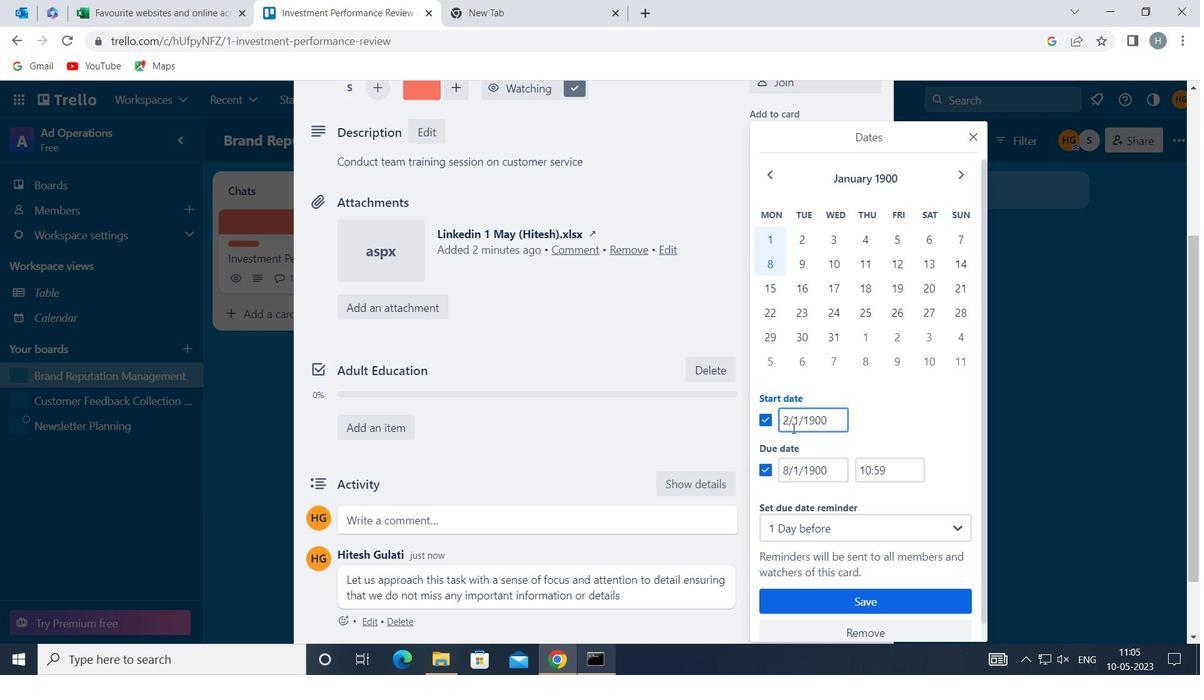 
Action: Mouse pressed left at (793, 470)
Screenshot: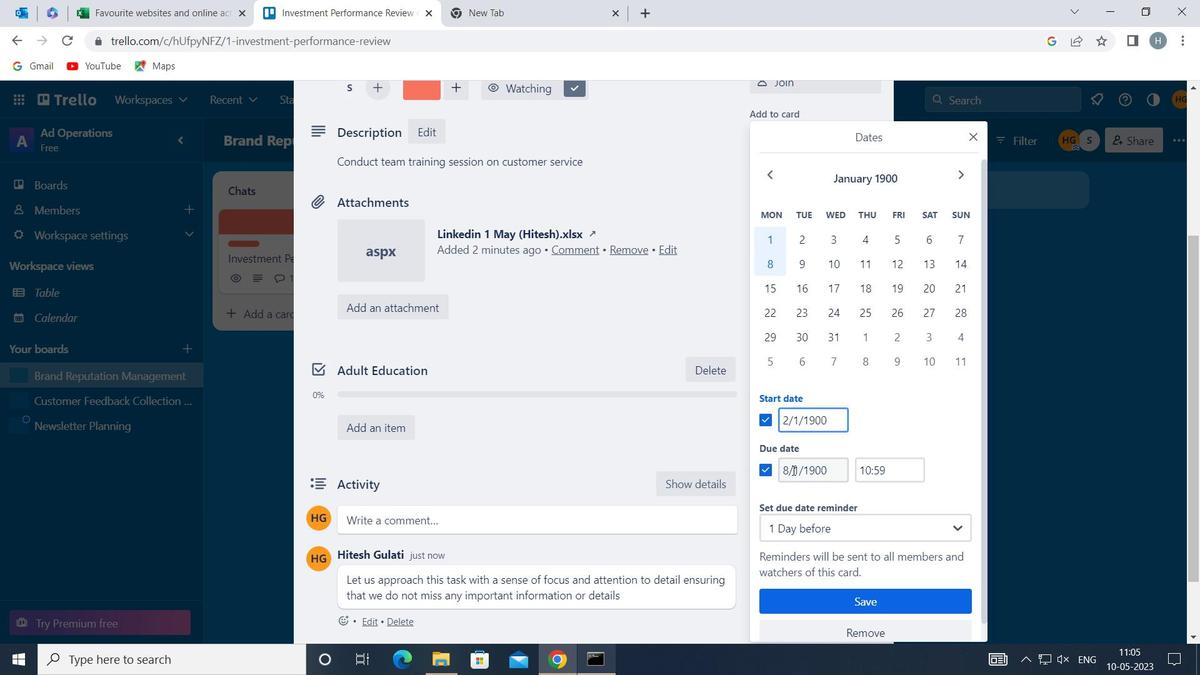 
Action: Mouse moved to (789, 469)
Screenshot: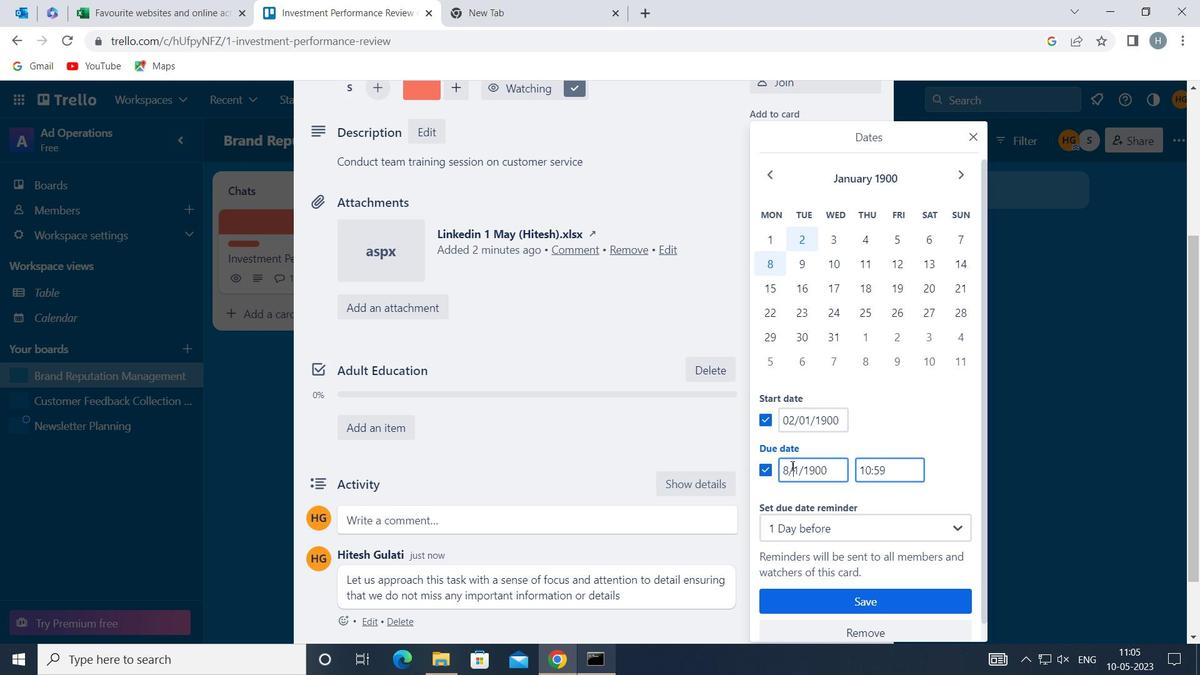 
Action: Mouse pressed left at (789, 469)
Screenshot: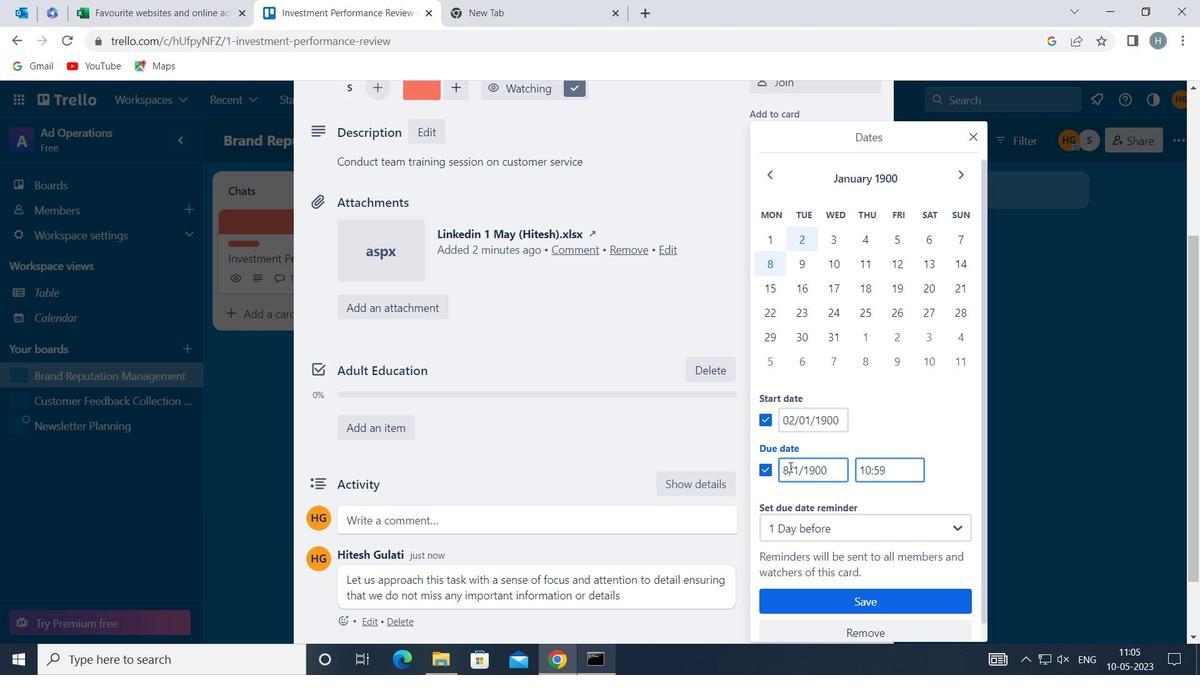 
Action: Mouse moved to (789, 469)
Screenshot: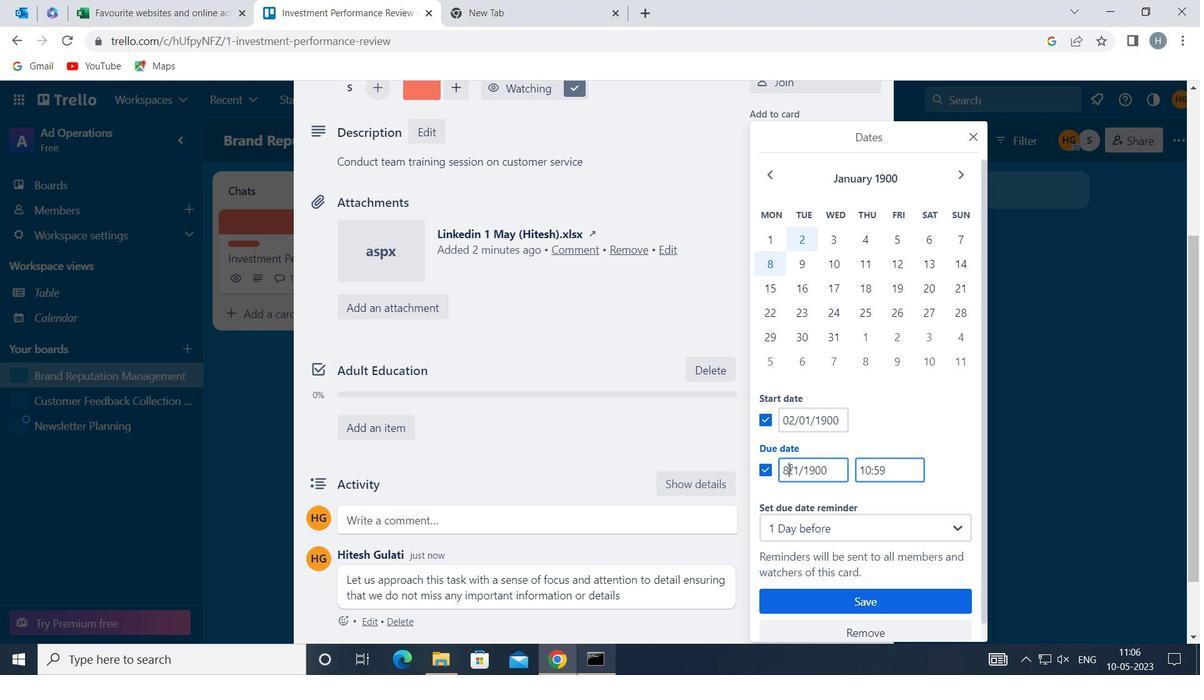 
Action: Key pressed <Key.backspace><<105>>
Screenshot: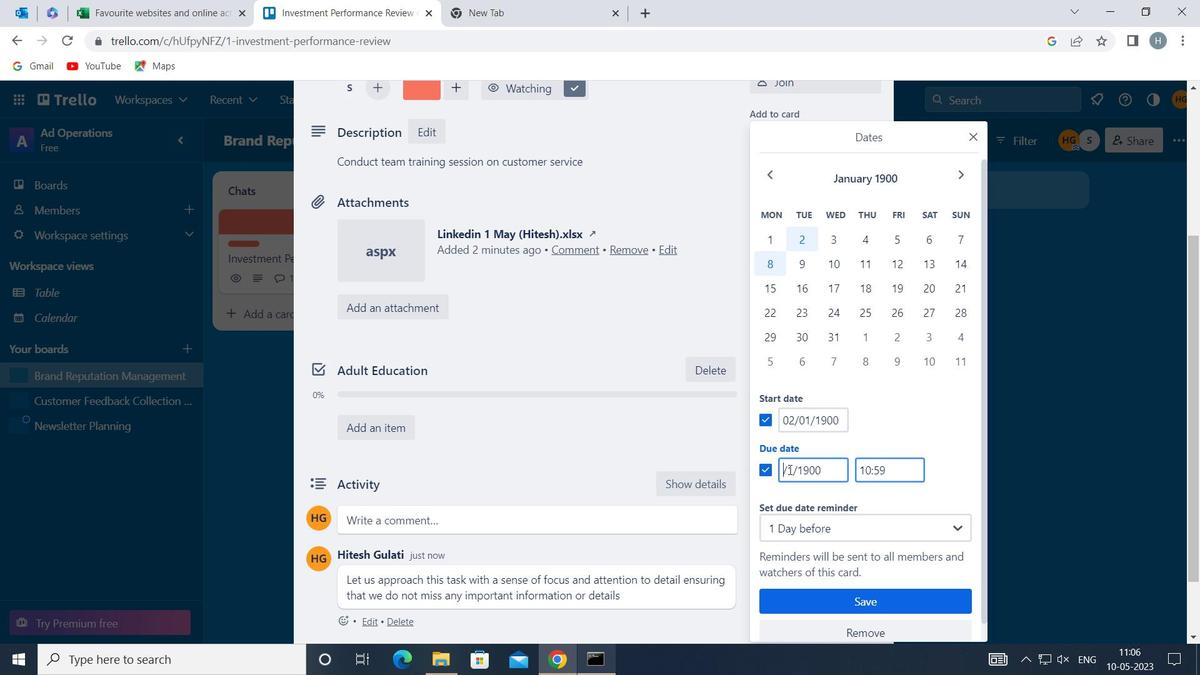 
Action: Mouse moved to (872, 597)
Screenshot: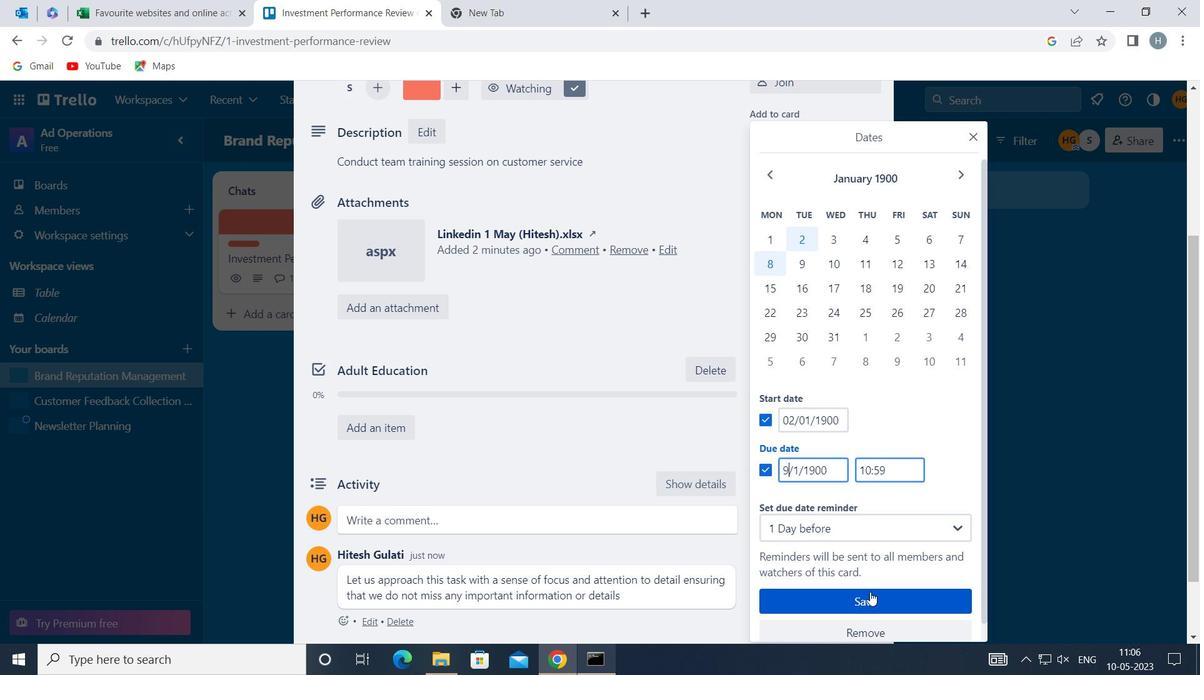 
Action: Mouse pressed left at (872, 597)
Screenshot: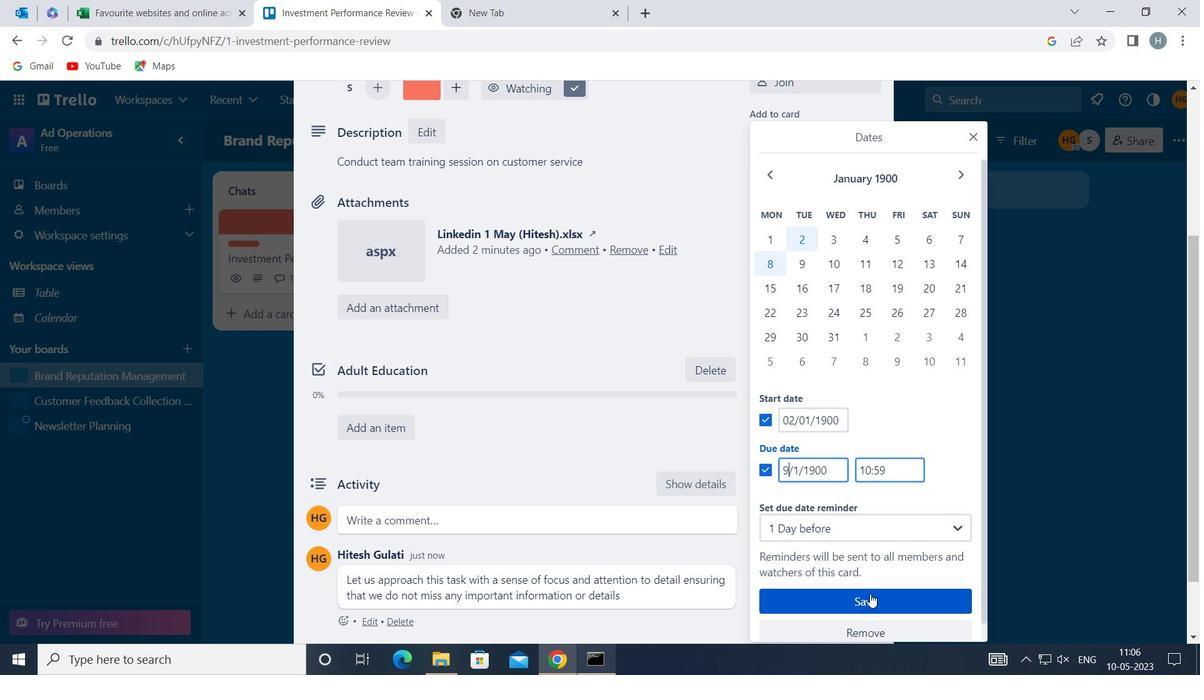 
